 Task: Research Airbnb accommodation in Prey Veng, Cambodia from 2nd November, 2023 to 9th November, 2023 for 5 adults. Place can be shared room with 2 bedrooms having 5 beds and 2 bathrooms. Property type can be flat. Amenities needed are: wifi, washing machine. Booking option can be shelf check-in. Look for 5 properties as per requirement.
Action: Mouse pressed left at (598, 94)
Screenshot: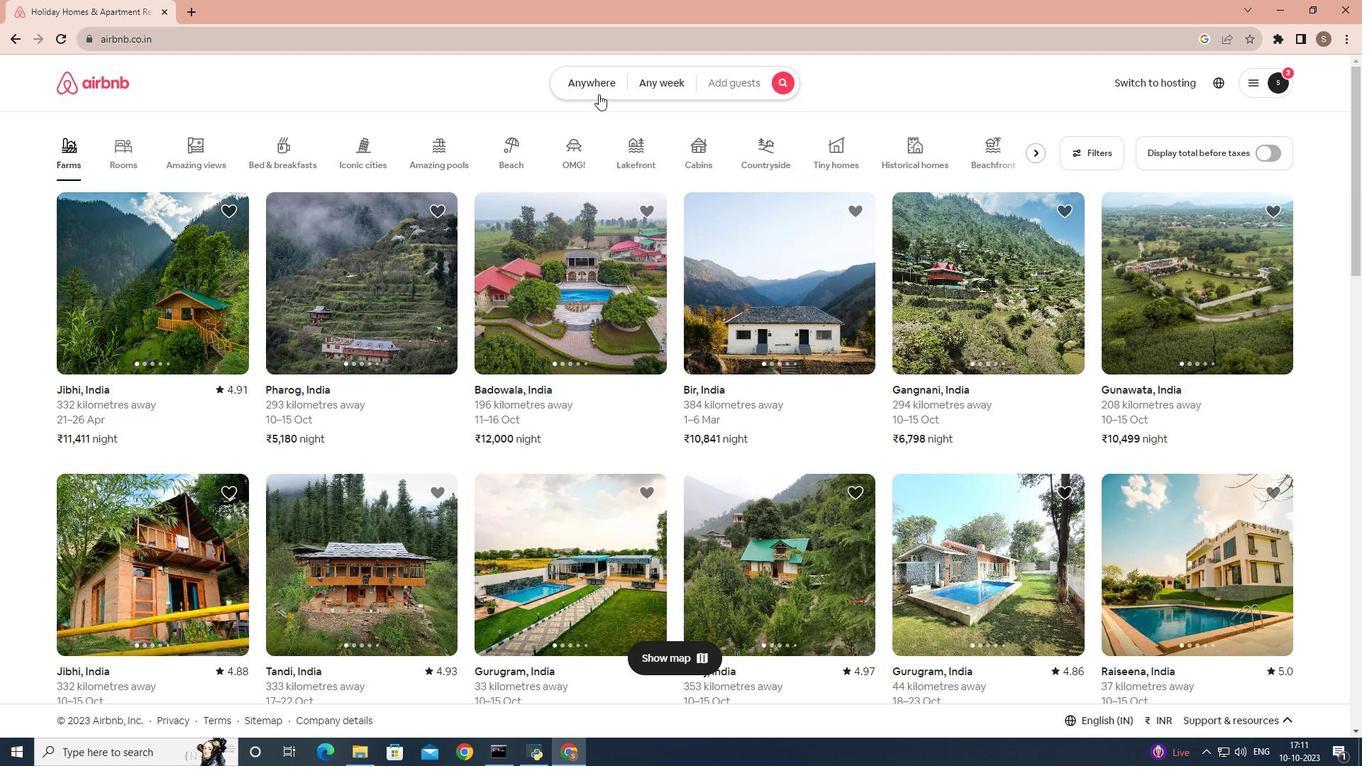 
Action: Mouse moved to (486, 138)
Screenshot: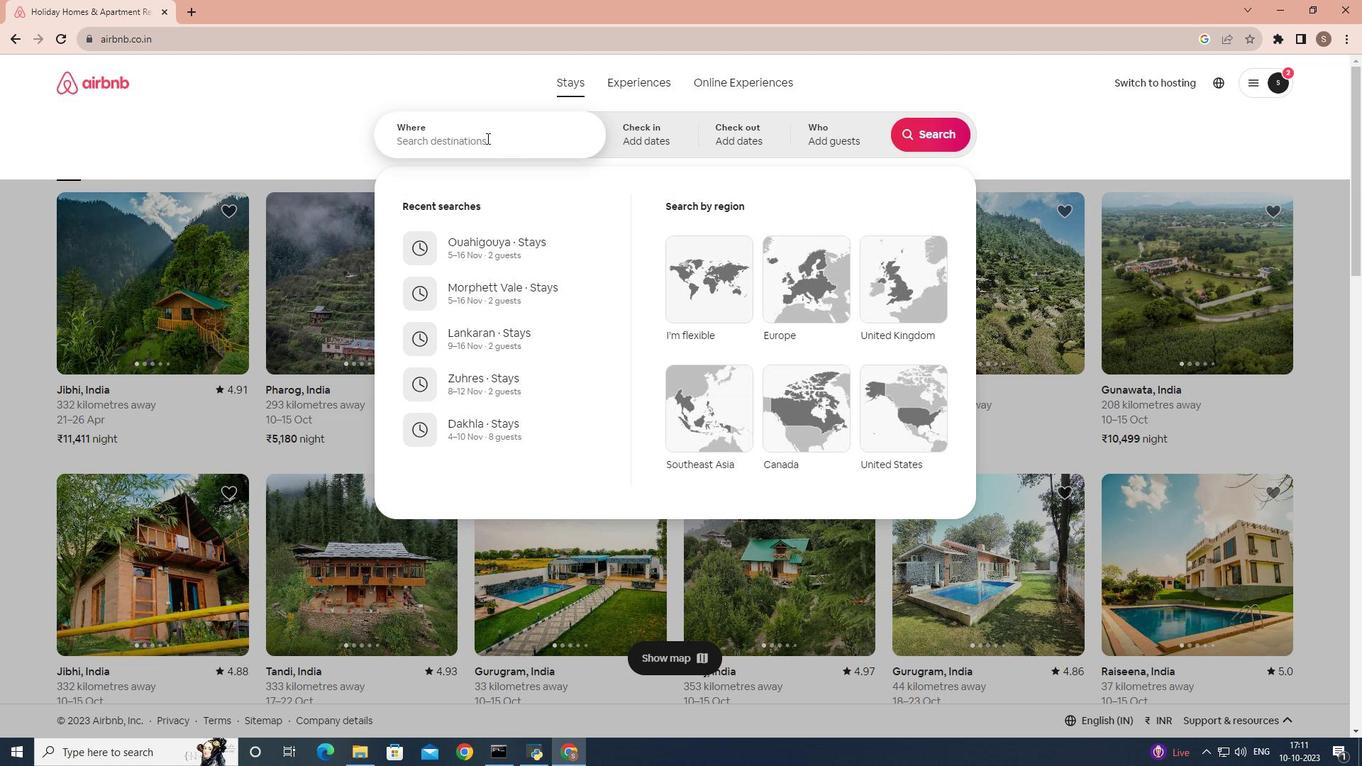 
Action: Mouse pressed left at (486, 138)
Screenshot: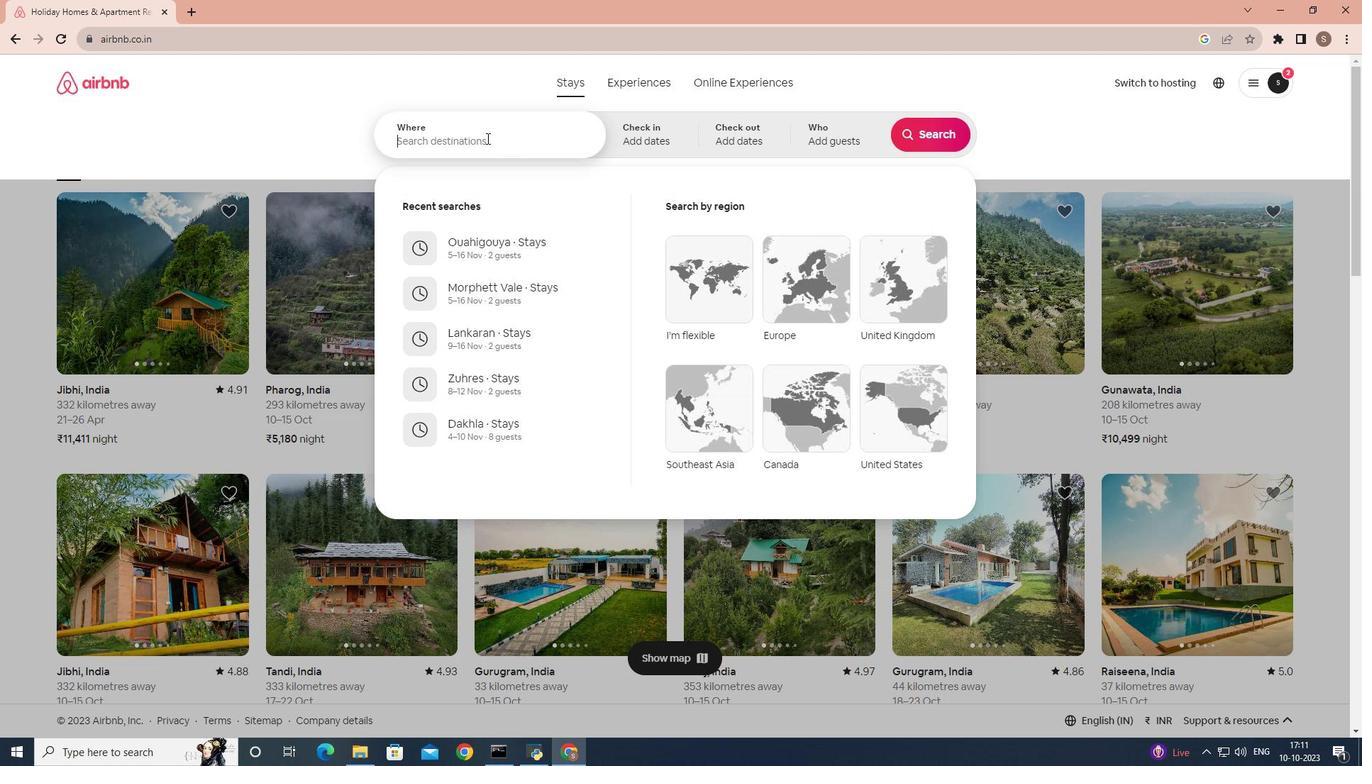 
Action: Mouse moved to (510, 128)
Screenshot: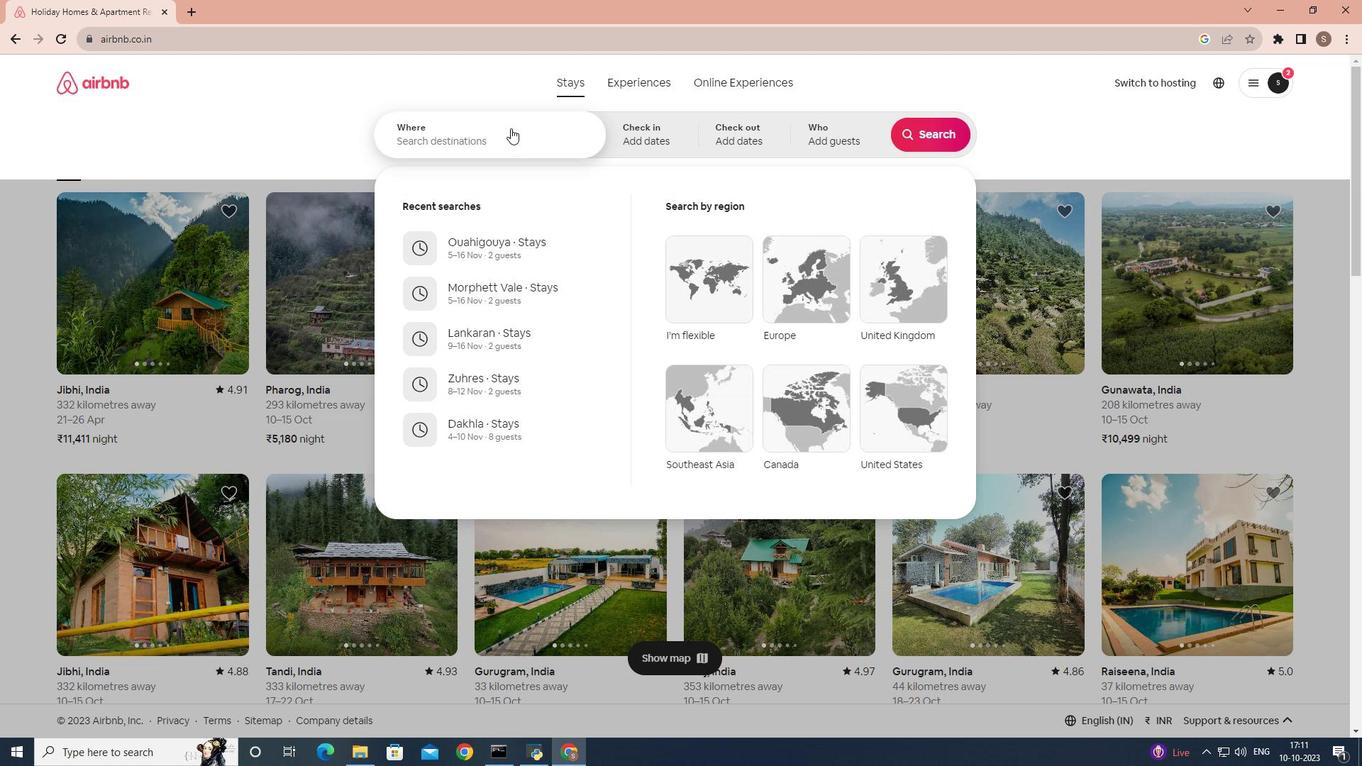 
Action: Key pressed prey<Key.space>b<Key.backspace>veng
Screenshot: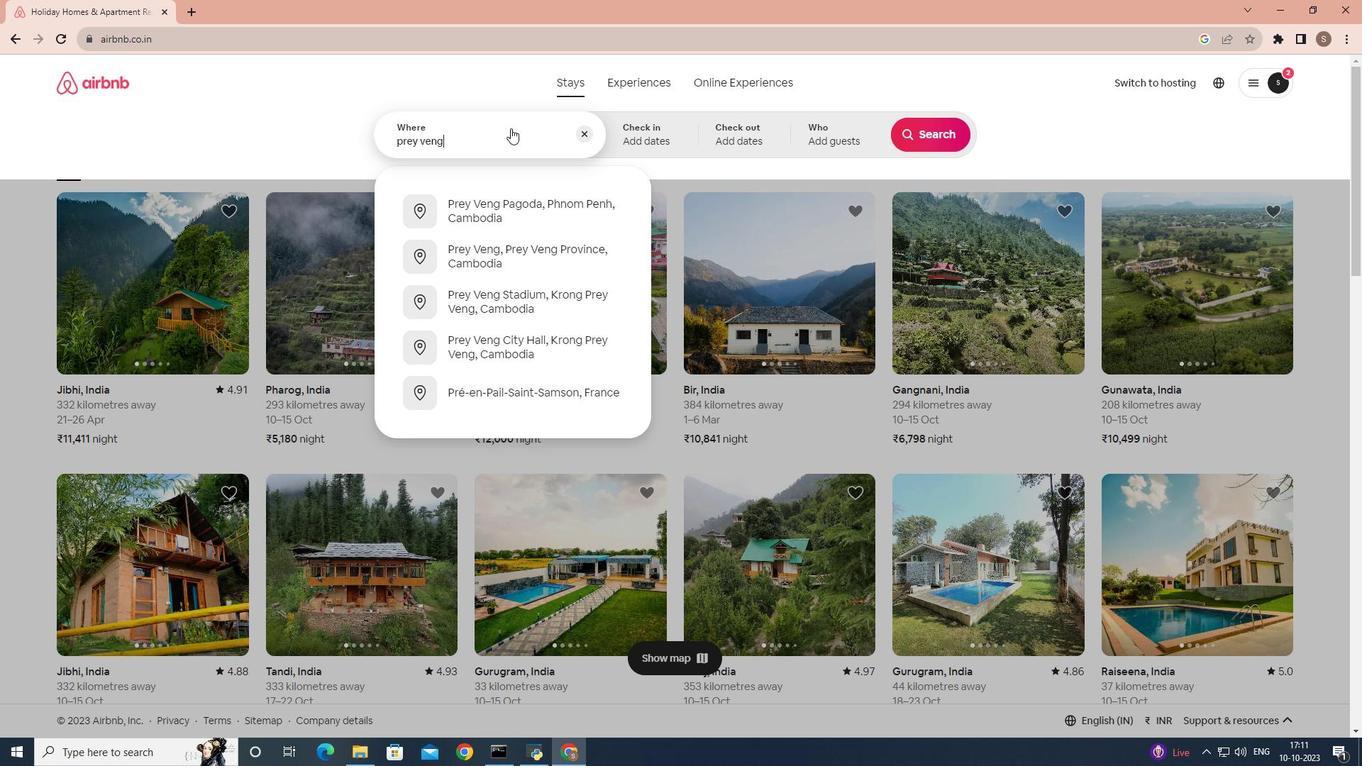 
Action: Mouse moved to (534, 207)
Screenshot: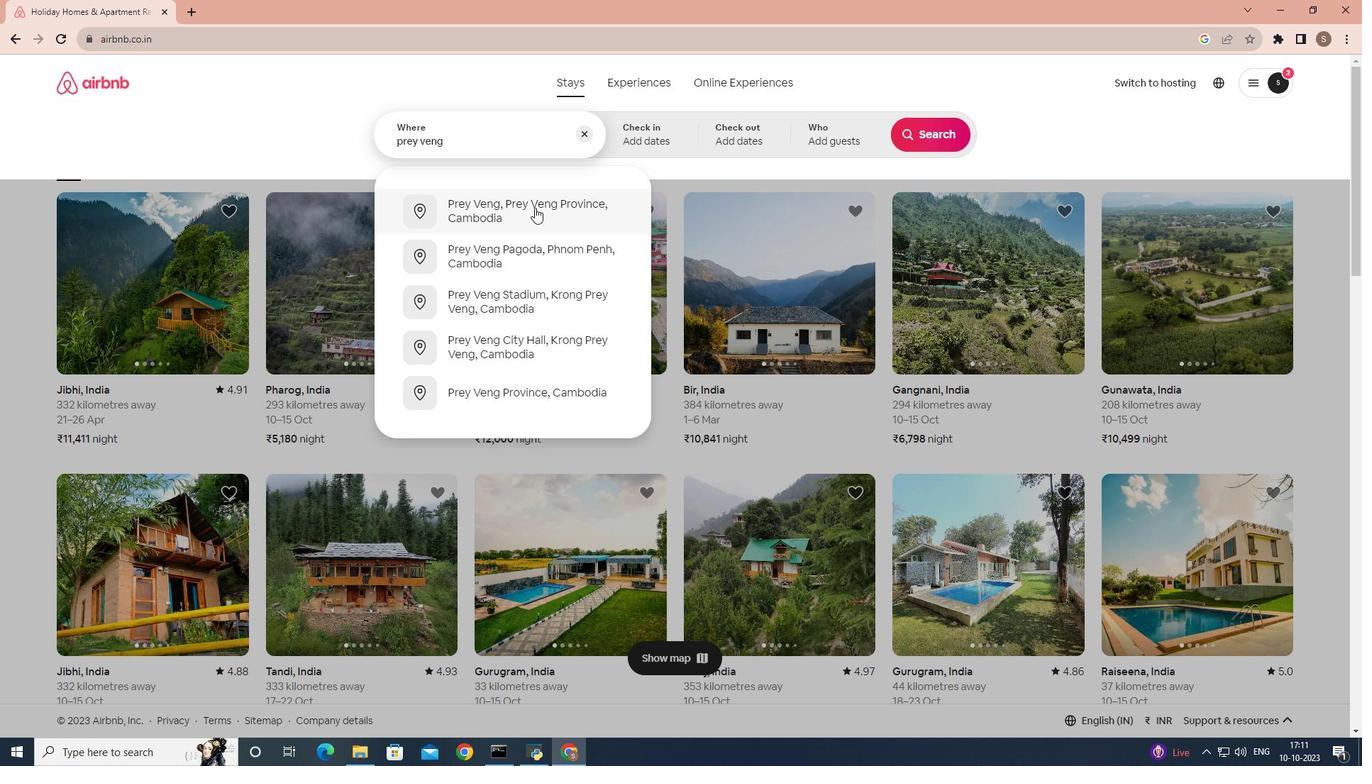 
Action: Mouse pressed left at (534, 207)
Screenshot: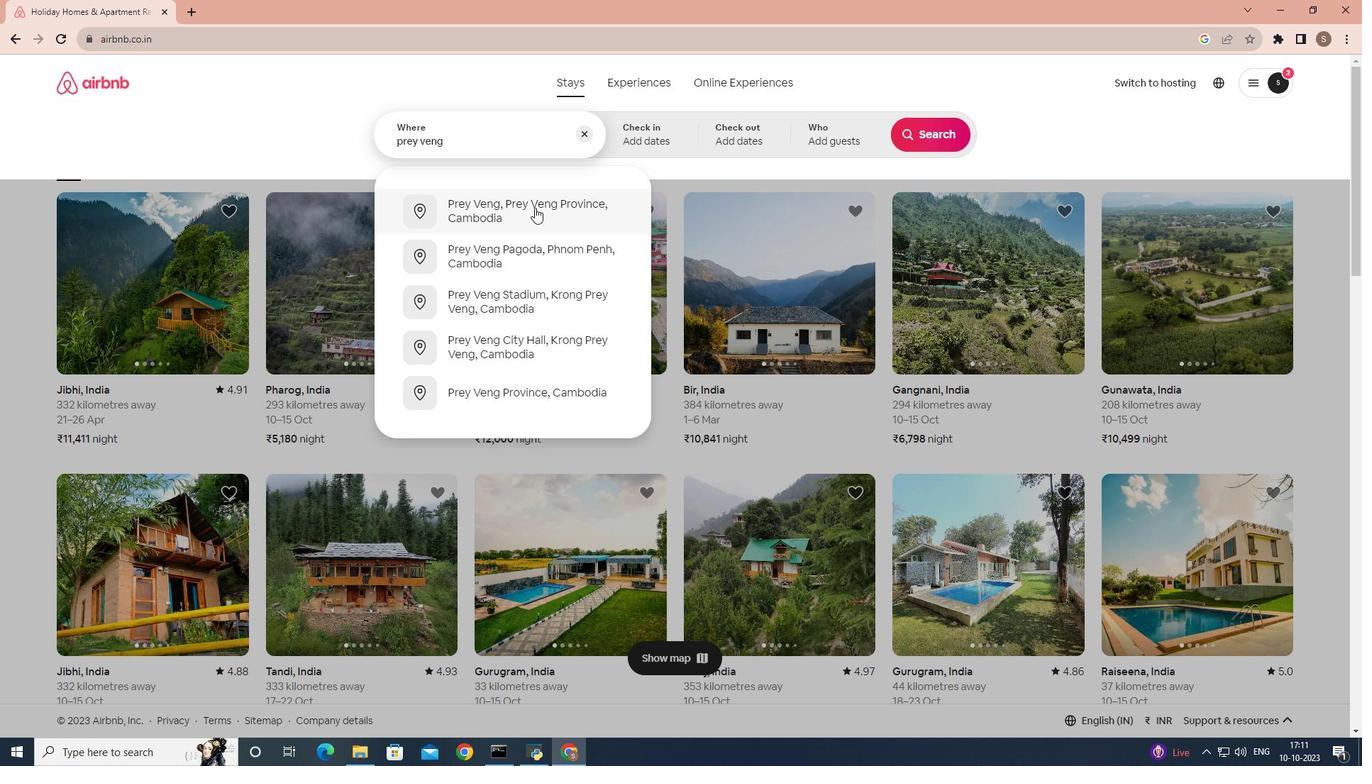 
Action: Mouse moved to (847, 310)
Screenshot: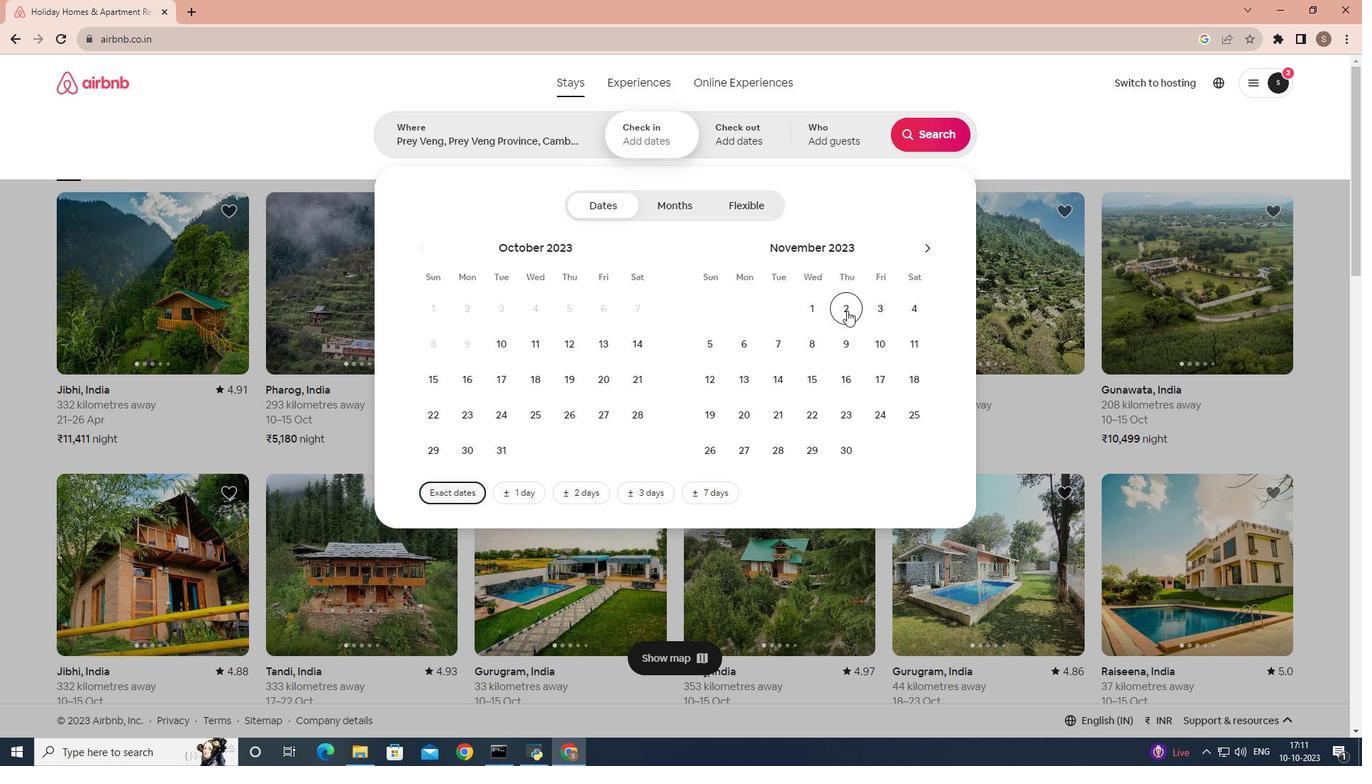 
Action: Mouse pressed left at (847, 310)
Screenshot: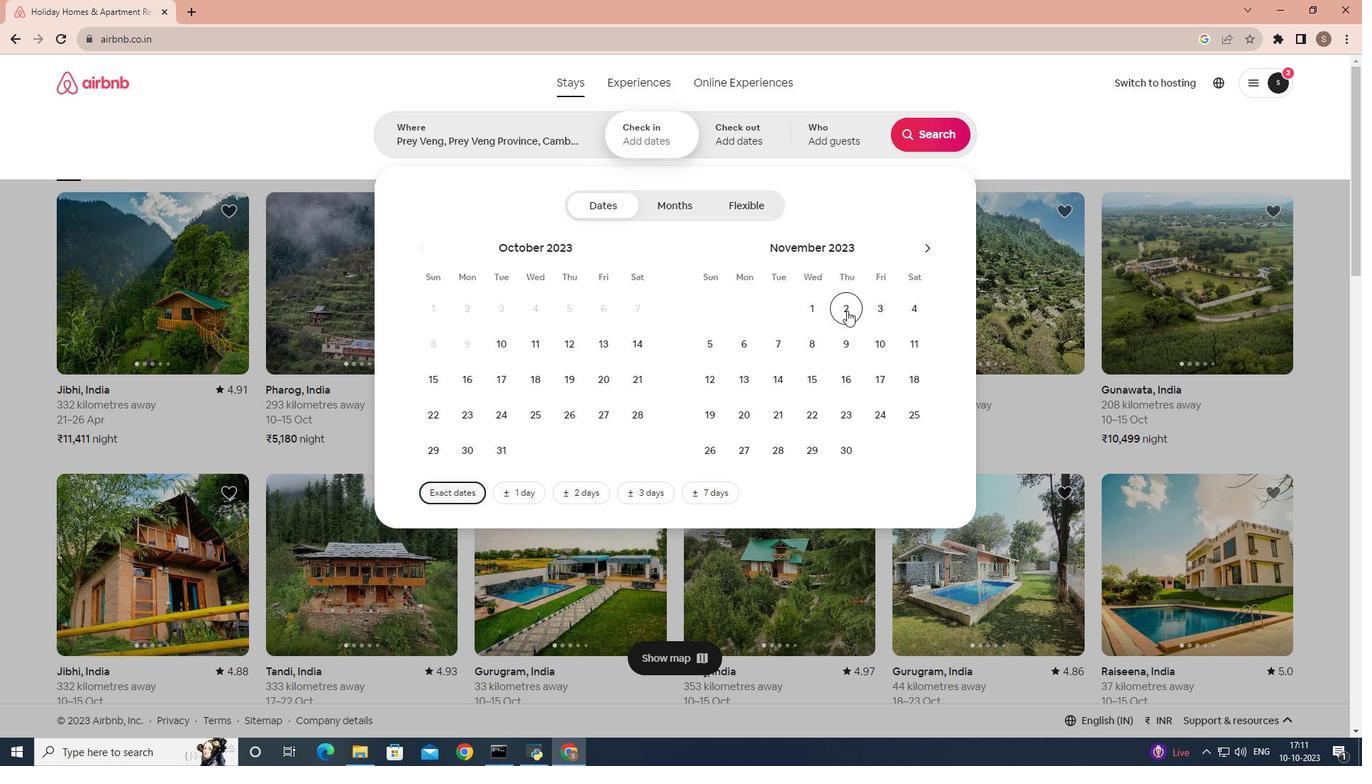 
Action: Mouse moved to (839, 342)
Screenshot: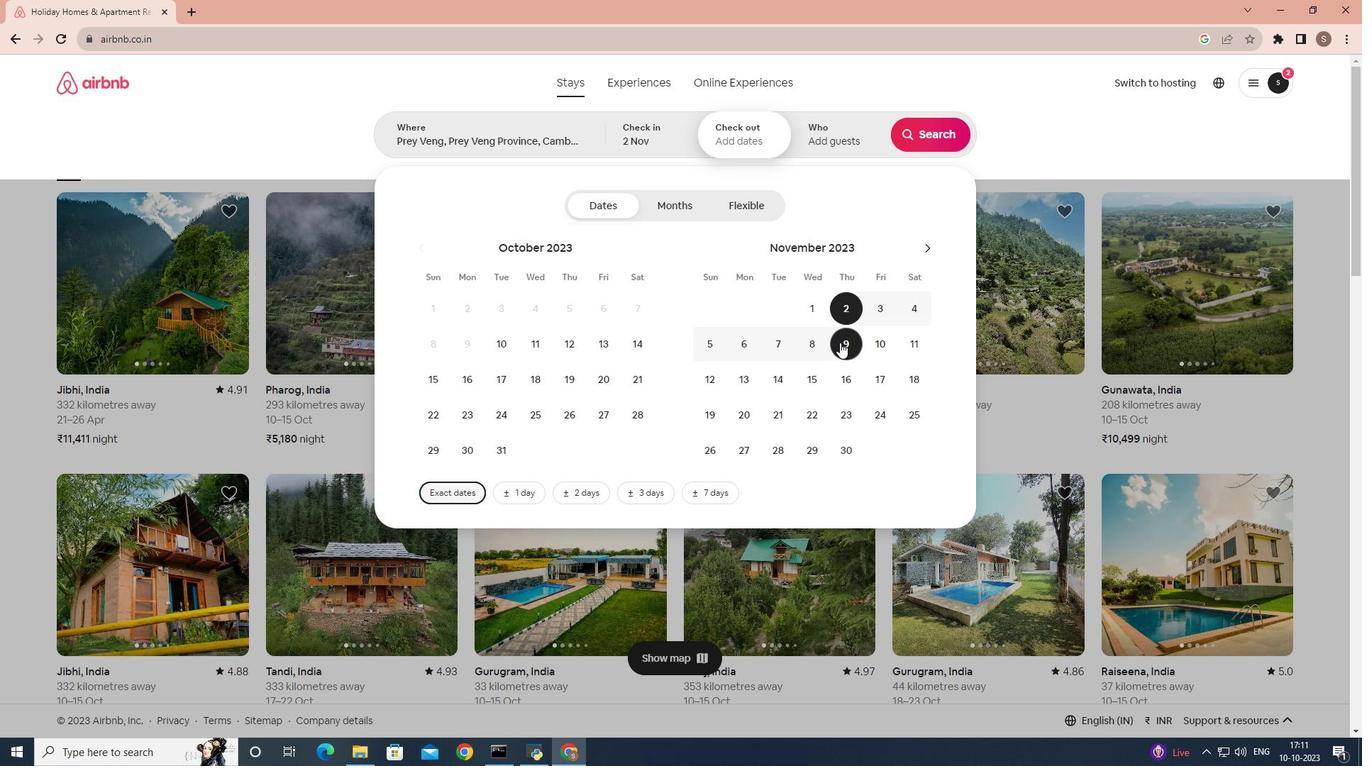 
Action: Mouse pressed left at (839, 342)
Screenshot: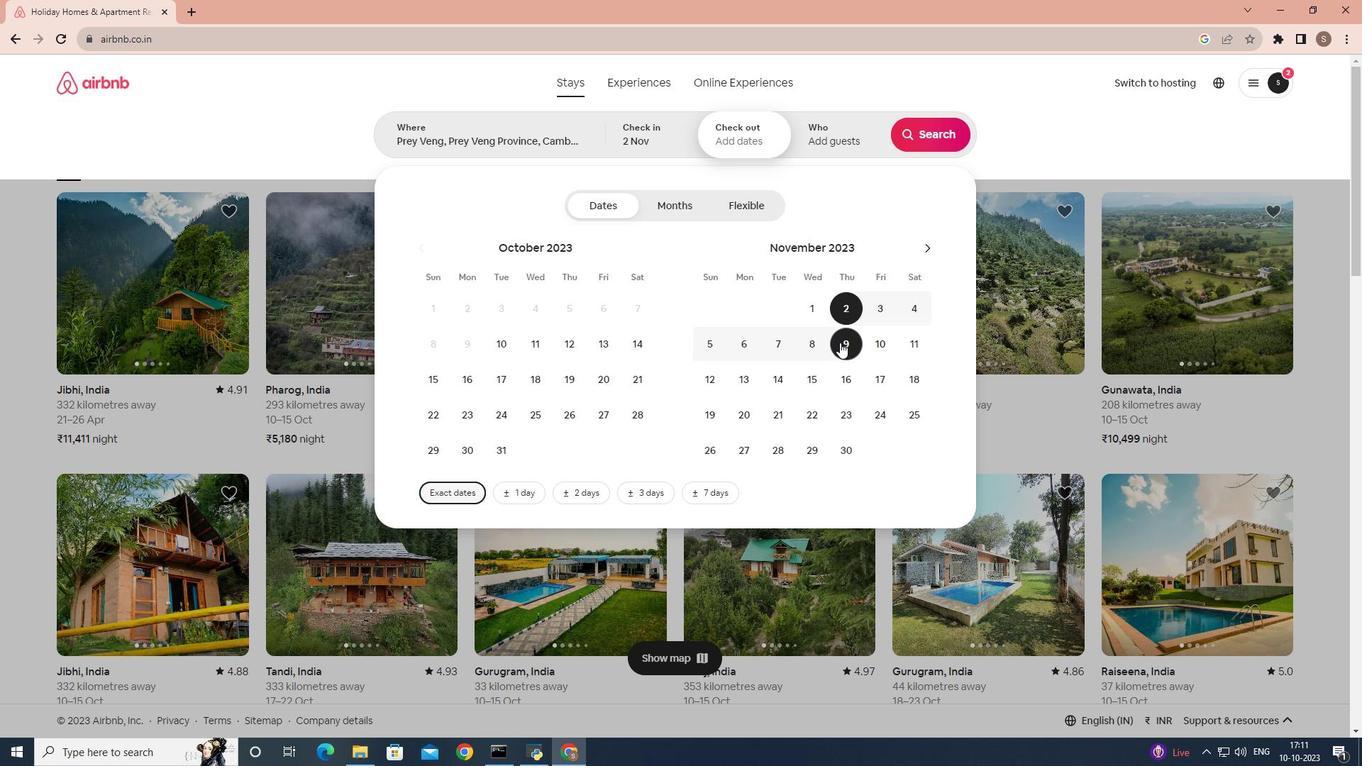 
Action: Mouse moved to (866, 146)
Screenshot: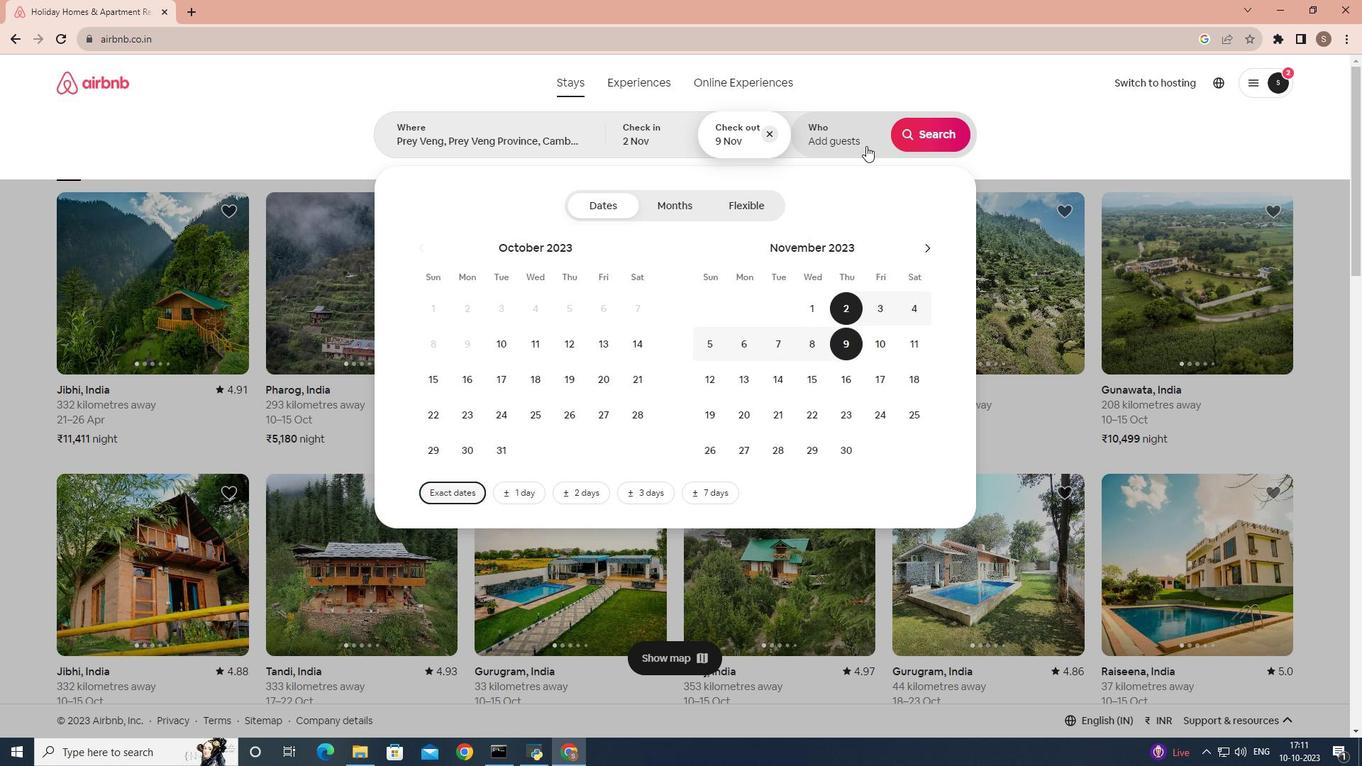 
Action: Mouse pressed left at (866, 146)
Screenshot: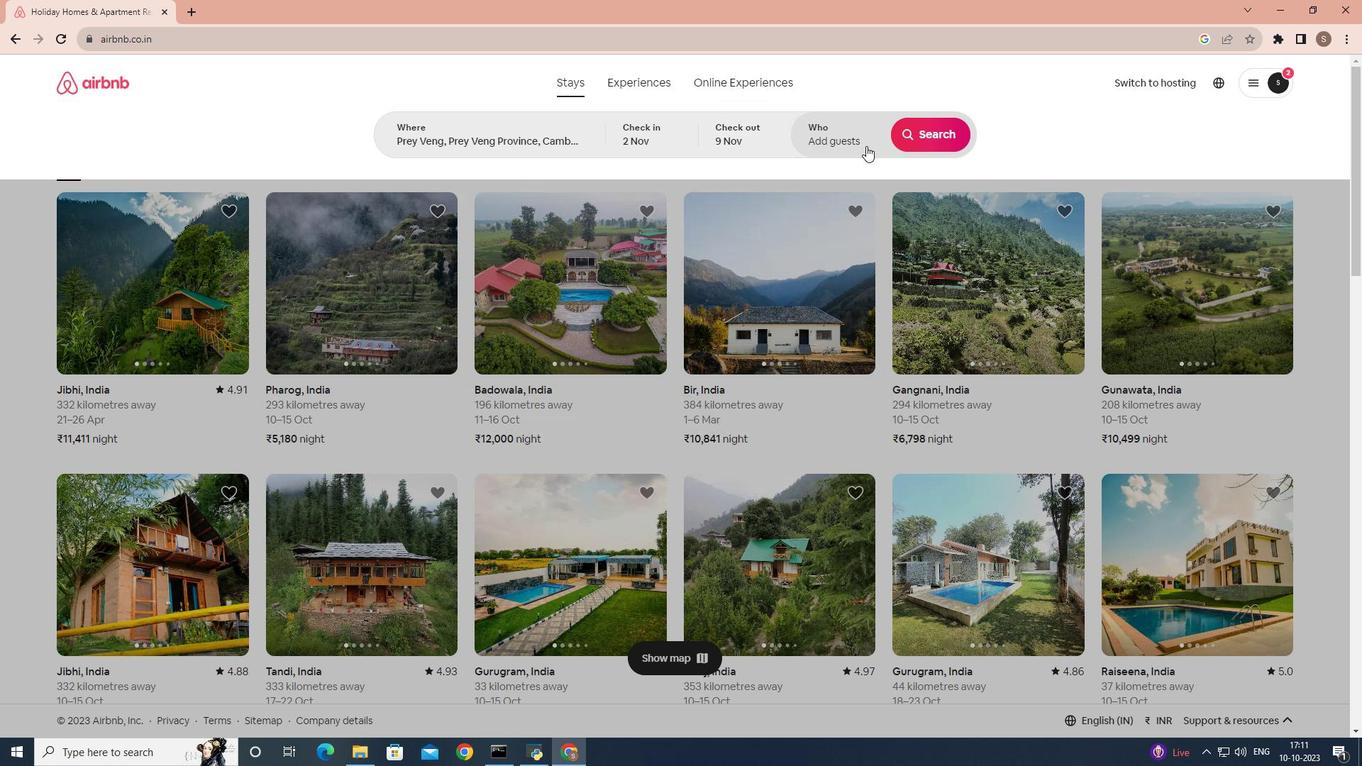
Action: Mouse moved to (940, 205)
Screenshot: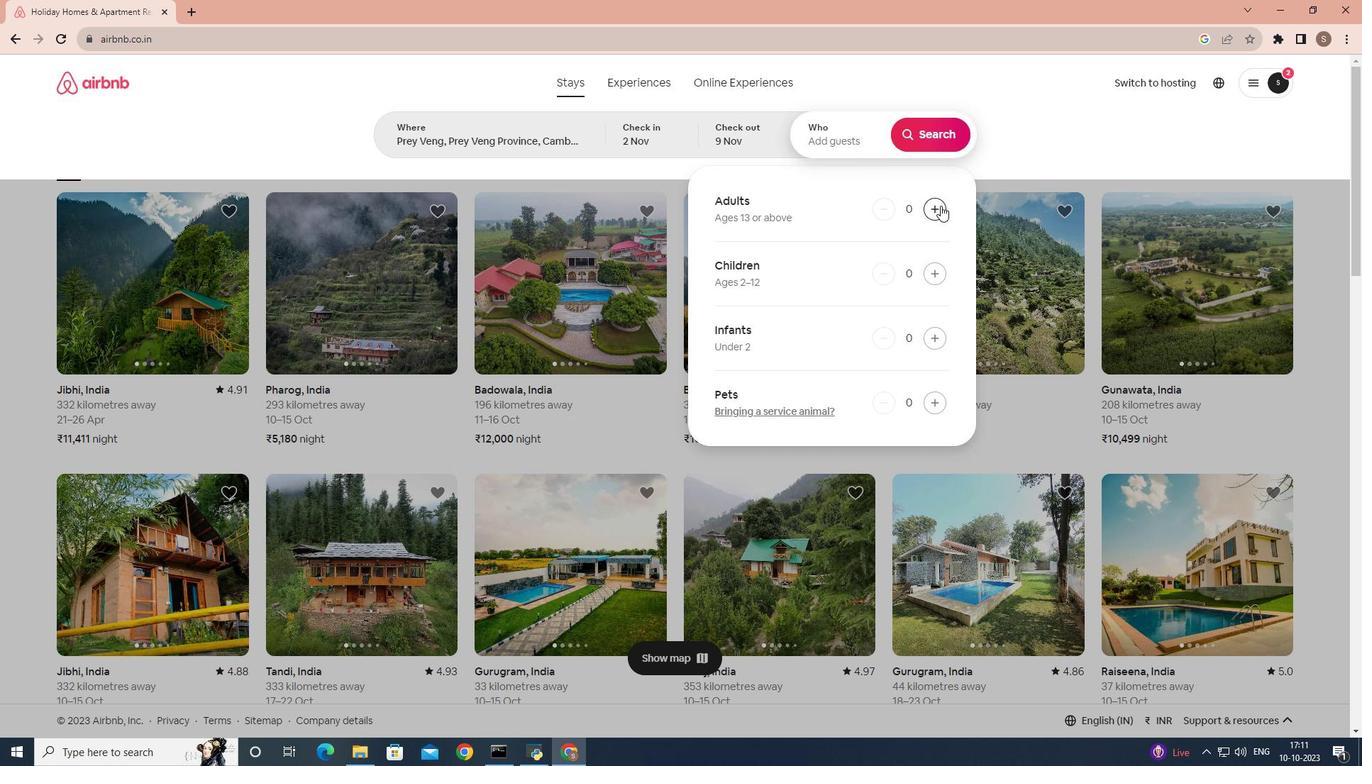 
Action: Mouse pressed left at (940, 205)
Screenshot: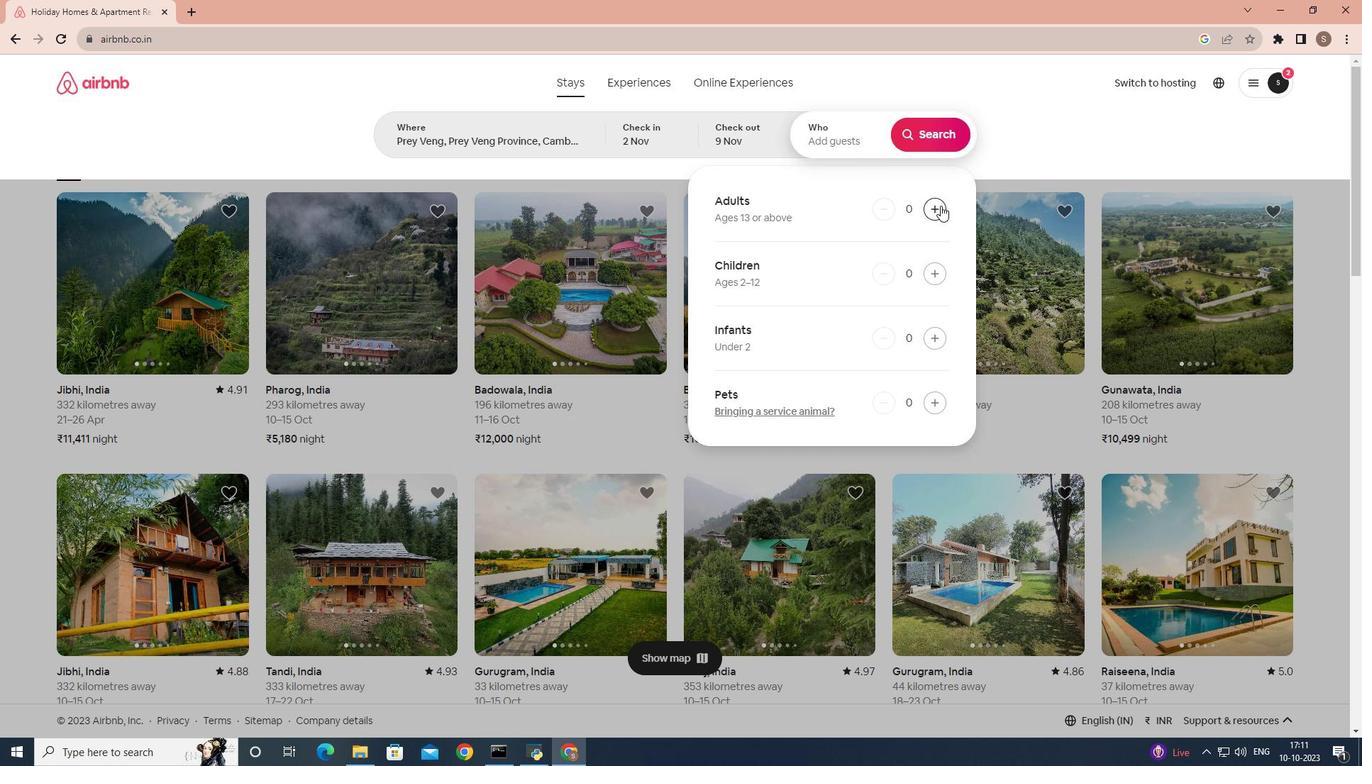 
Action: Mouse pressed left at (940, 205)
Screenshot: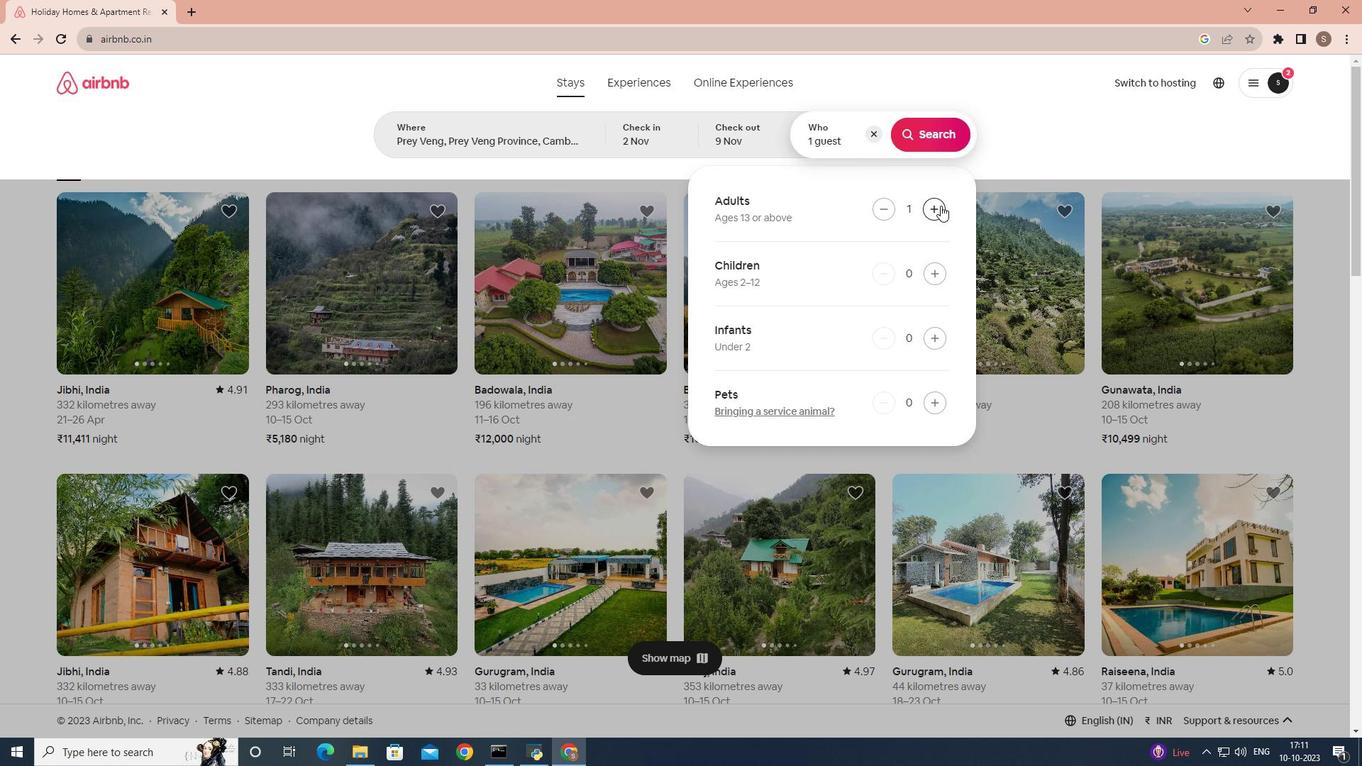 
Action: Mouse pressed left at (940, 205)
Screenshot: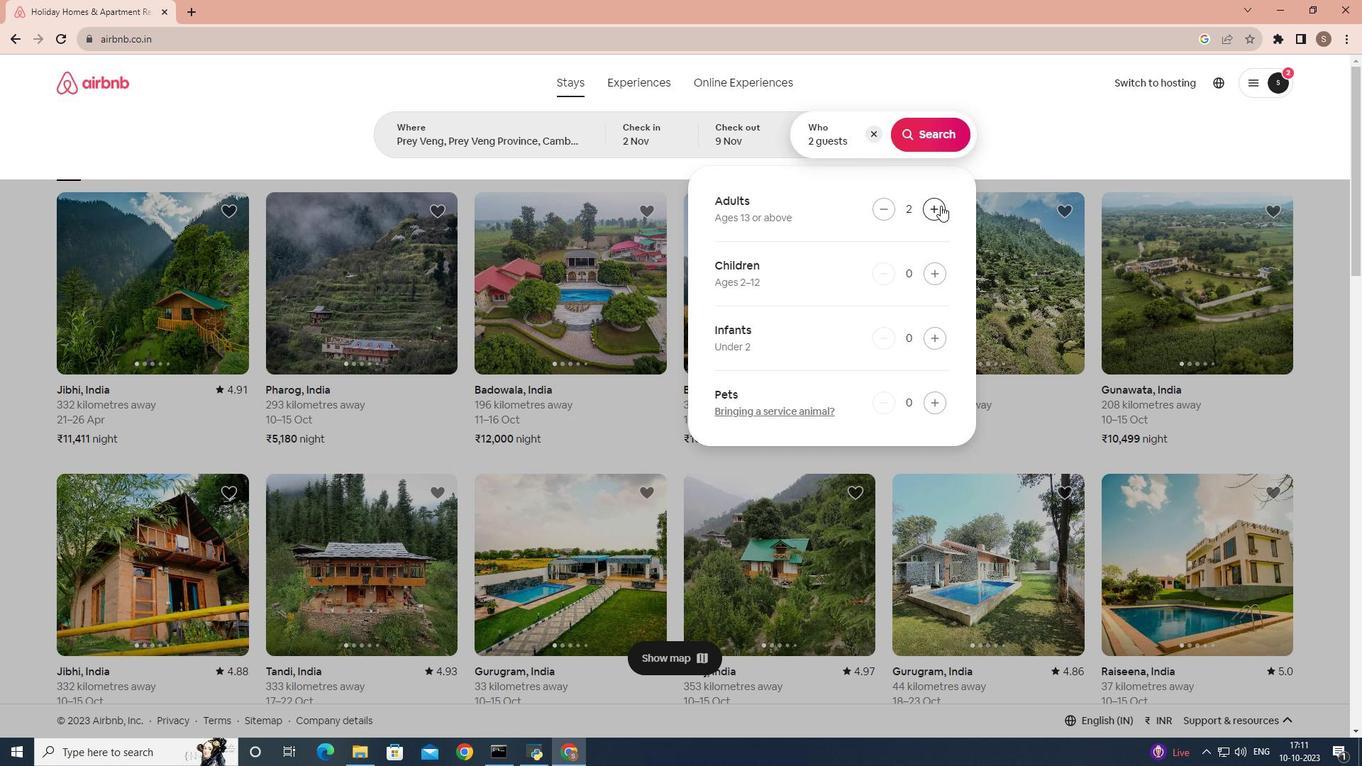 
Action: Mouse pressed left at (940, 205)
Screenshot: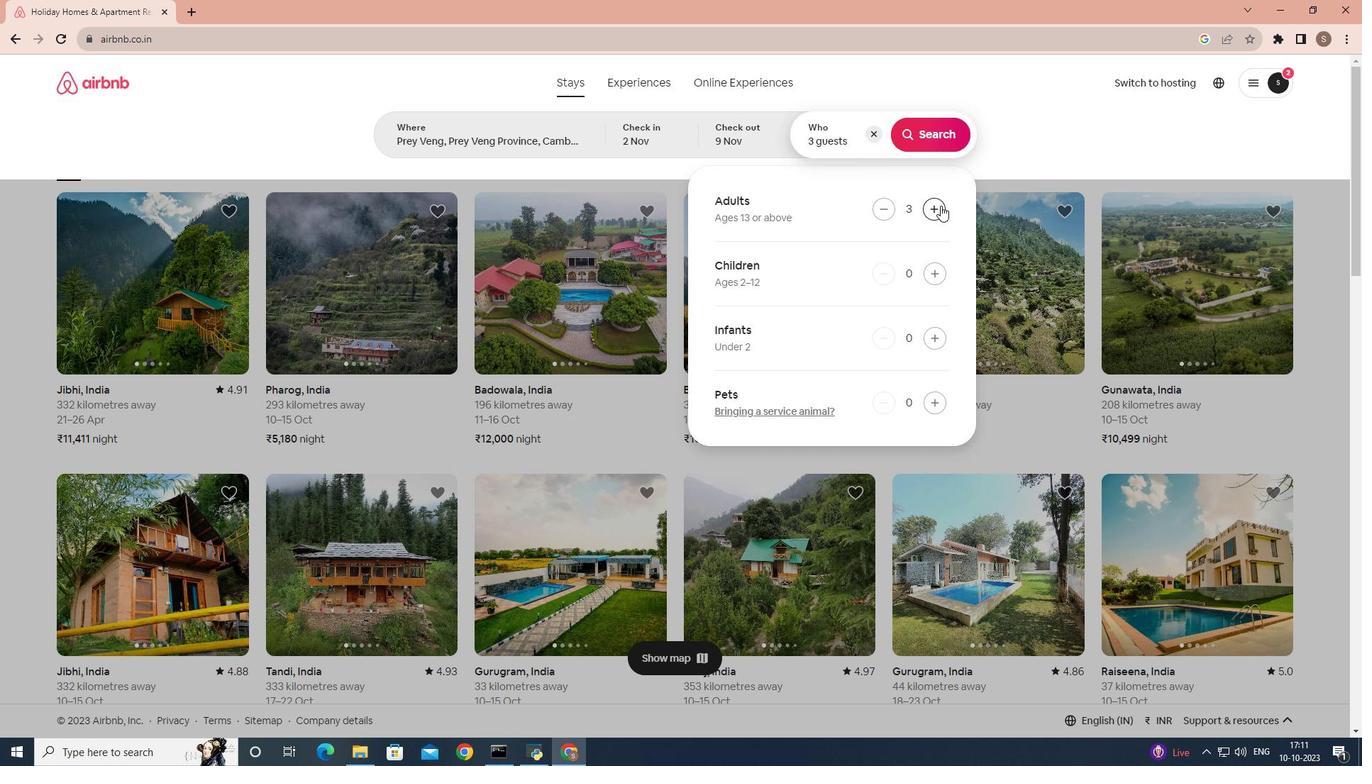
Action: Mouse pressed left at (940, 205)
Screenshot: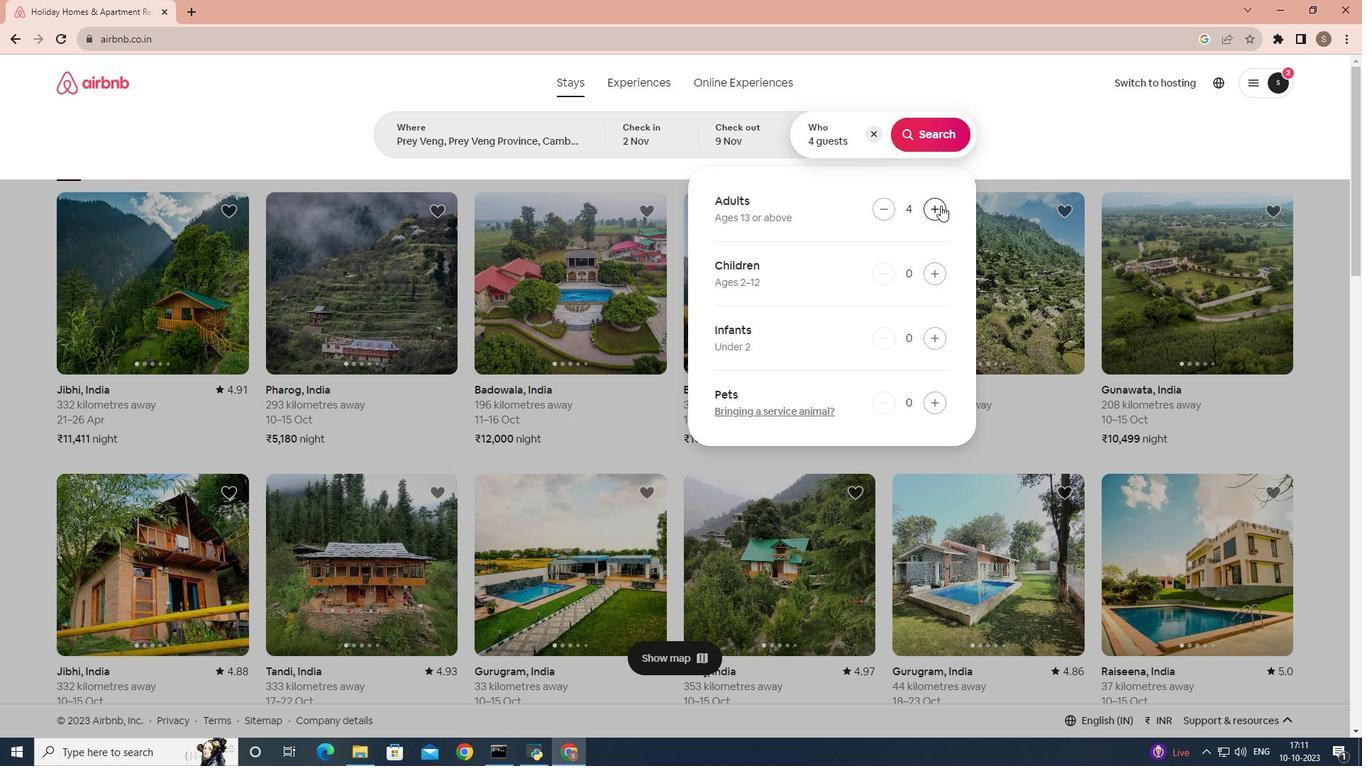
Action: Mouse moved to (934, 148)
Screenshot: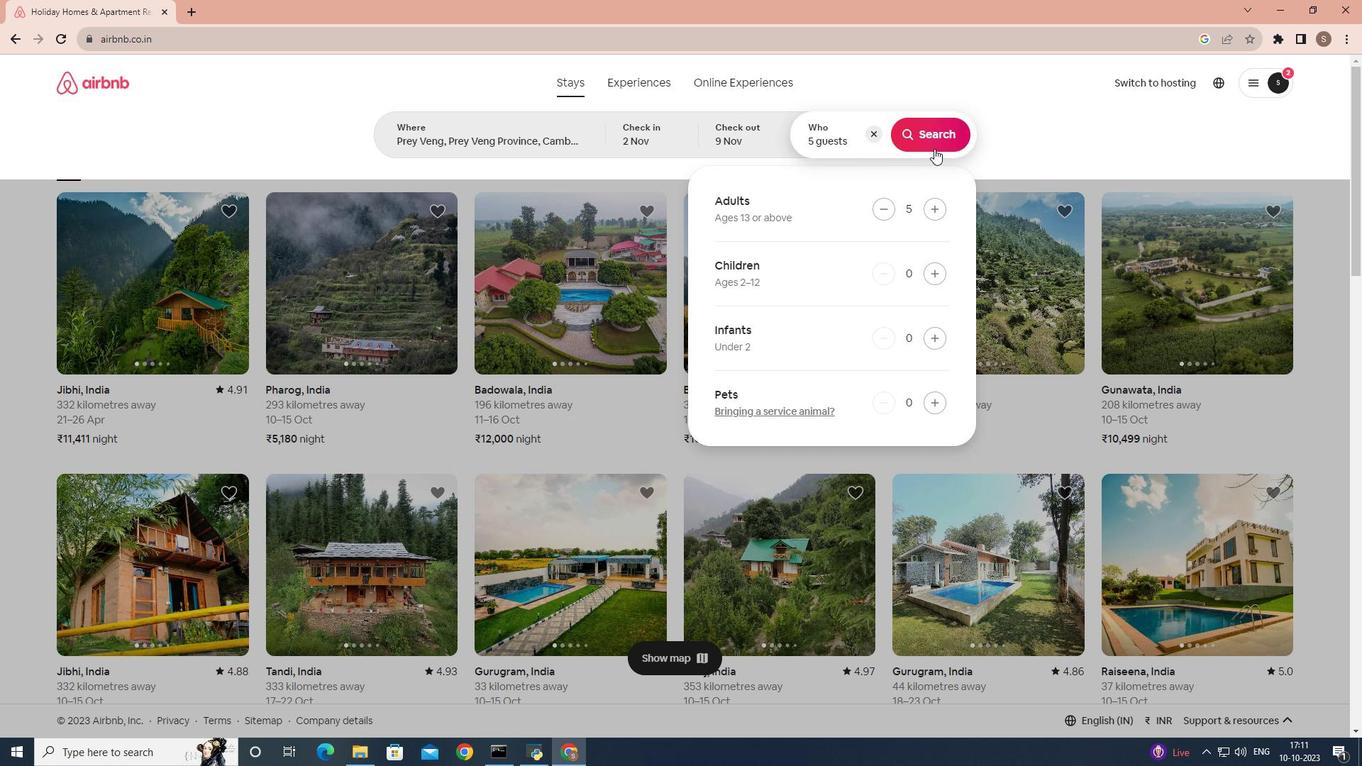 
Action: Mouse pressed left at (934, 148)
Screenshot: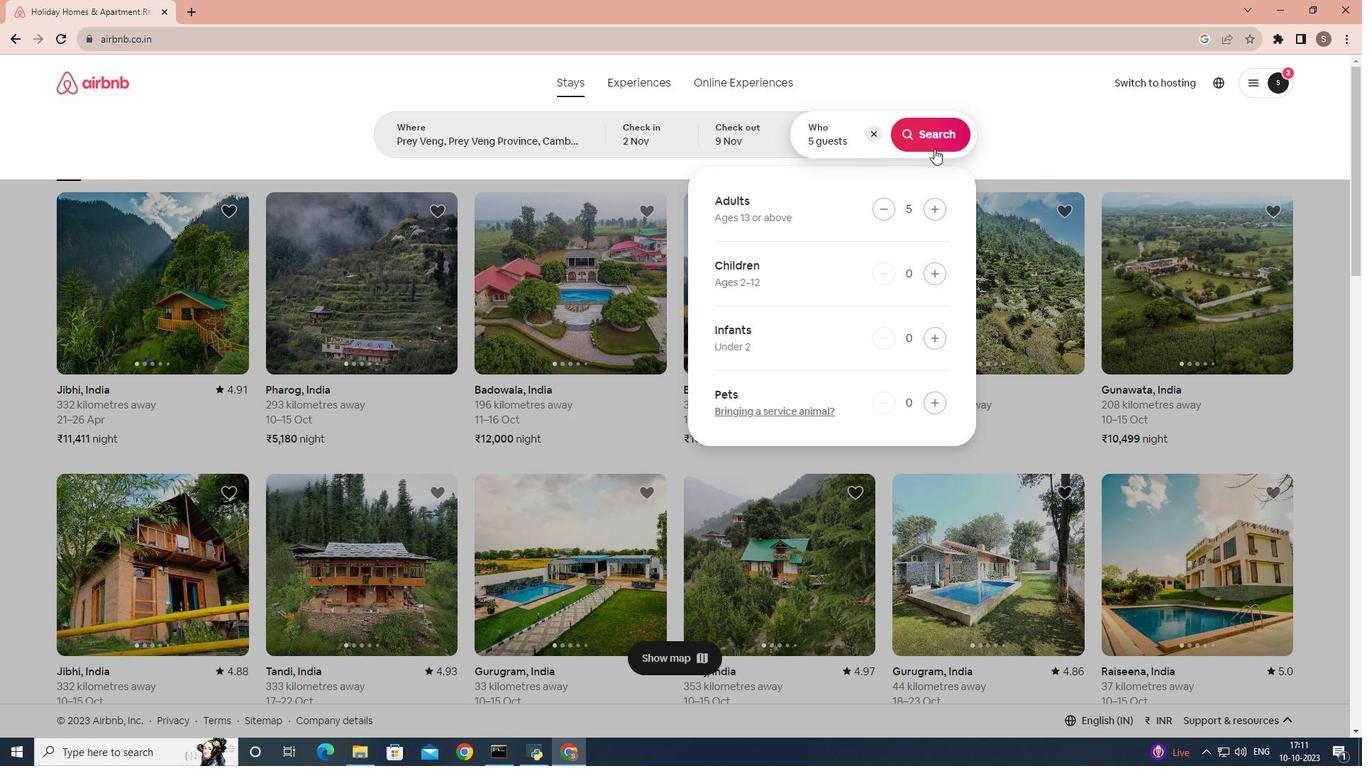 
Action: Mouse moved to (622, 227)
Screenshot: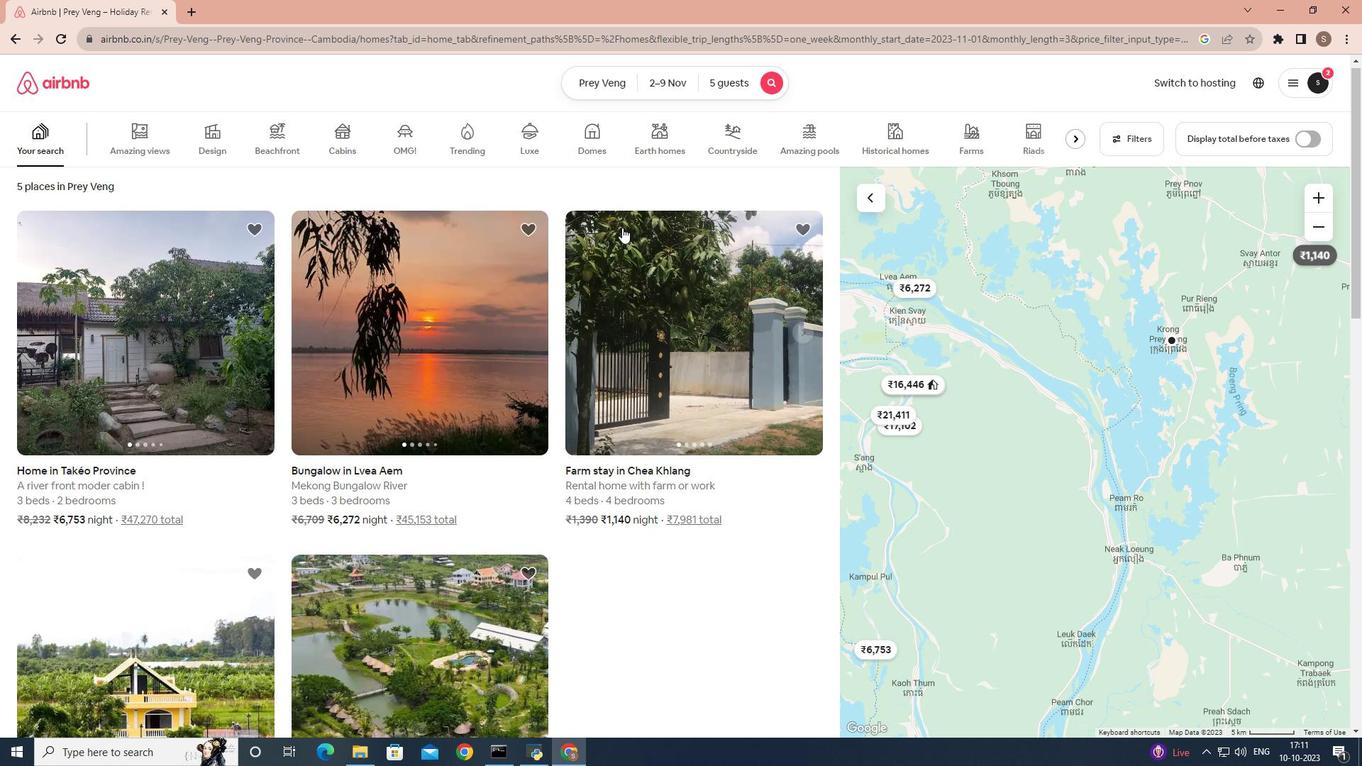 
Action: Mouse scrolled (622, 226) with delta (0, 0)
Screenshot: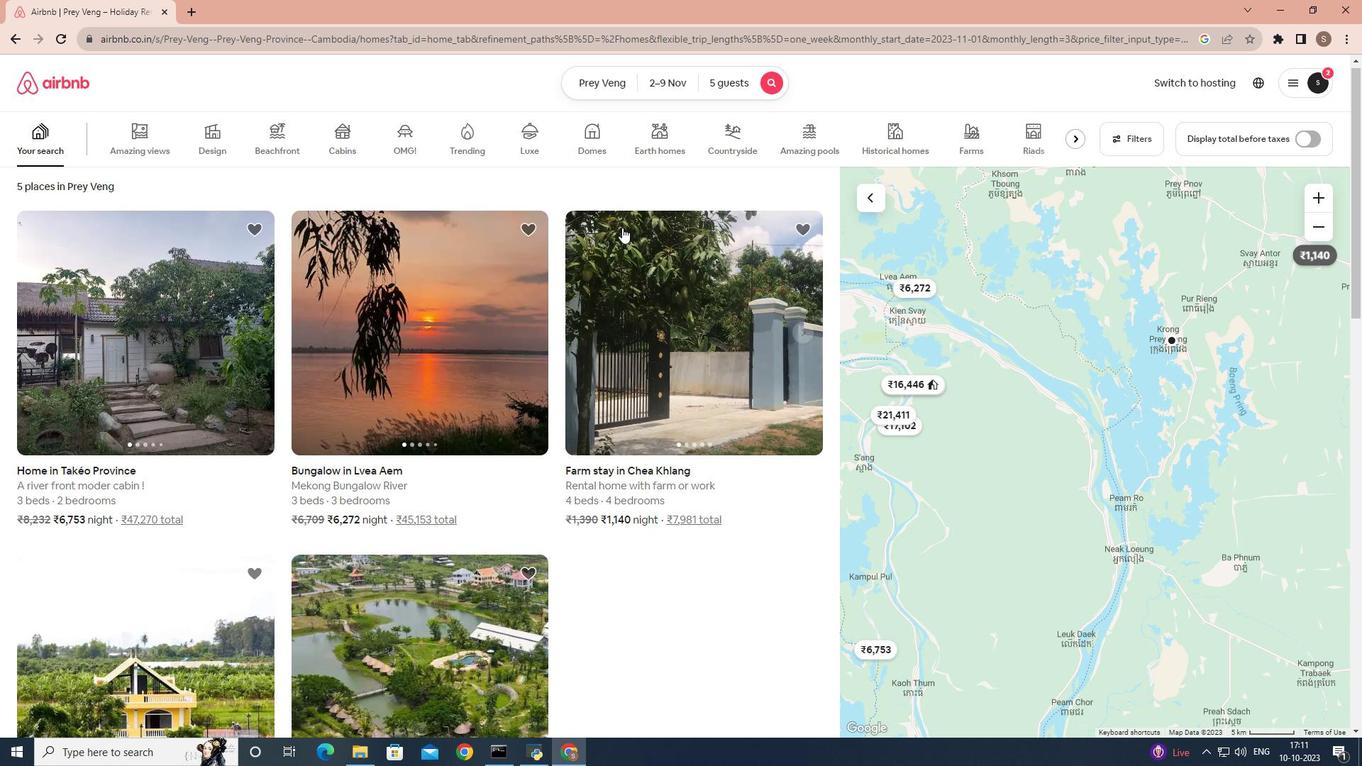 
Action: Mouse moved to (622, 227)
Screenshot: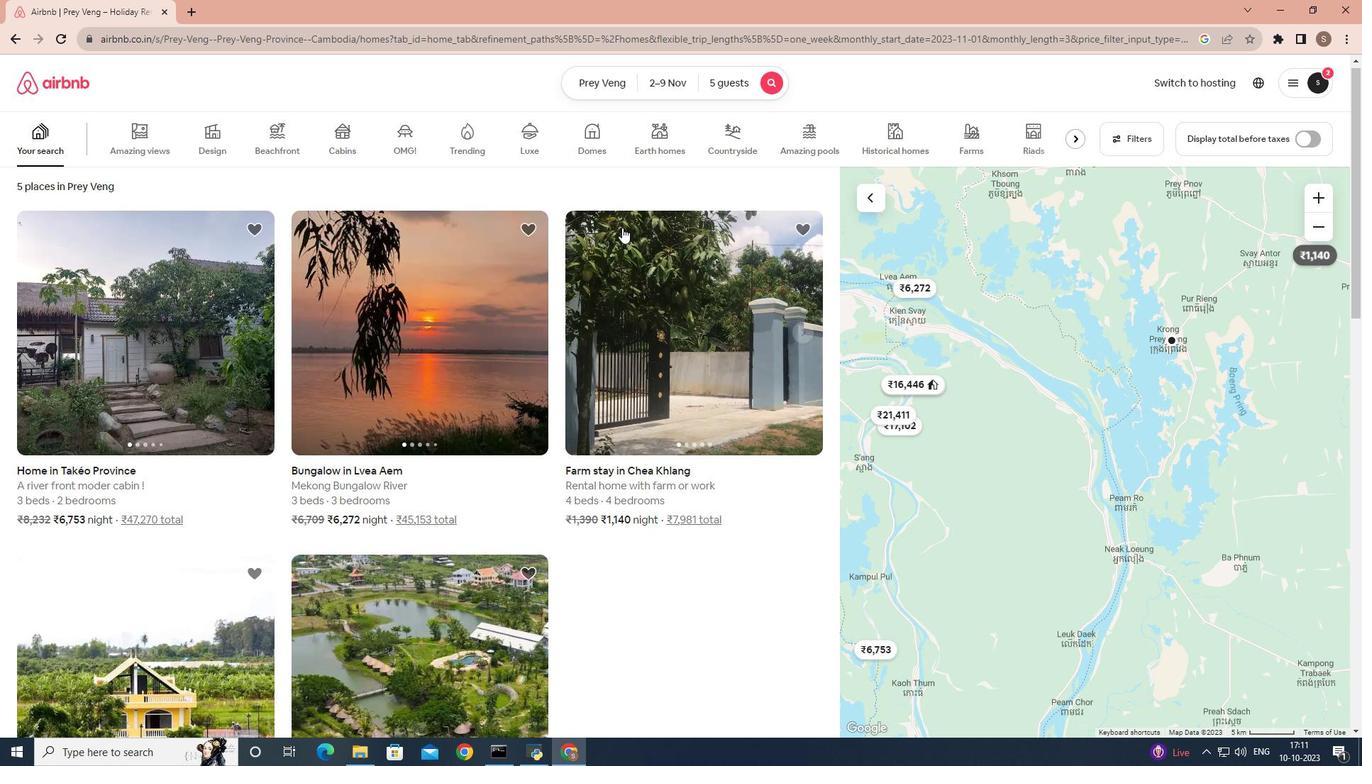 
Action: Mouse scrolled (622, 227) with delta (0, 0)
Screenshot: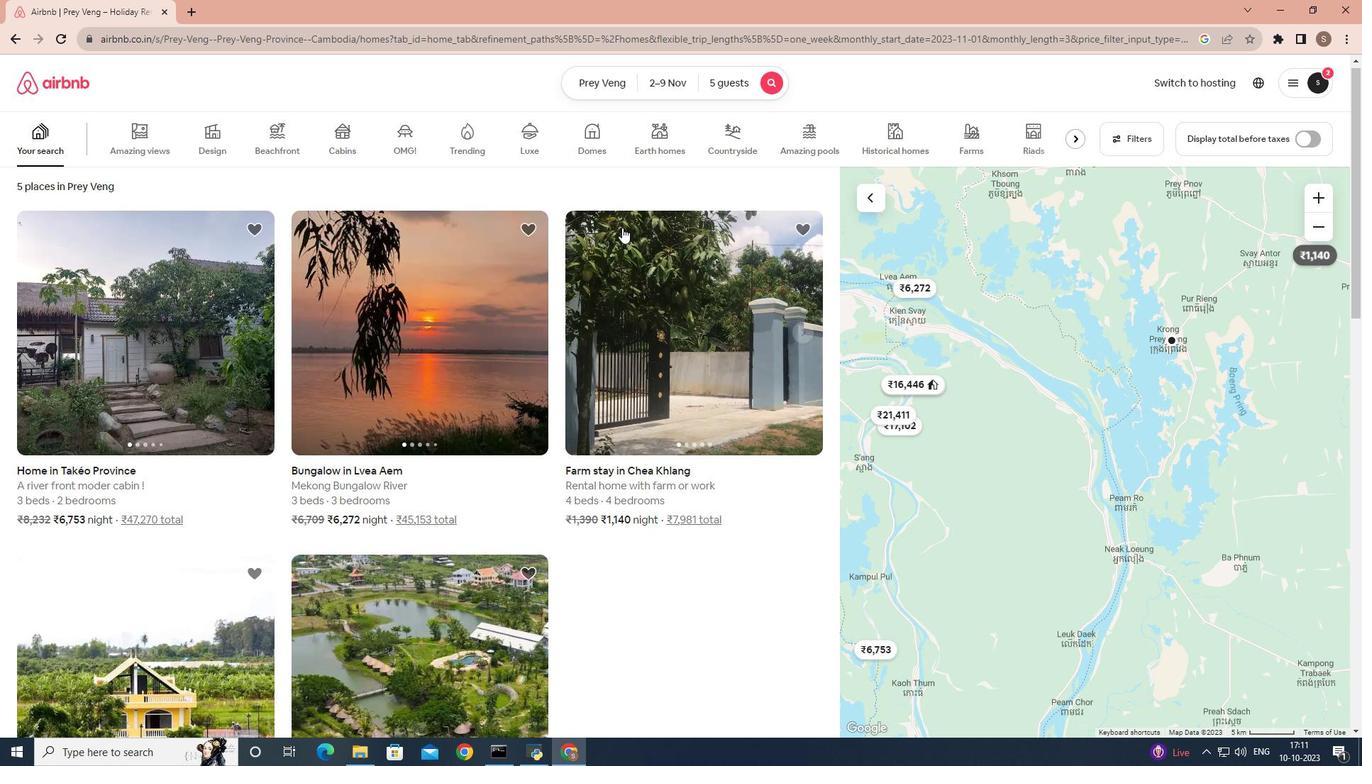 
Action: Mouse scrolled (622, 227) with delta (0, 0)
Screenshot: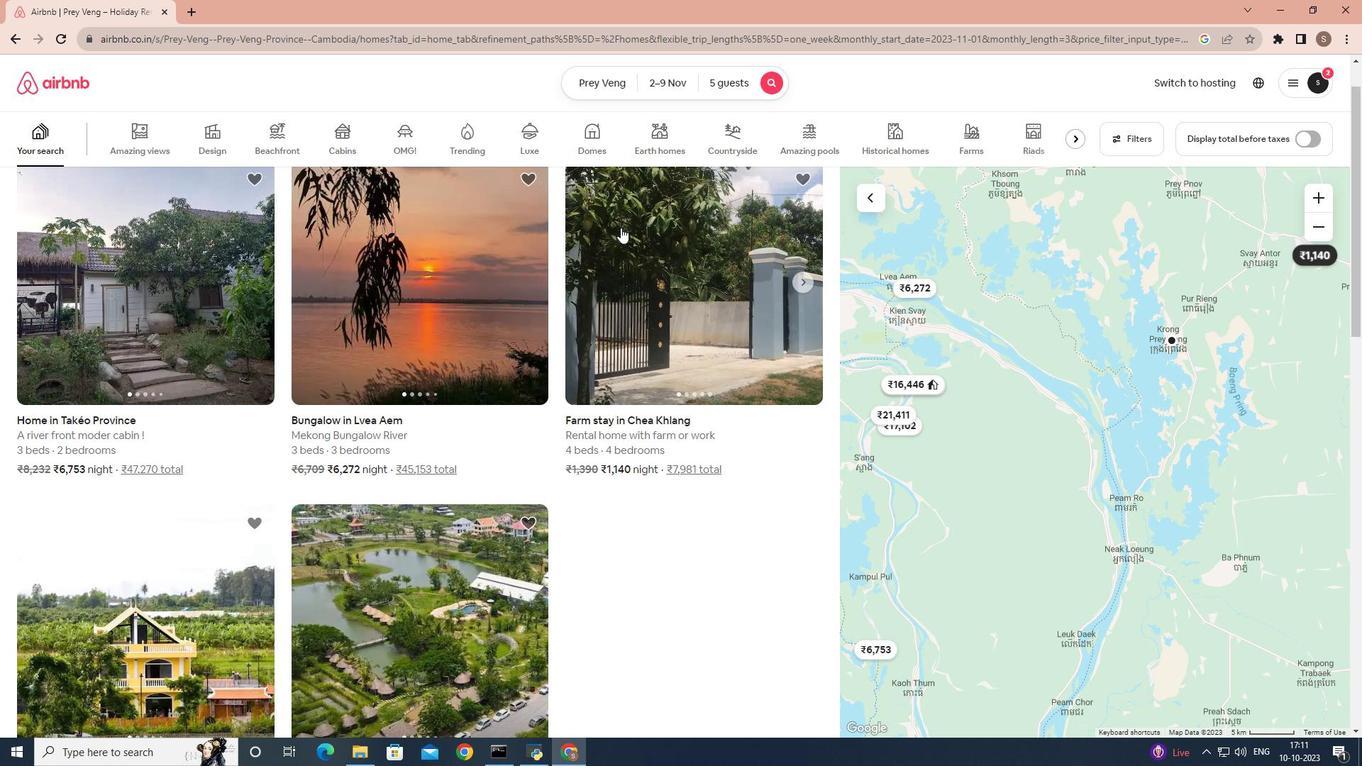 
Action: Mouse moved to (619, 227)
Screenshot: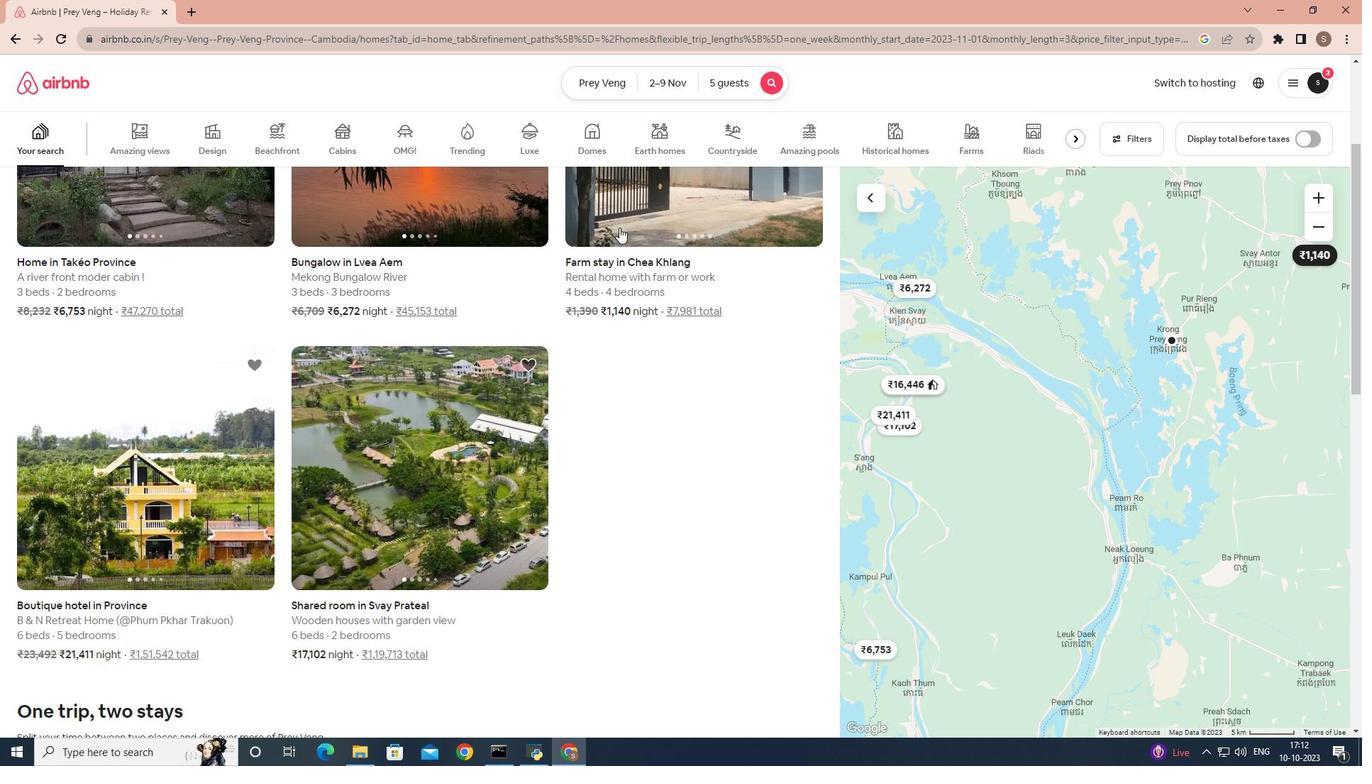 
Action: Mouse scrolled (619, 228) with delta (0, 0)
Screenshot: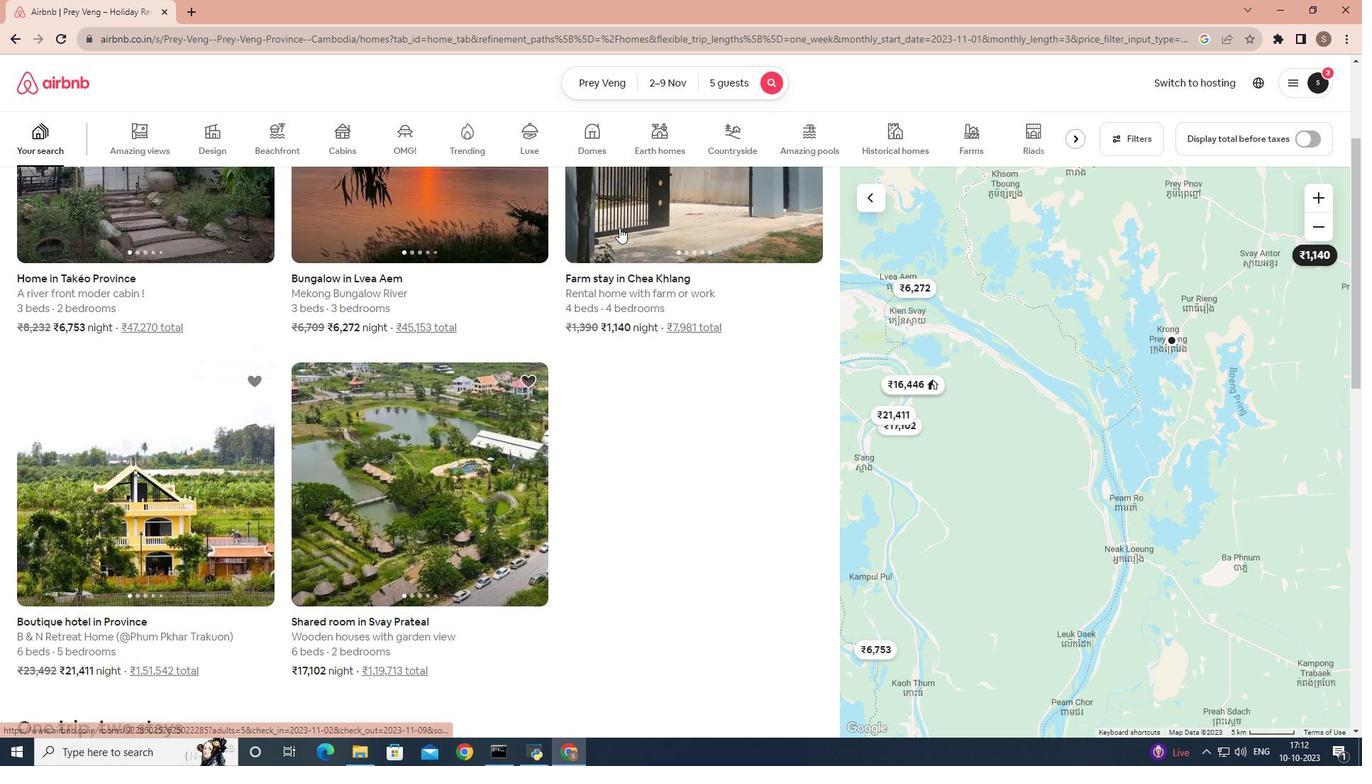 
Action: Mouse scrolled (619, 228) with delta (0, 0)
Screenshot: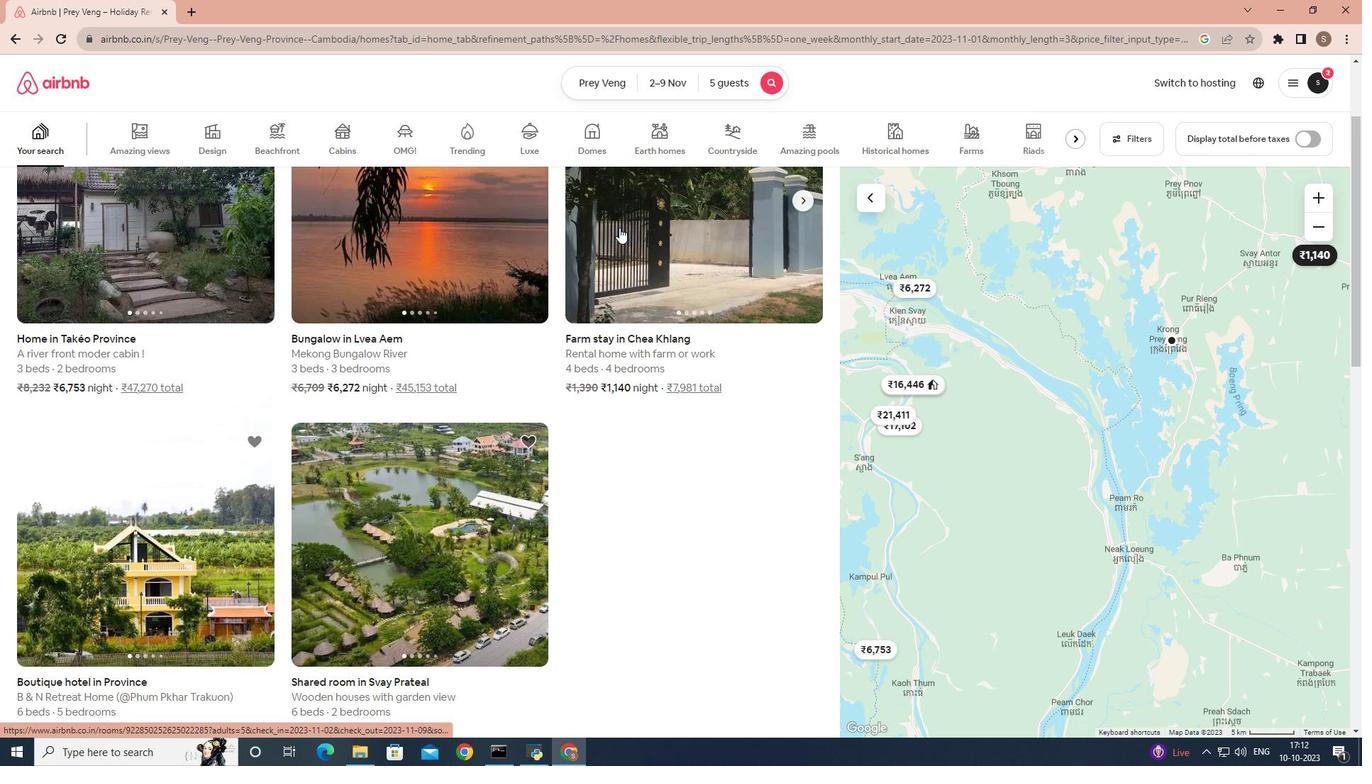 
Action: Mouse moved to (1119, 137)
Screenshot: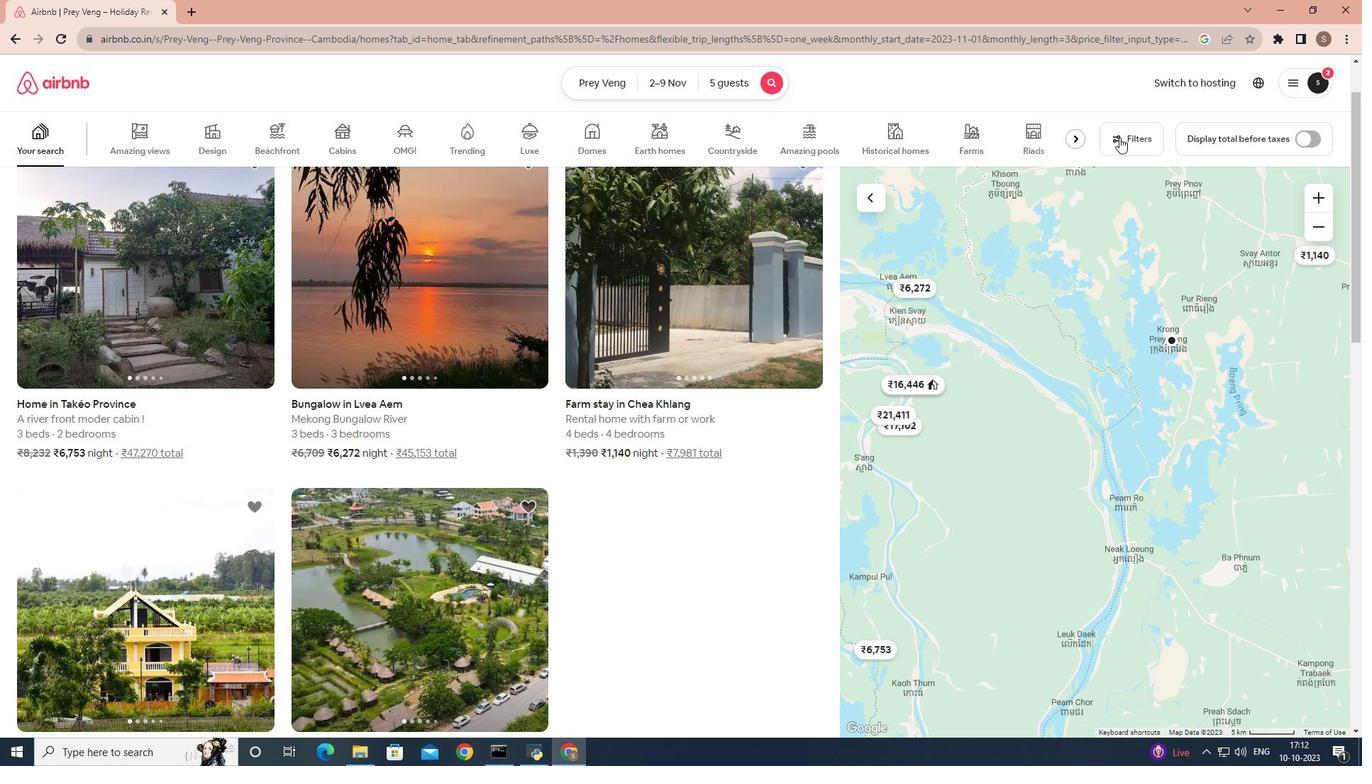 
Action: Mouse pressed left at (1119, 137)
Screenshot: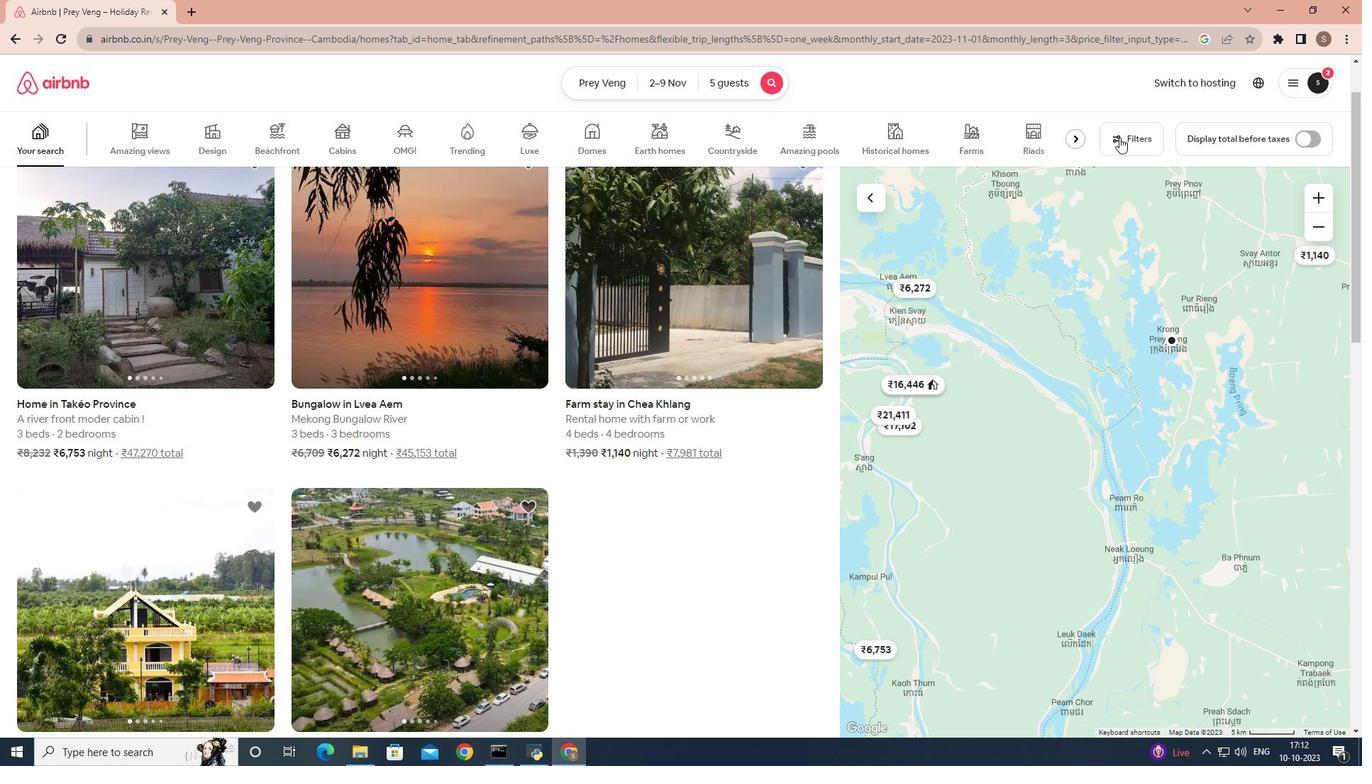 
Action: Mouse moved to (481, 378)
Screenshot: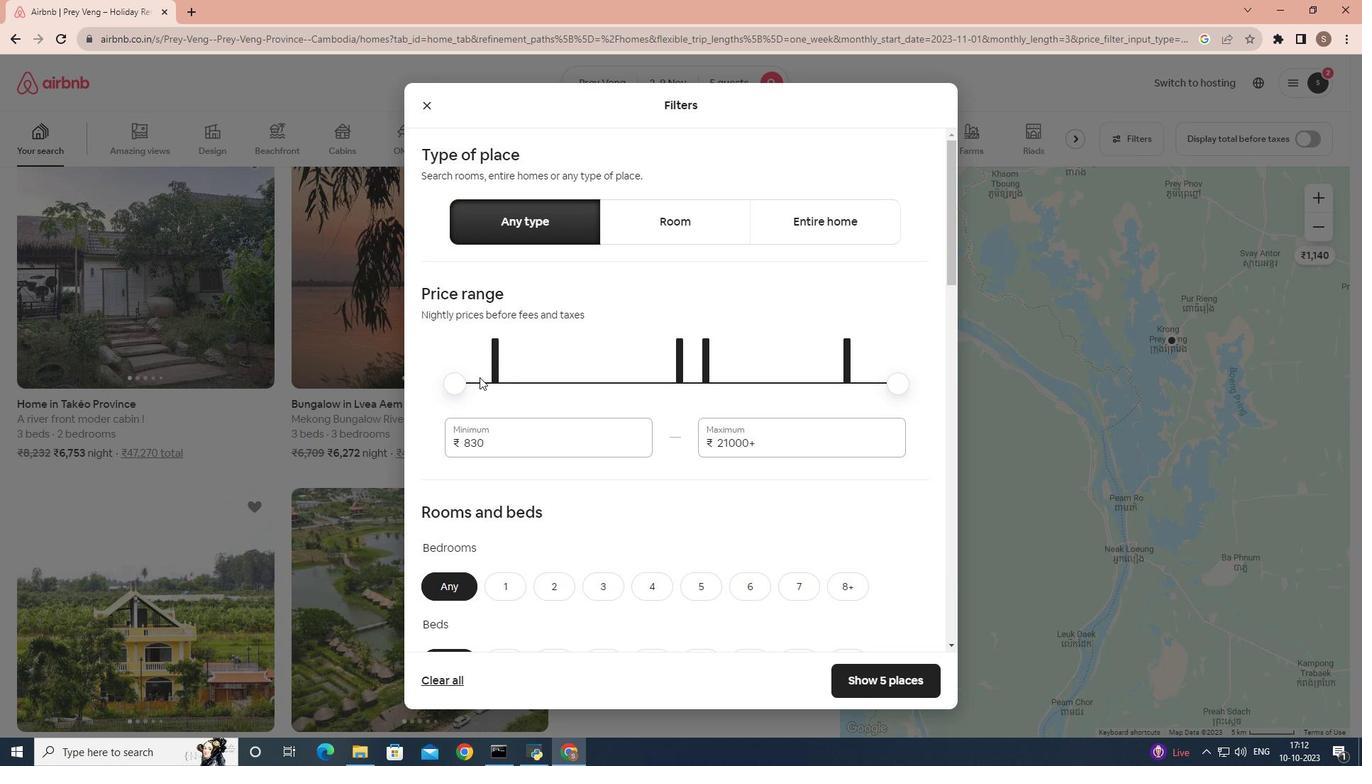 
Action: Mouse scrolled (481, 378) with delta (0, 0)
Screenshot: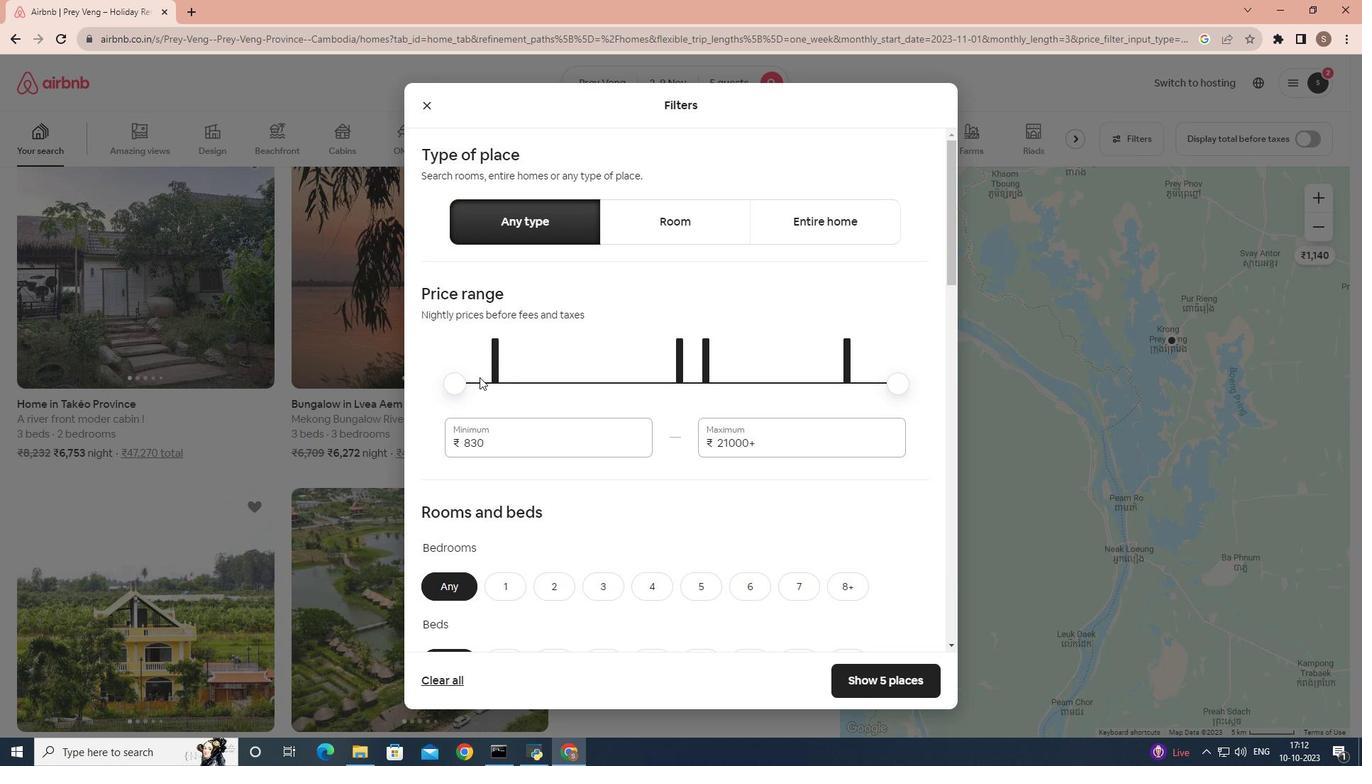 
Action: Mouse moved to (479, 377)
Screenshot: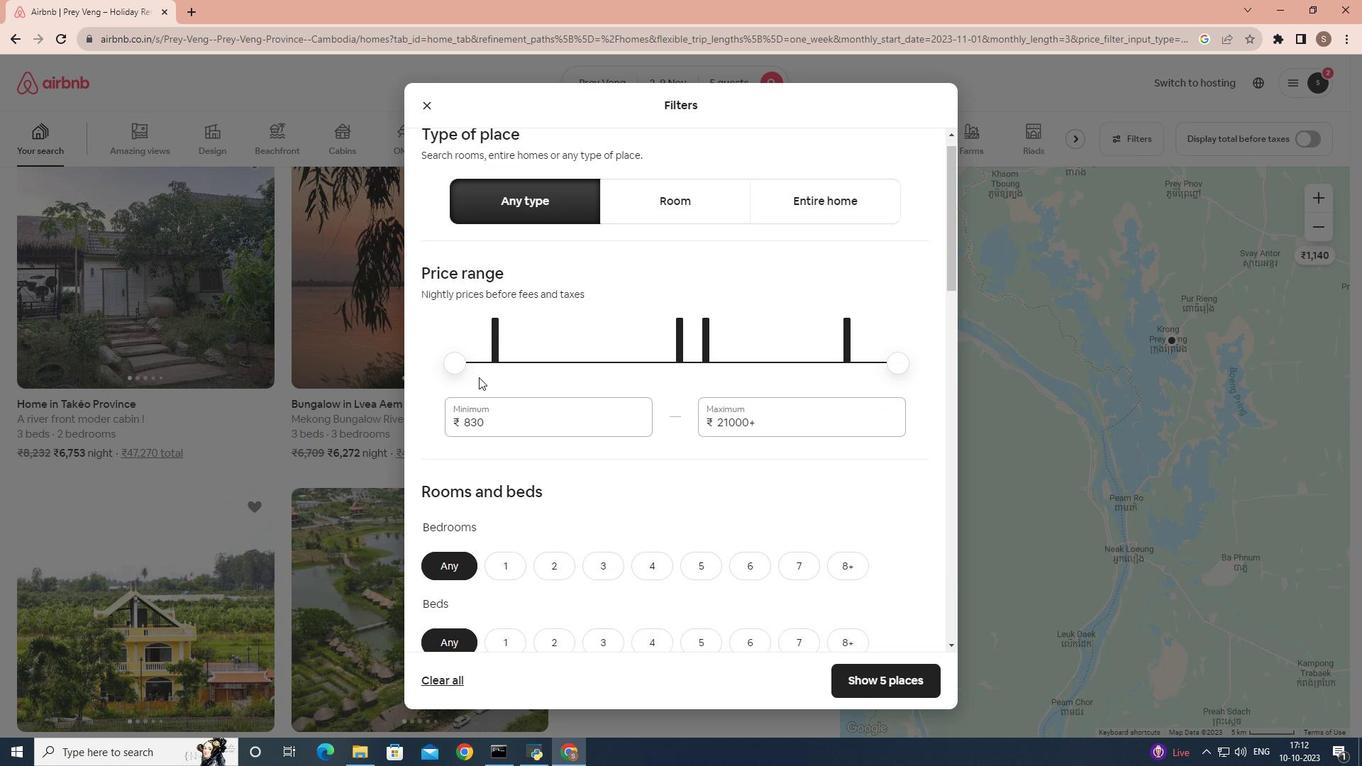 
Action: Mouse scrolled (479, 376) with delta (0, 0)
Screenshot: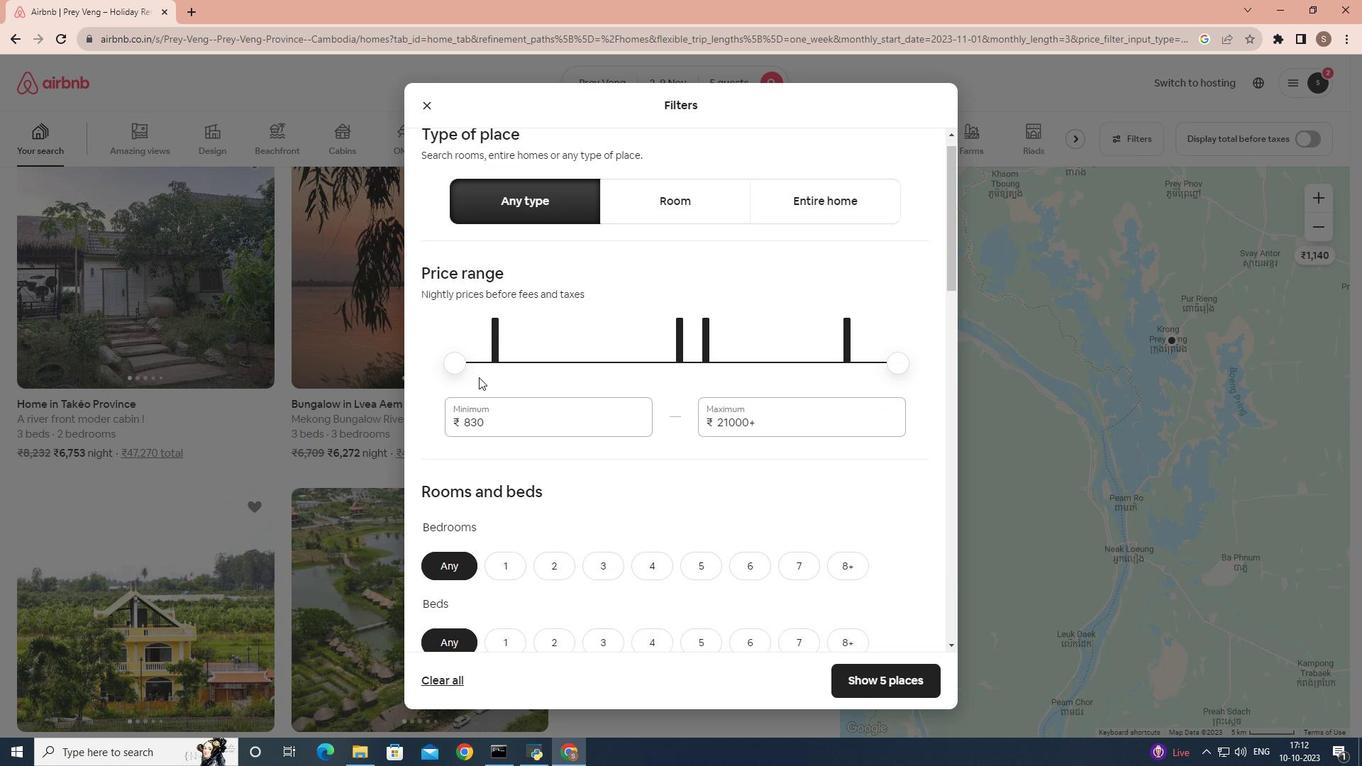 
Action: Mouse moved to (478, 377)
Screenshot: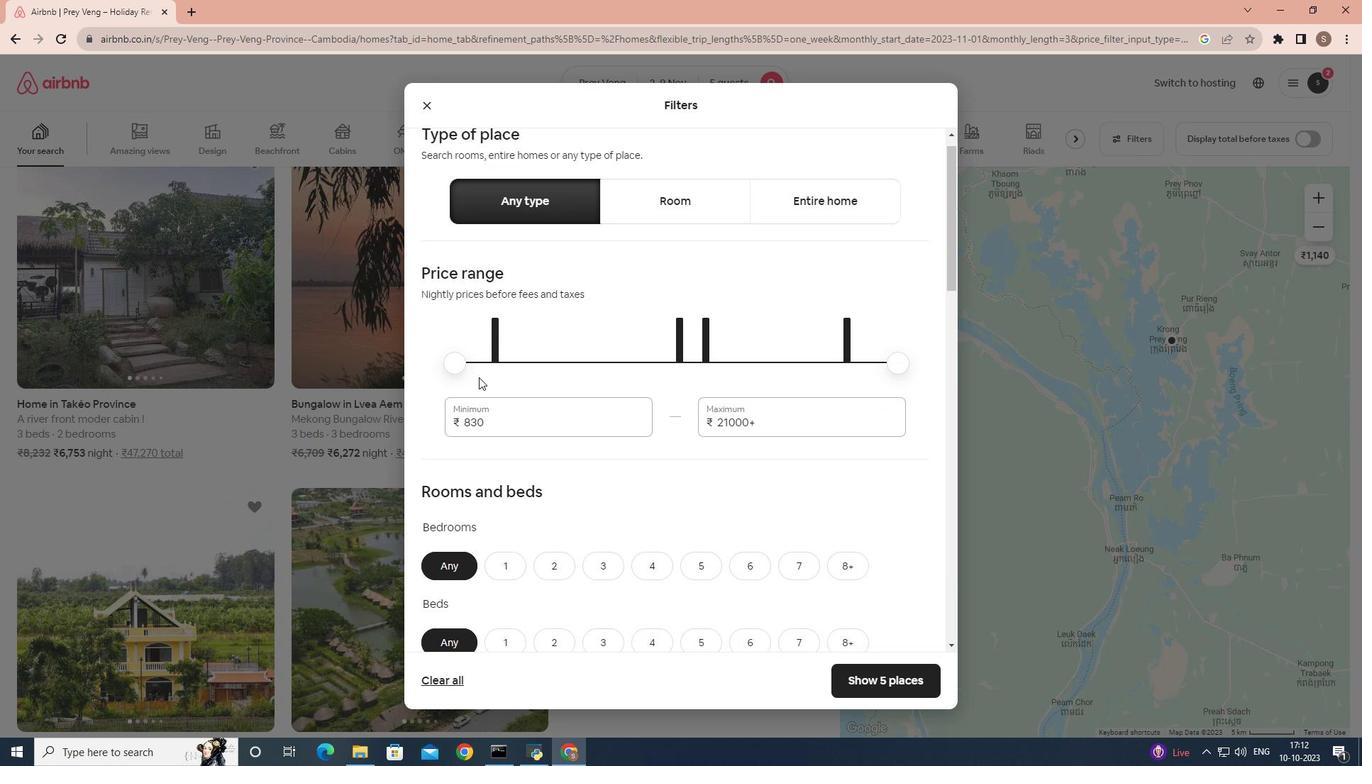
Action: Mouse scrolled (478, 376) with delta (0, 0)
Screenshot: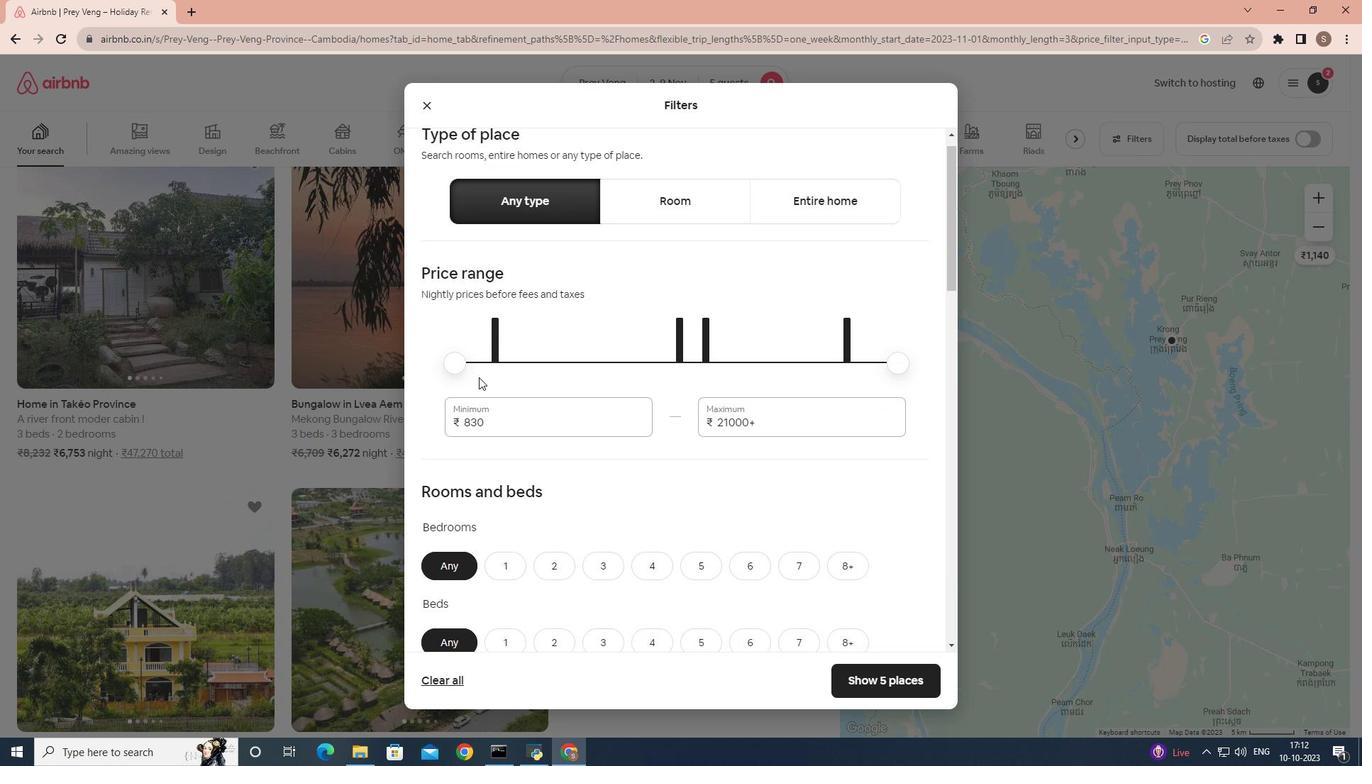 
Action: Mouse scrolled (478, 376) with delta (0, 0)
Screenshot: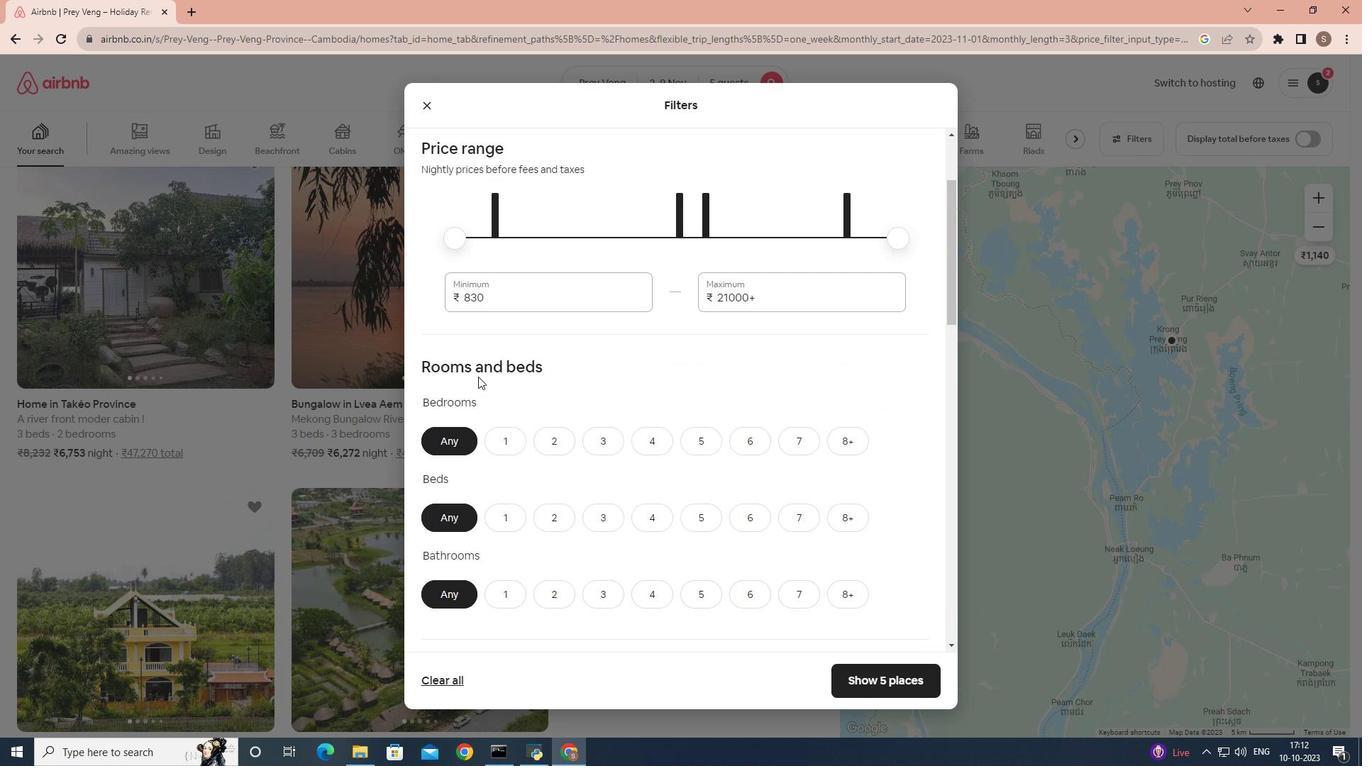 
Action: Mouse moved to (716, 305)
Screenshot: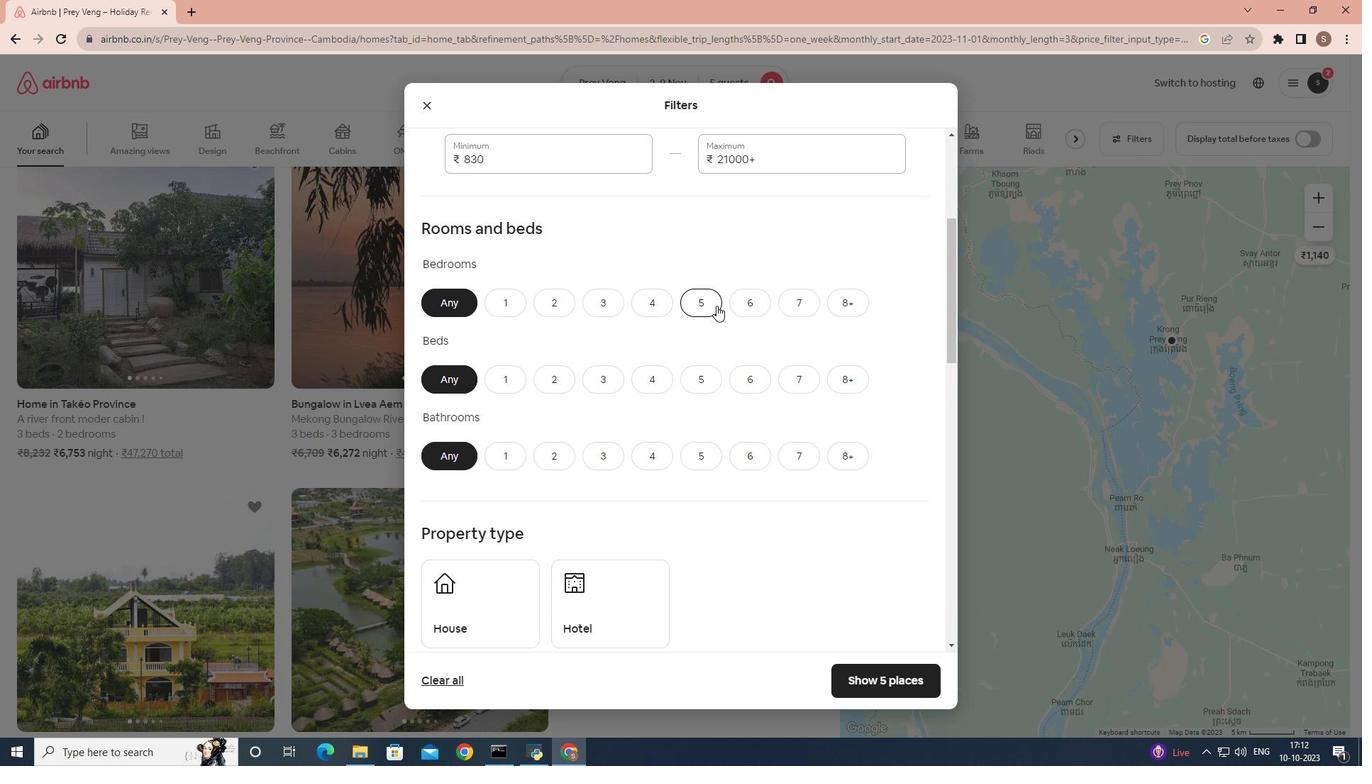 
Action: Mouse pressed left at (716, 305)
Screenshot: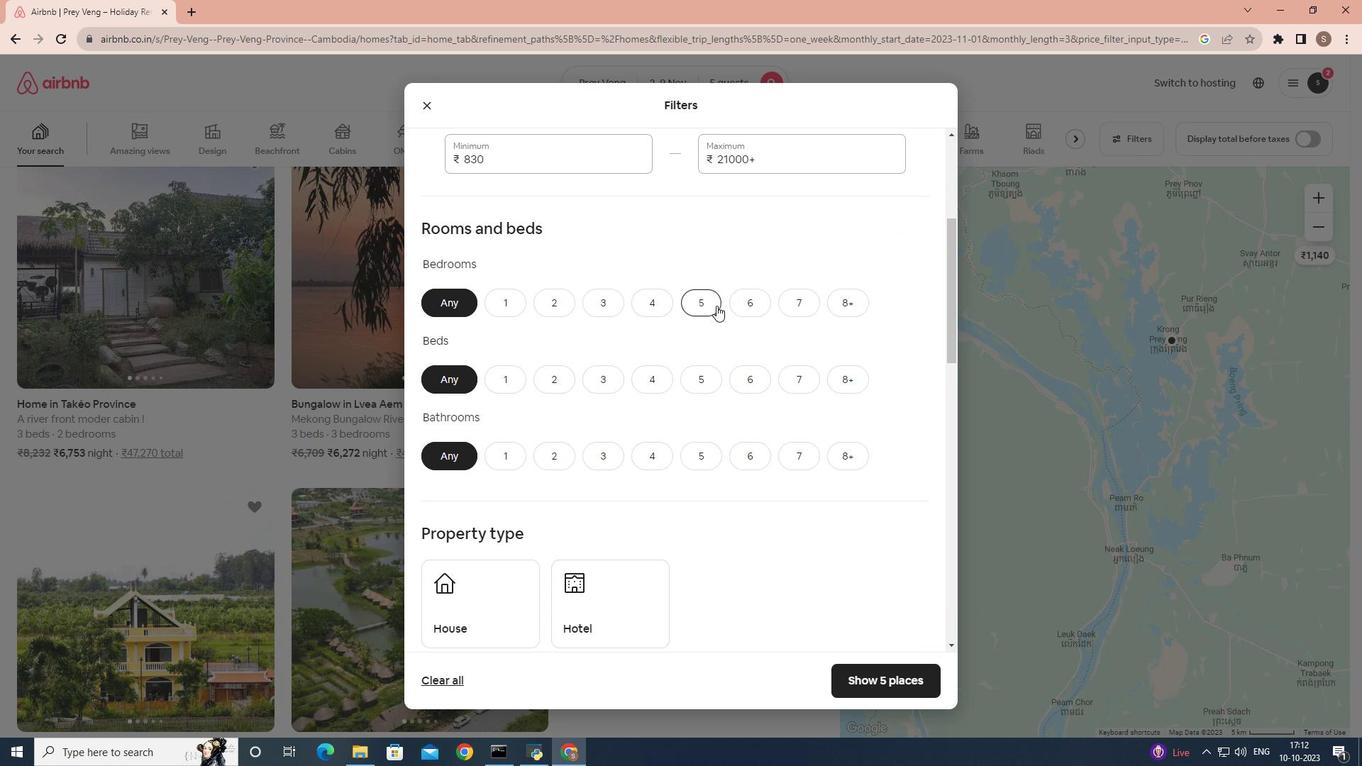 
Action: Mouse moved to (592, 310)
Screenshot: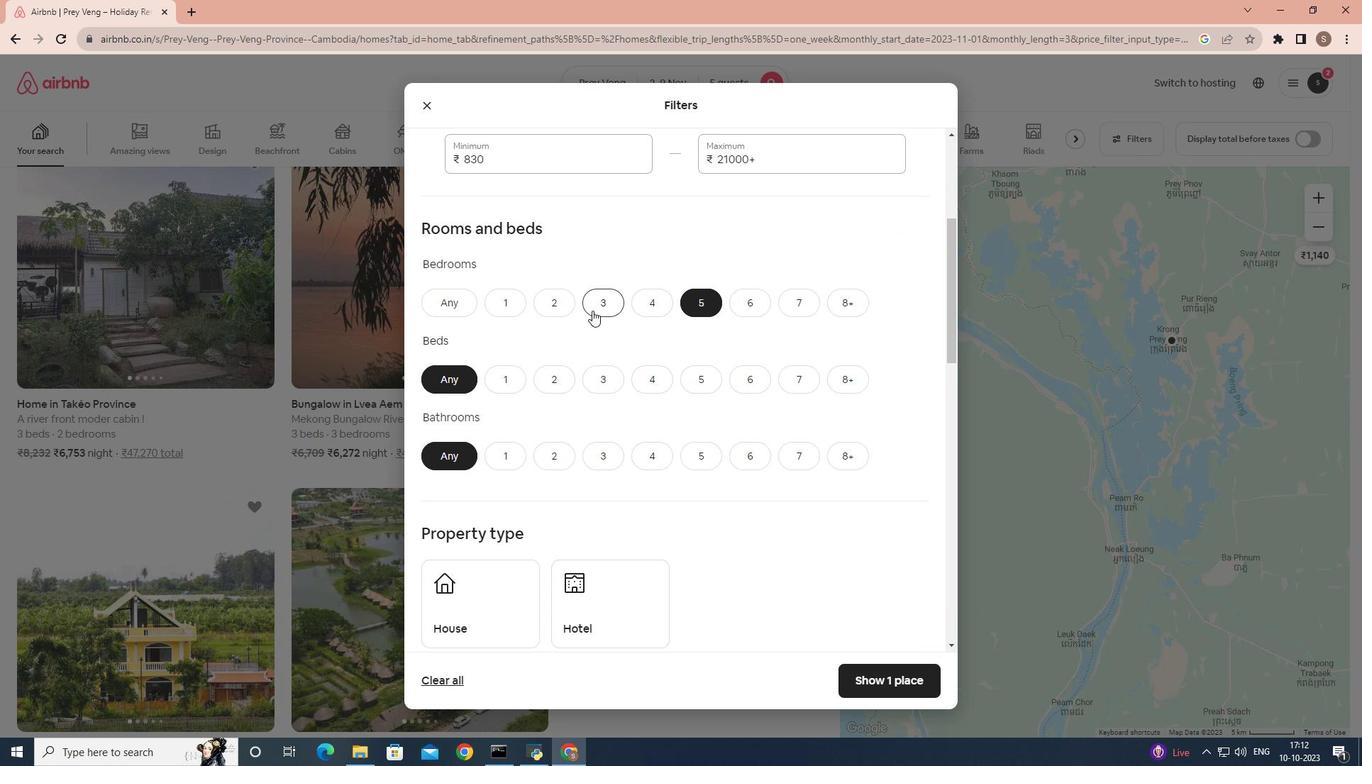 
Action: Mouse pressed left at (592, 310)
Screenshot: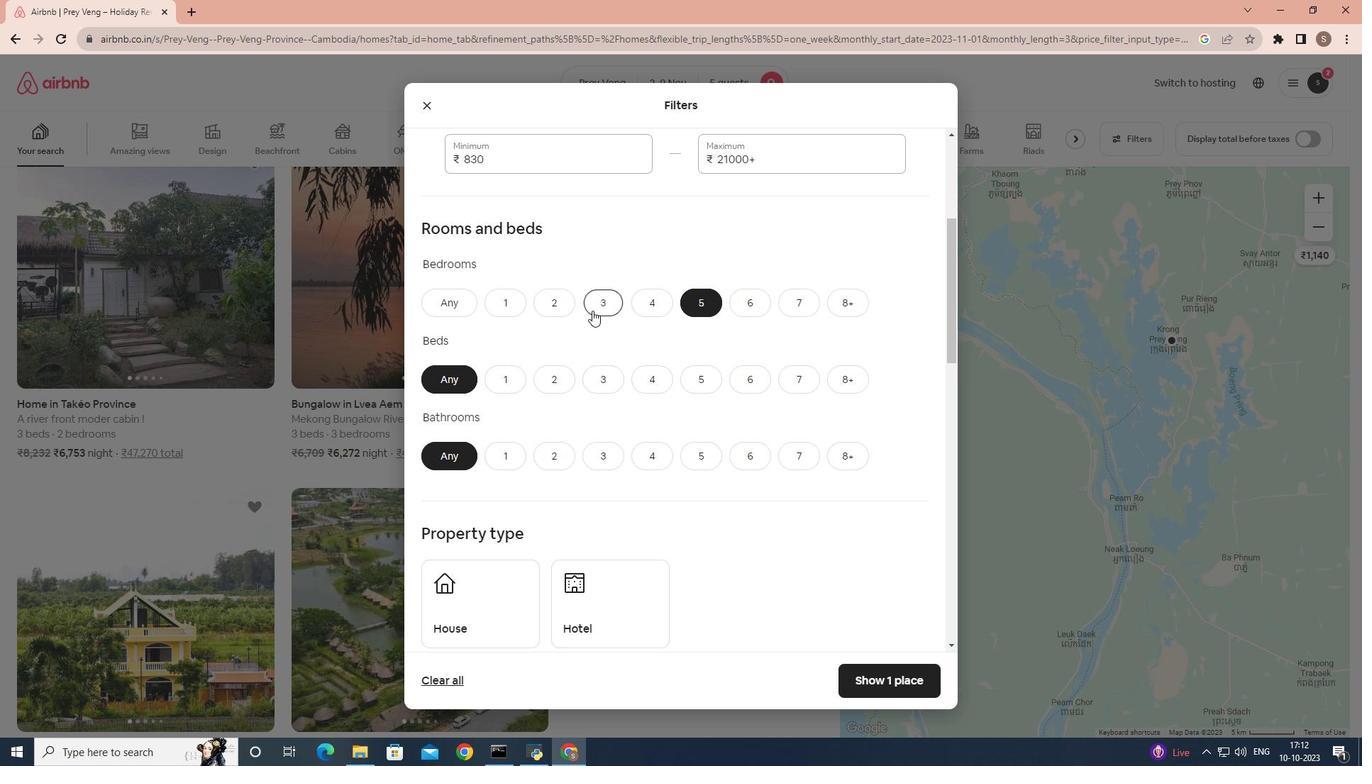 
Action: Mouse moved to (455, 309)
Screenshot: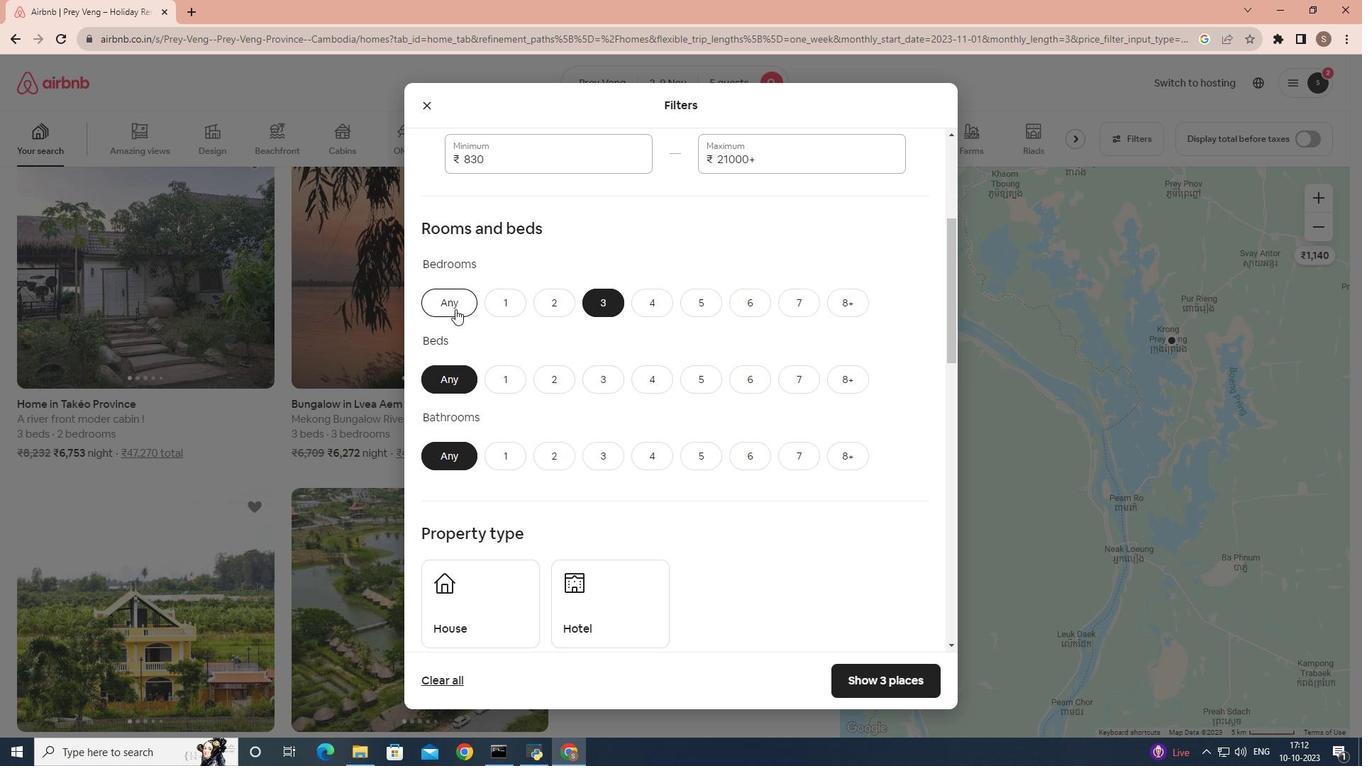
Action: Mouse pressed left at (455, 309)
Screenshot: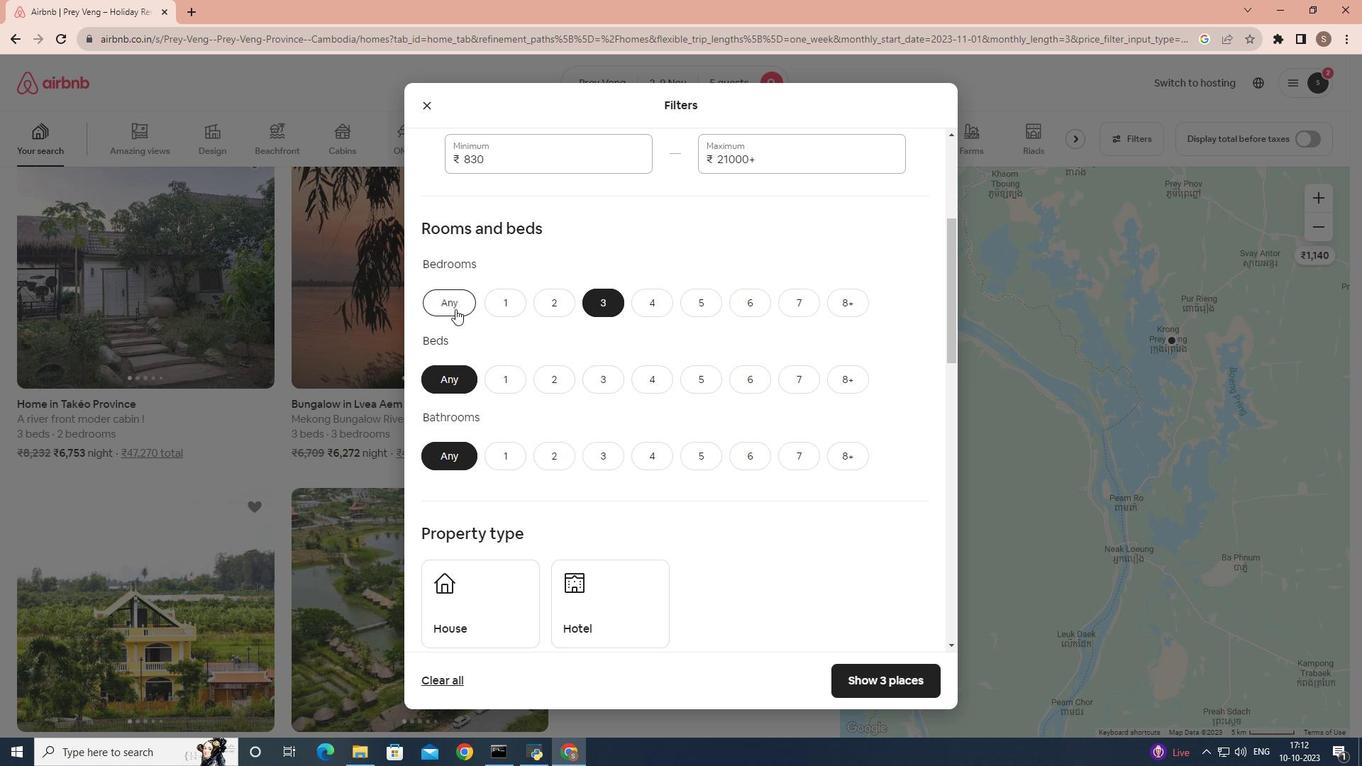 
Action: Mouse moved to (544, 400)
Screenshot: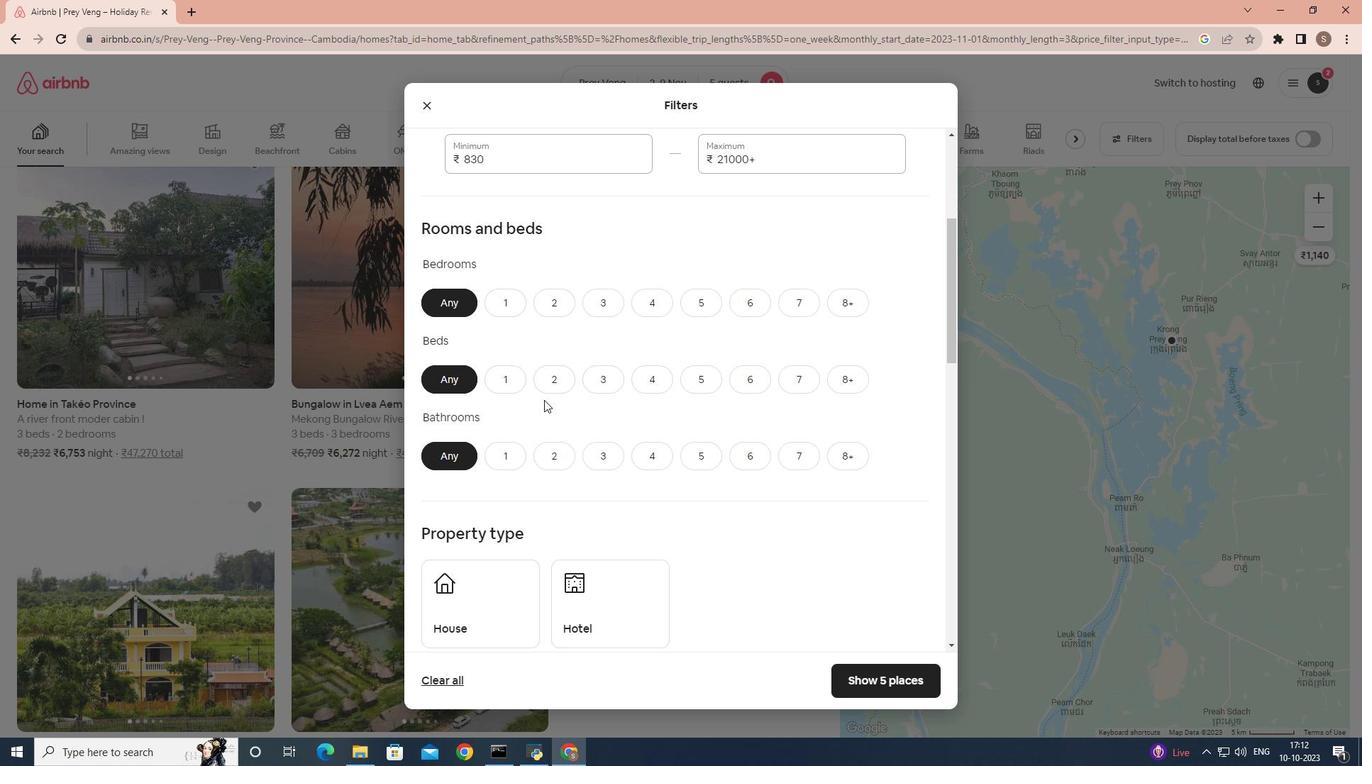 
Action: Mouse scrolled (544, 399) with delta (0, 0)
Screenshot: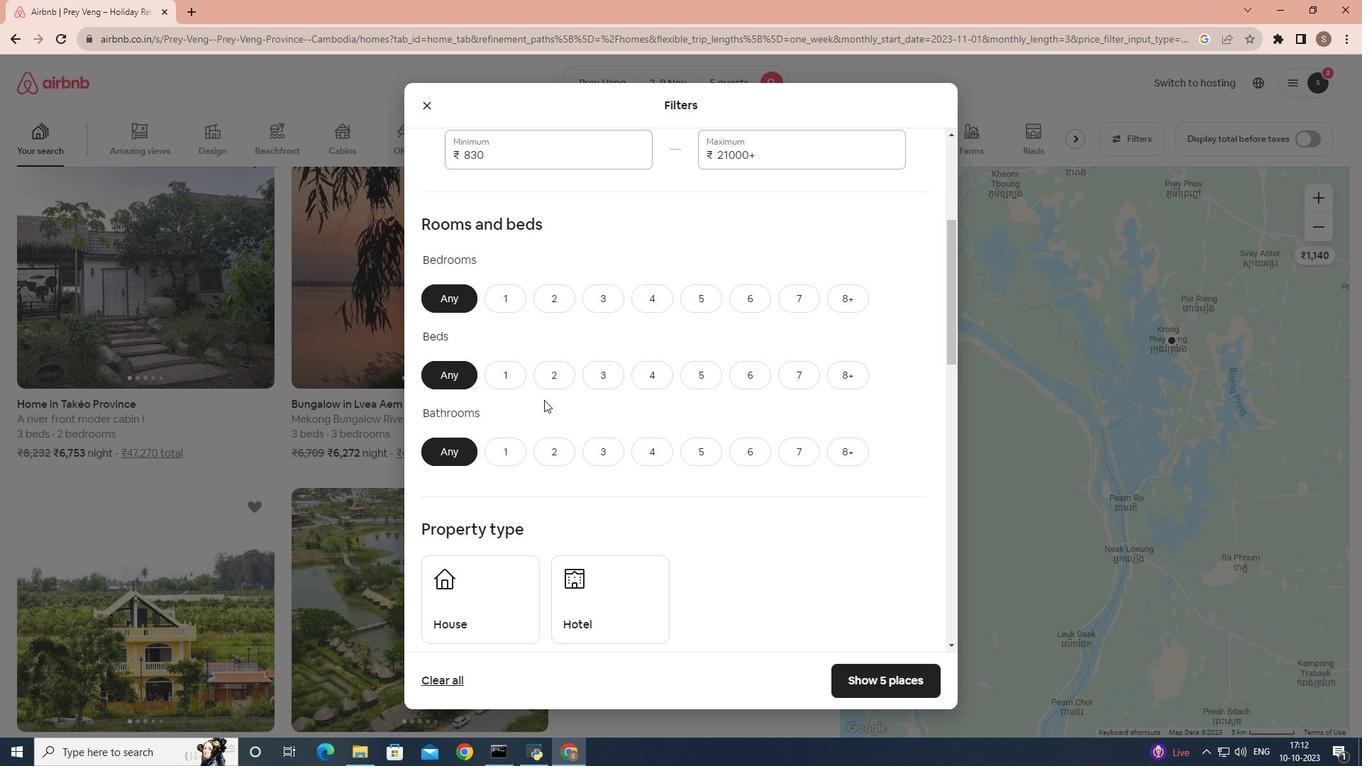 
Action: Mouse scrolled (544, 399) with delta (0, 0)
Screenshot: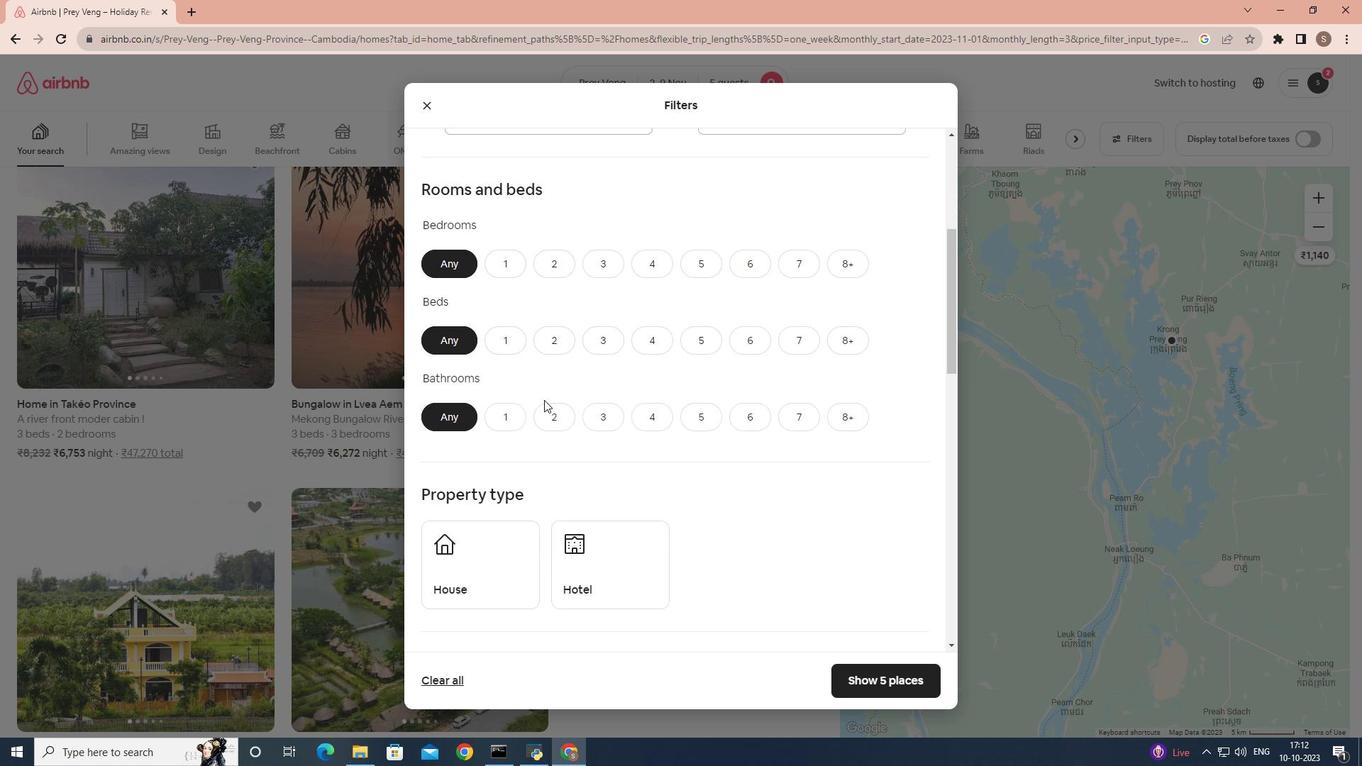 
Action: Mouse scrolled (544, 399) with delta (0, 0)
Screenshot: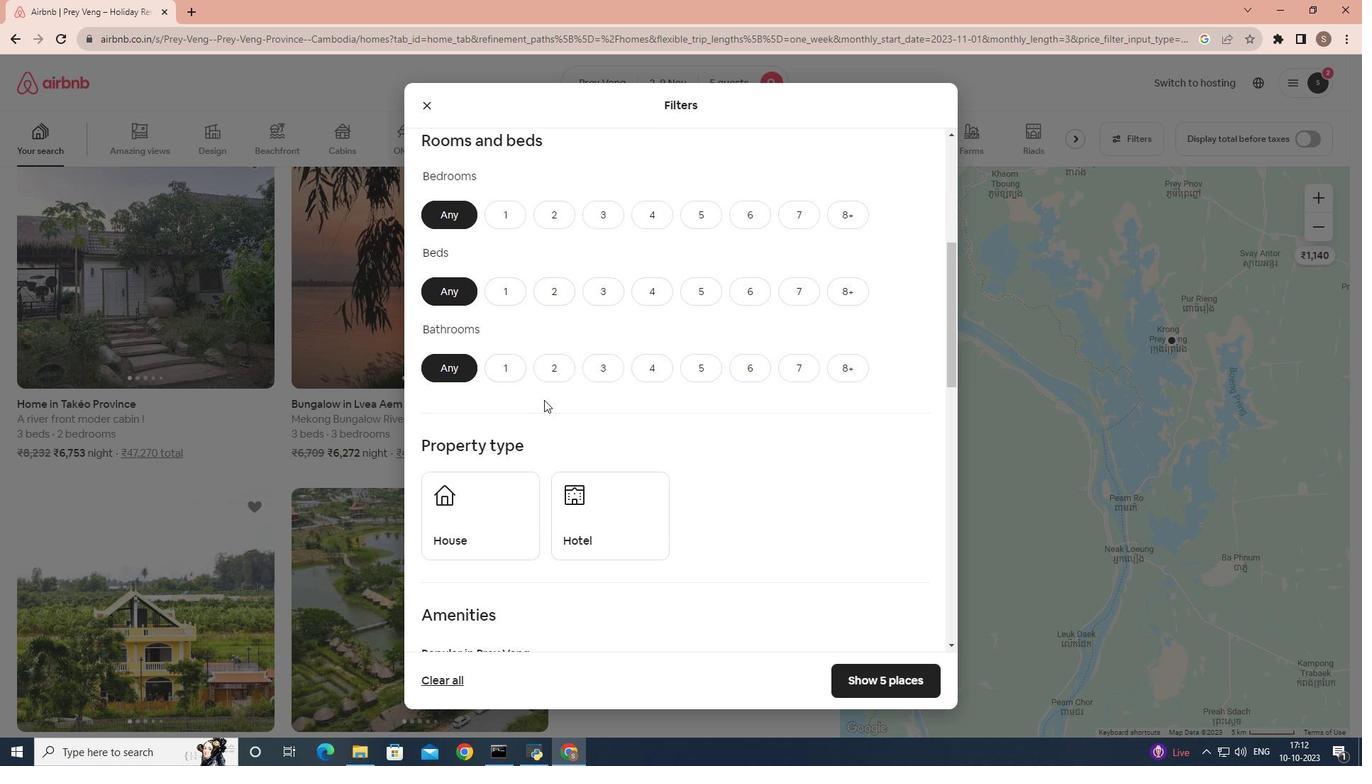 
Action: Mouse moved to (532, 371)
Screenshot: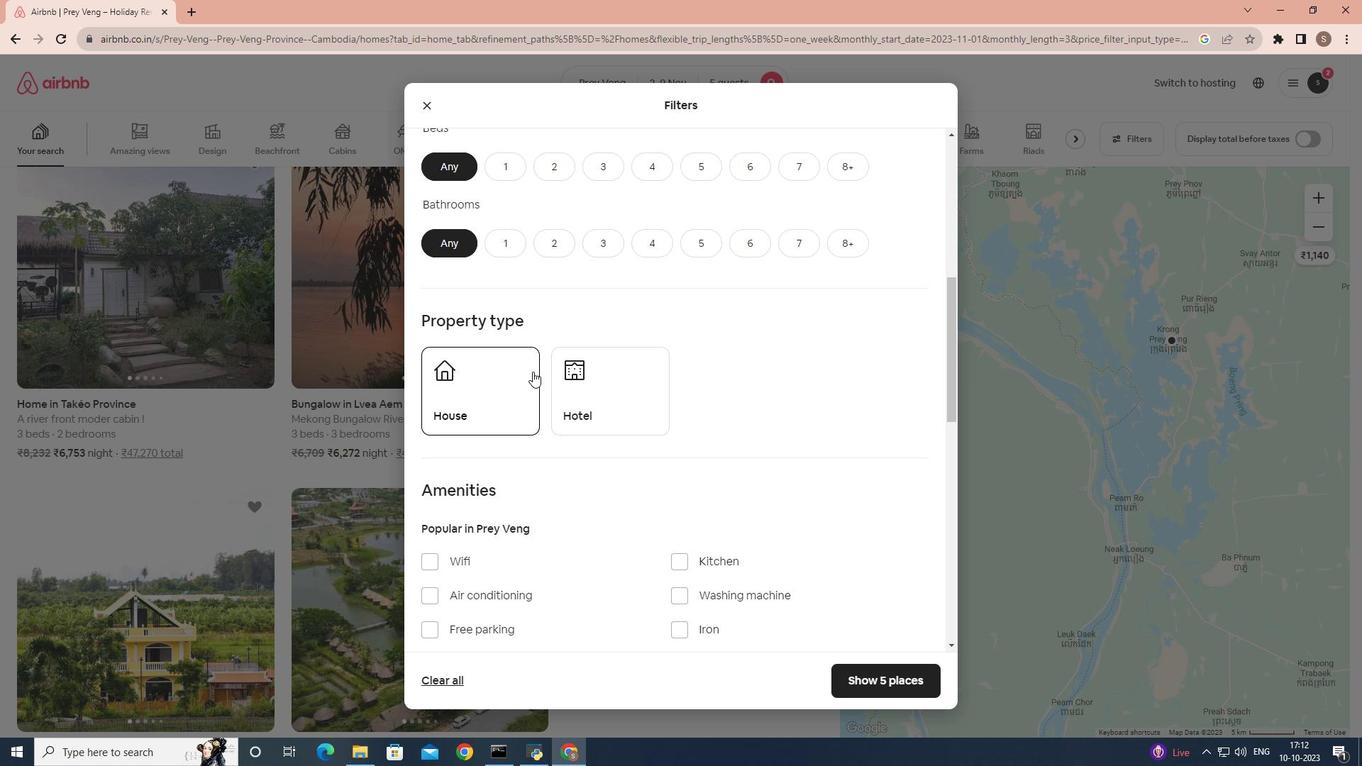 
Action: Mouse scrolled (532, 371) with delta (0, 0)
Screenshot: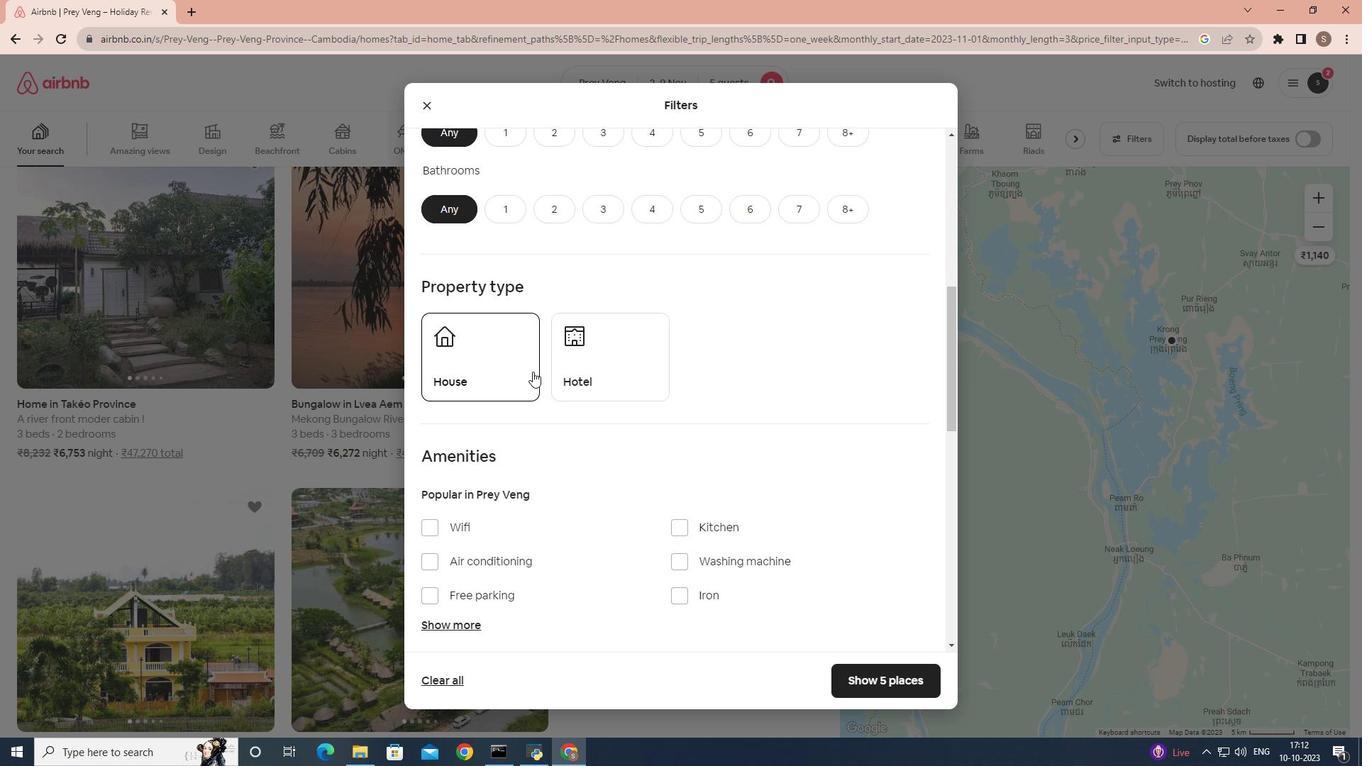 
Action: Mouse scrolled (532, 371) with delta (0, 0)
Screenshot: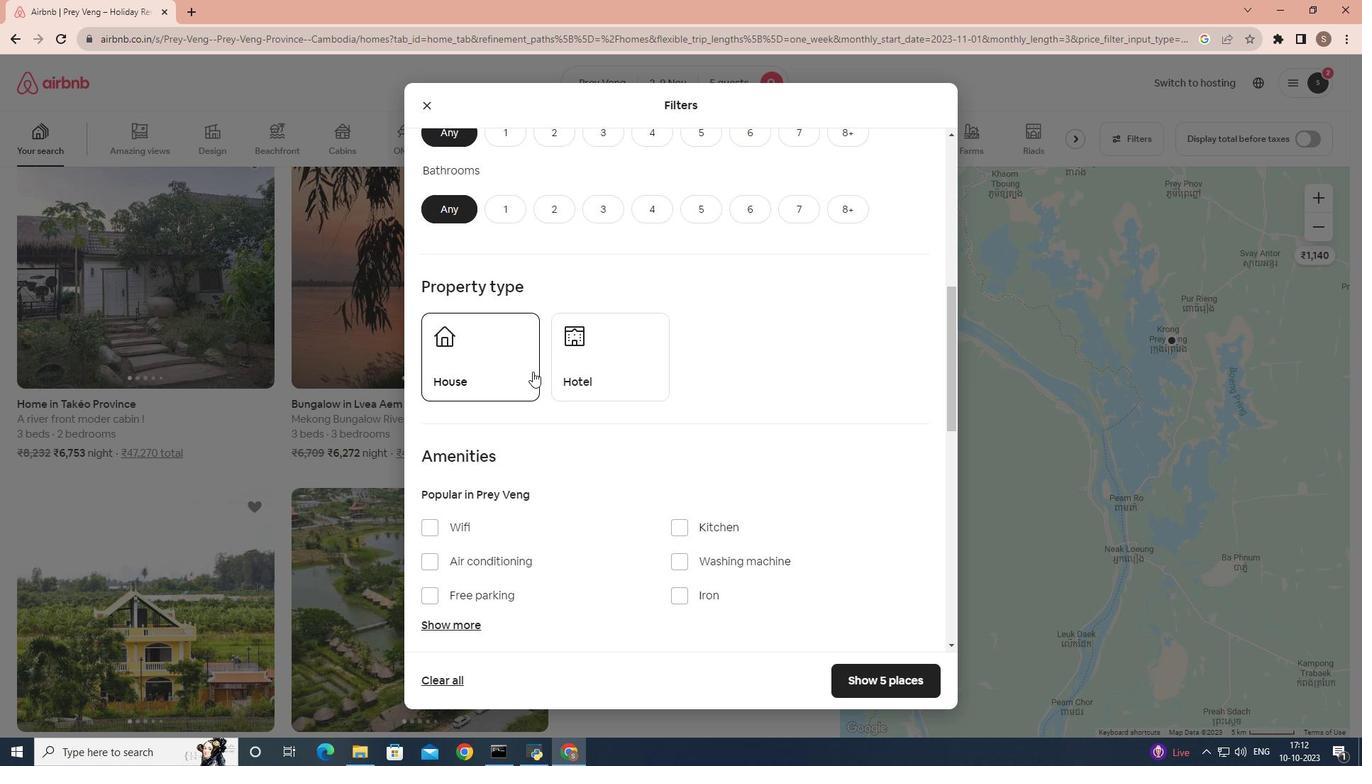 
Action: Mouse scrolled (532, 371) with delta (0, 0)
Screenshot: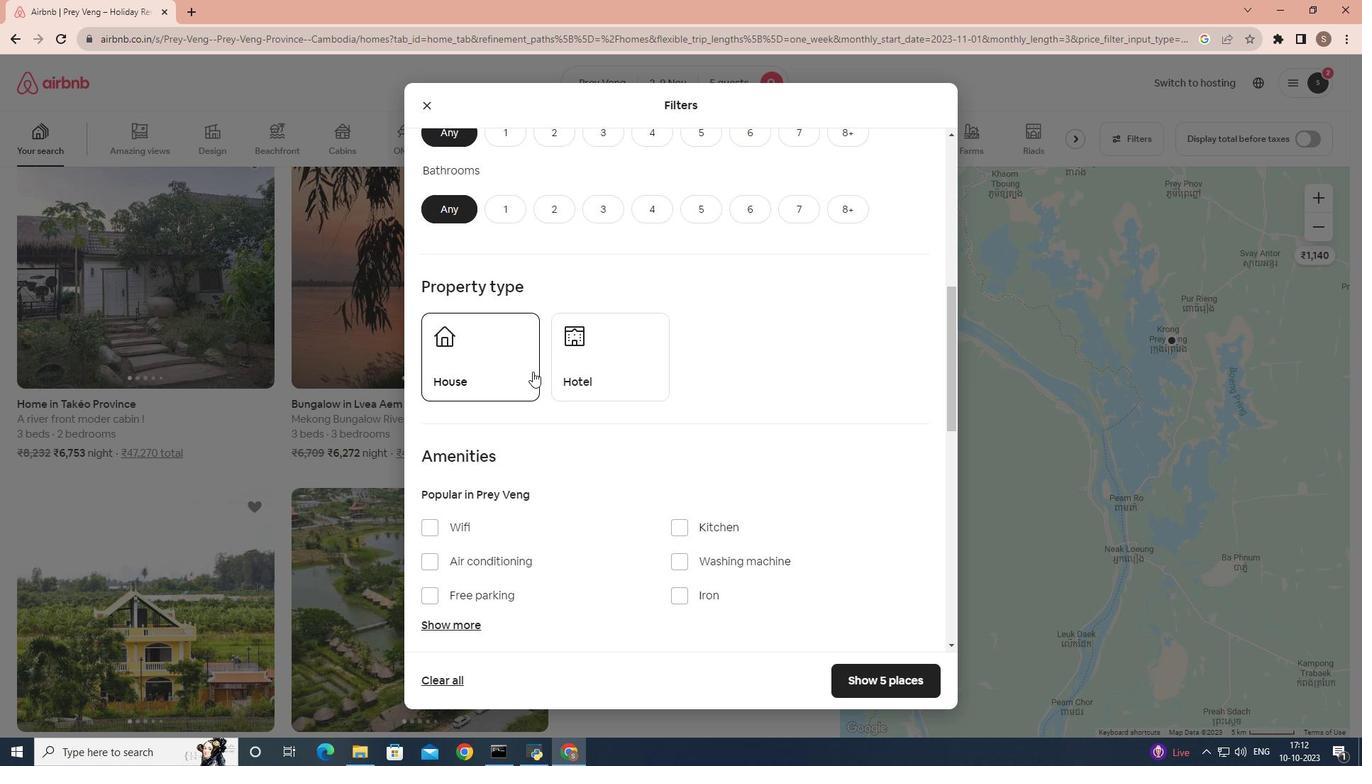 
Action: Mouse scrolled (532, 371) with delta (0, 0)
Screenshot: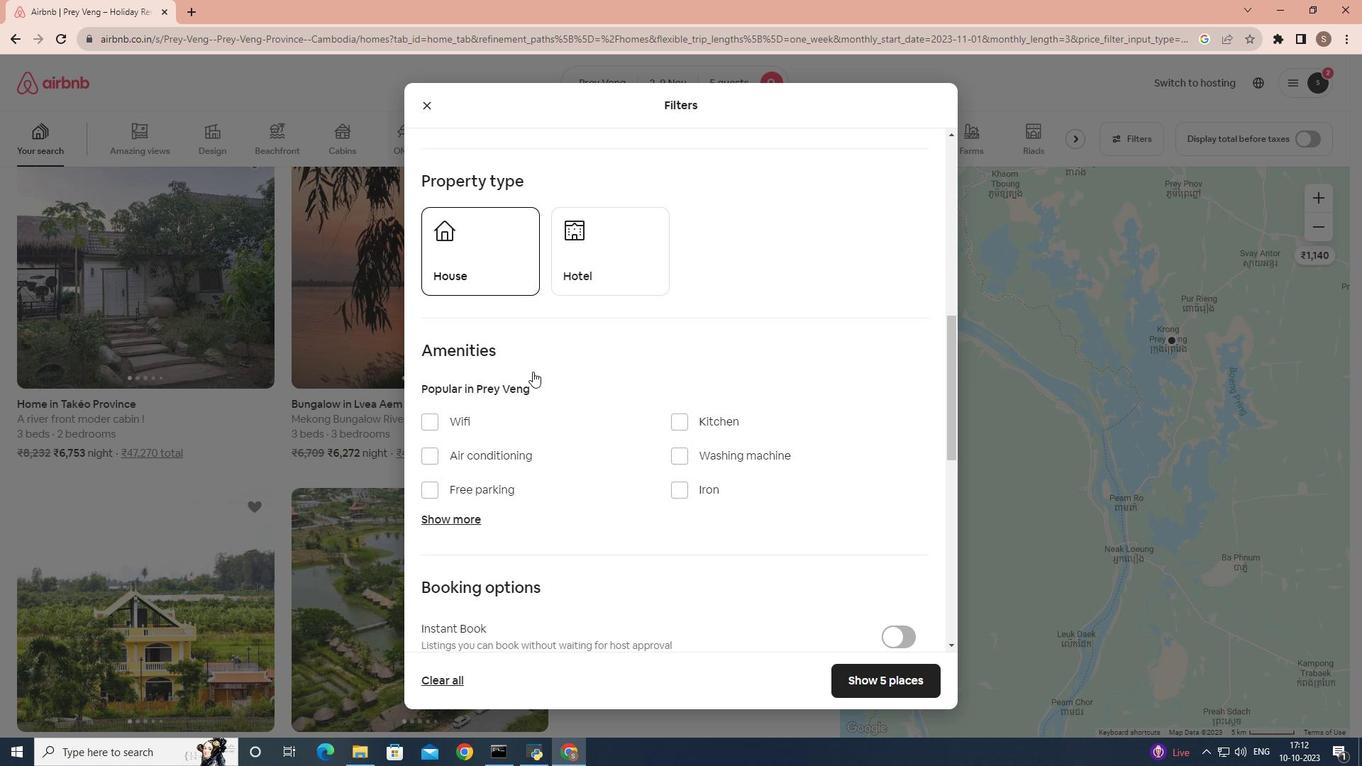 
Action: Mouse moved to (465, 269)
Screenshot: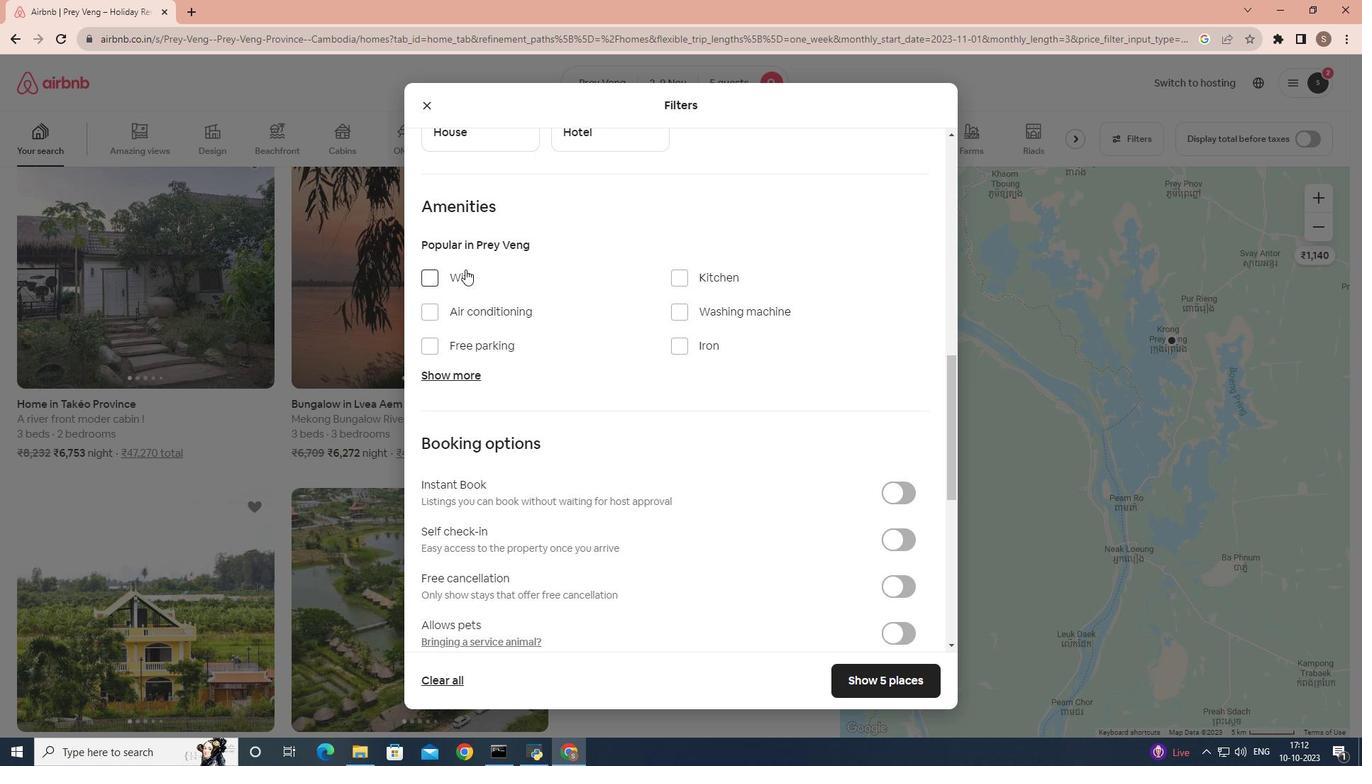 
Action: Mouse pressed left at (465, 269)
Screenshot: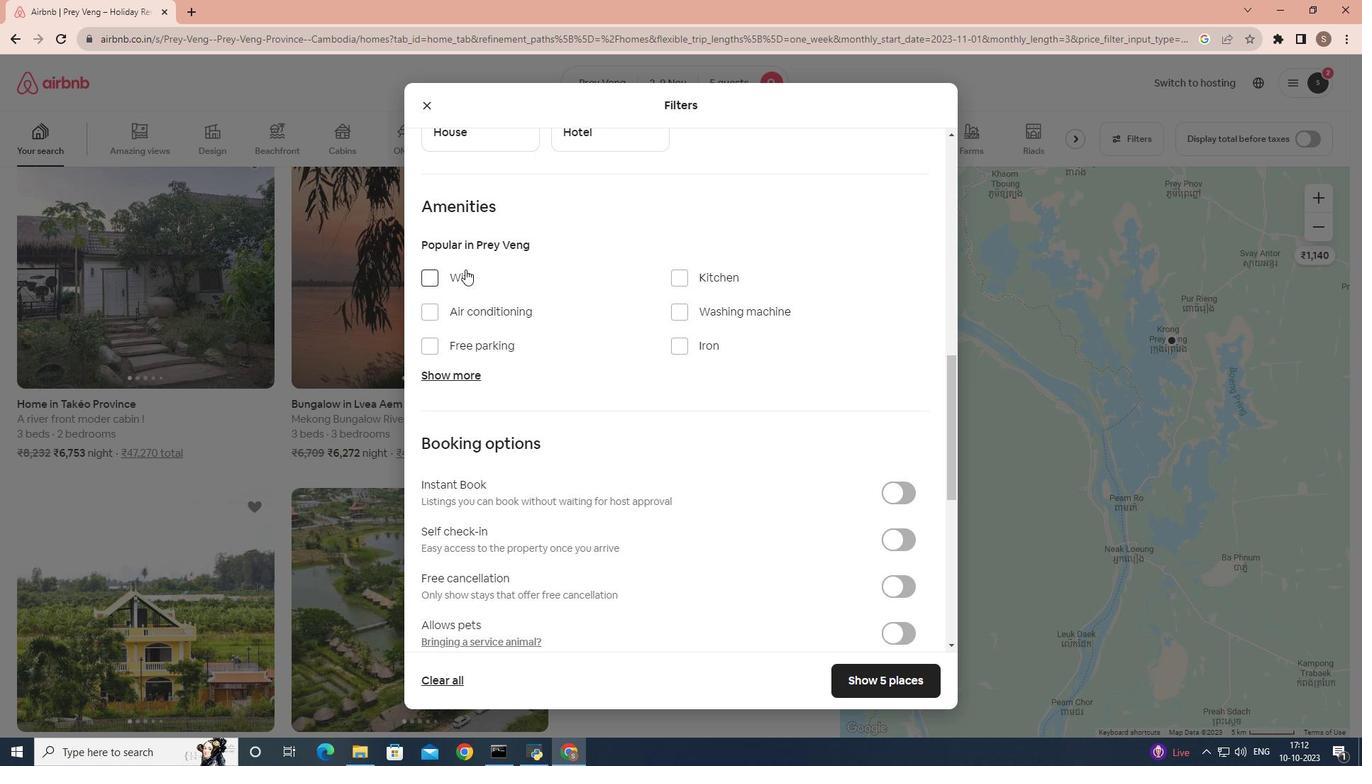 
Action: Mouse moved to (689, 312)
Screenshot: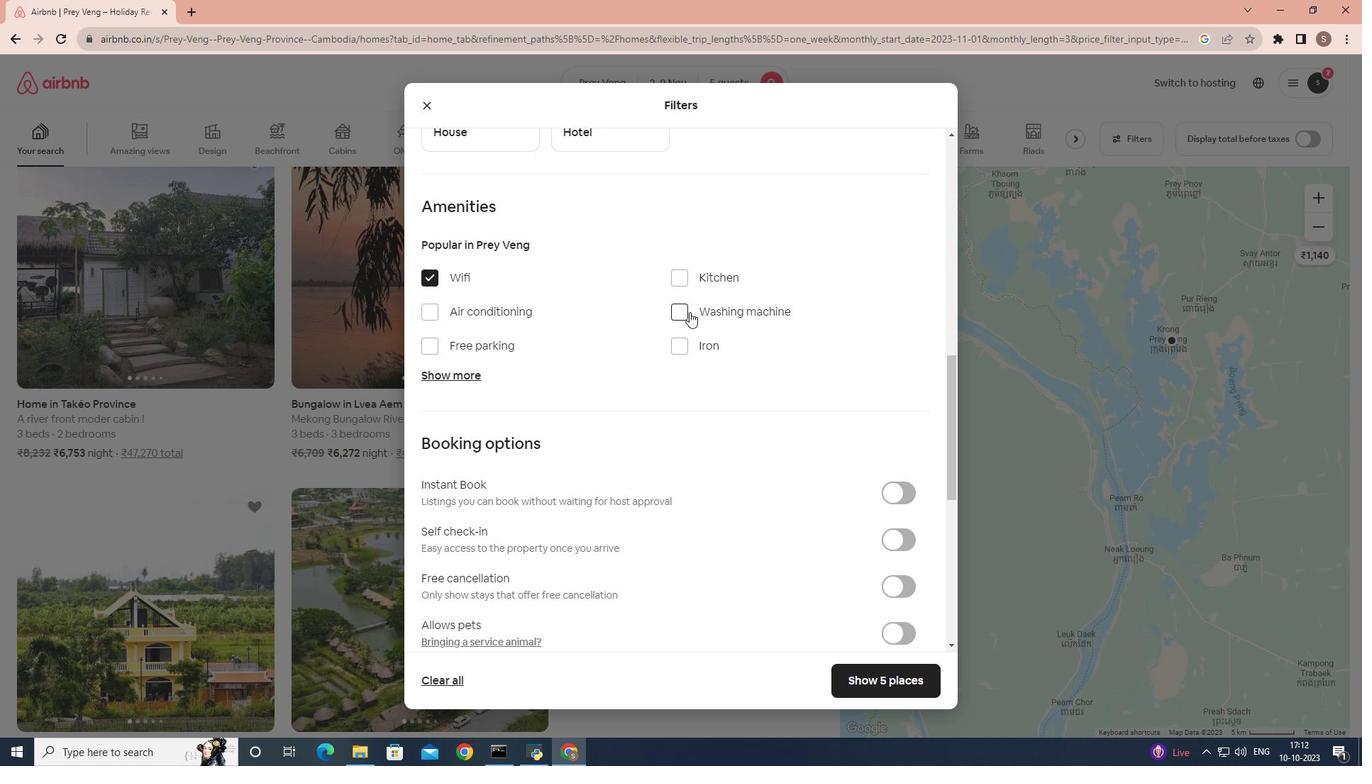 
Action: Mouse pressed left at (689, 312)
Screenshot: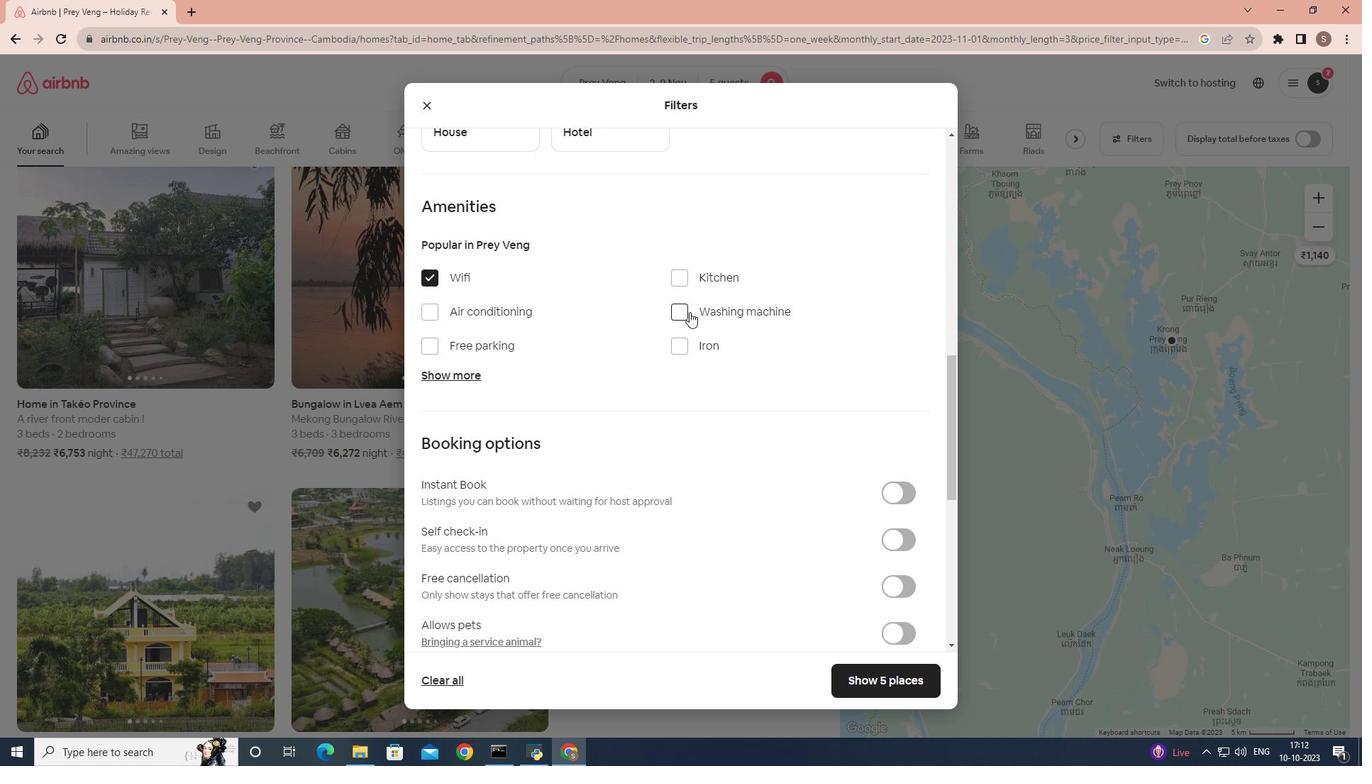
Action: Mouse moved to (577, 310)
Screenshot: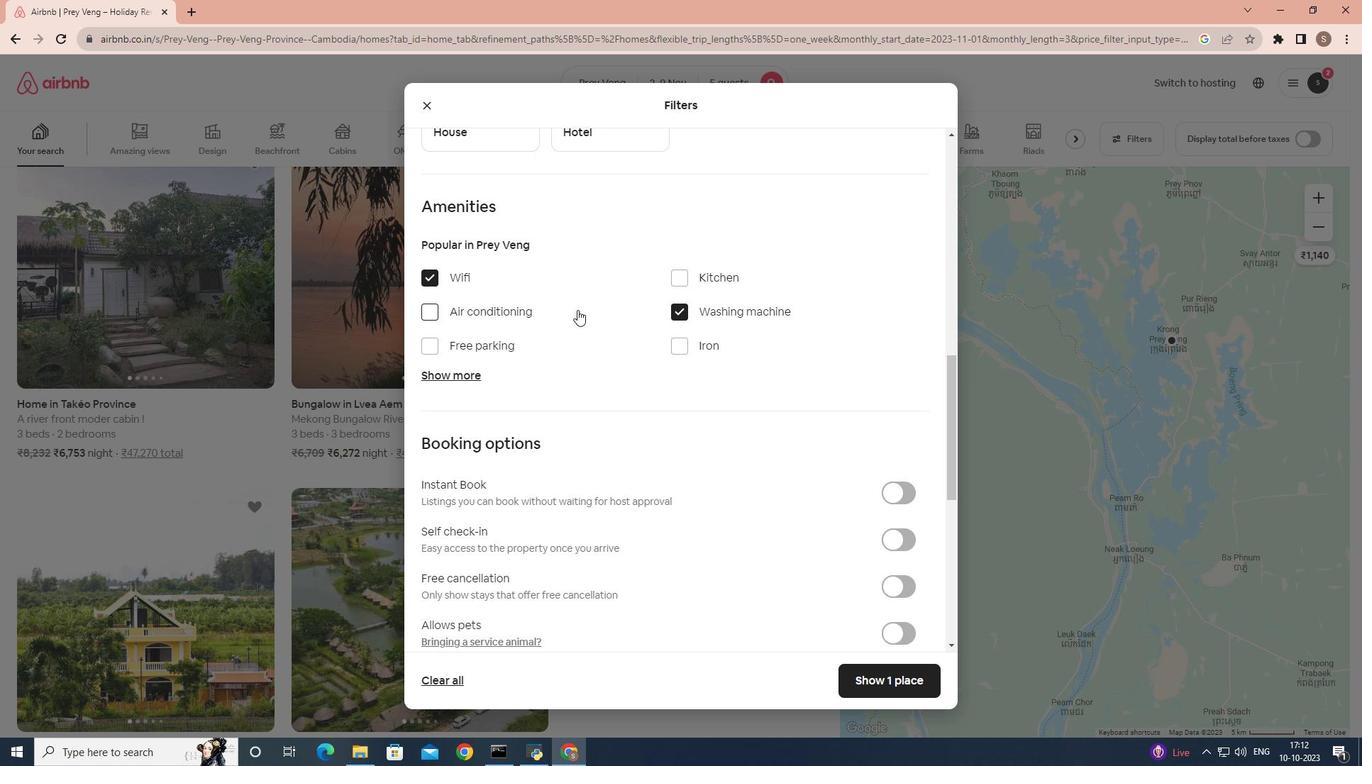 
Action: Mouse scrolled (577, 310) with delta (0, 0)
Screenshot: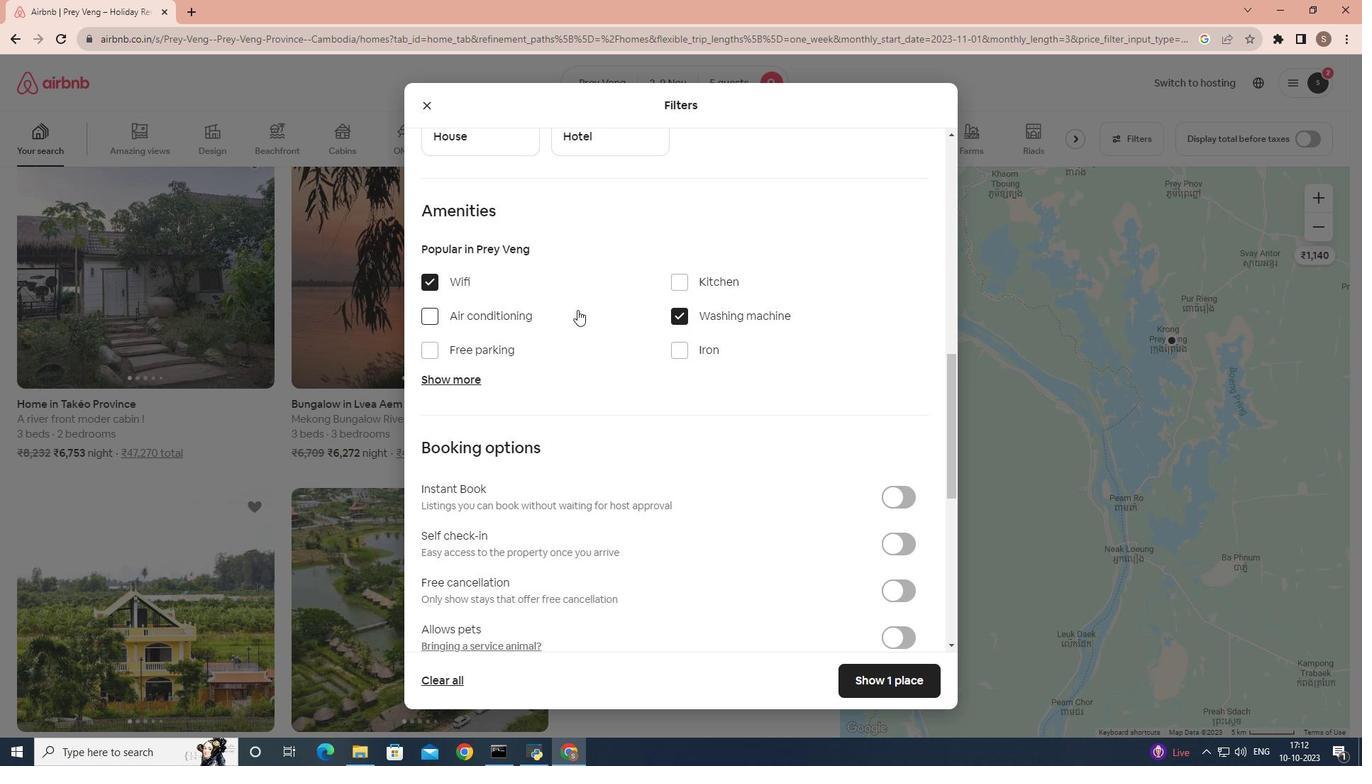 
Action: Mouse scrolled (577, 310) with delta (0, 0)
Screenshot: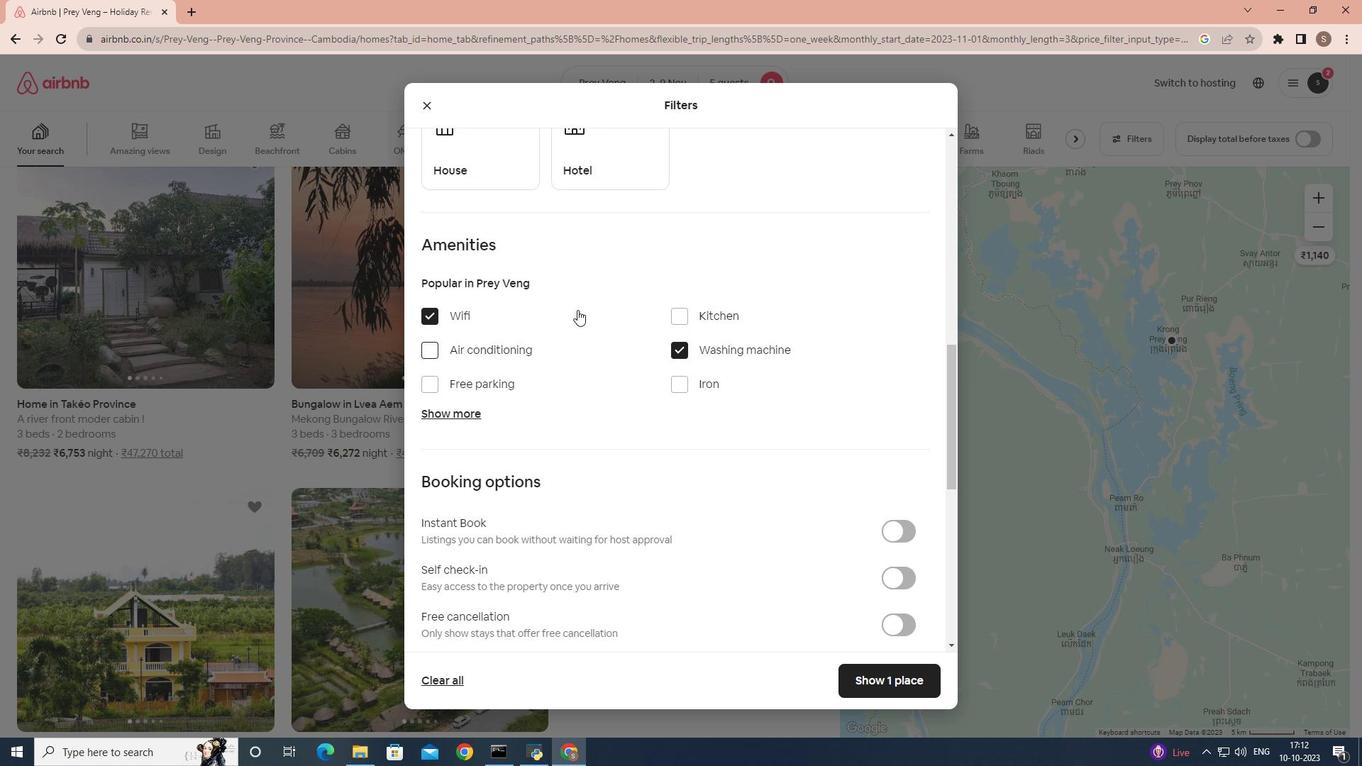 
Action: Mouse scrolled (577, 310) with delta (0, 0)
Screenshot: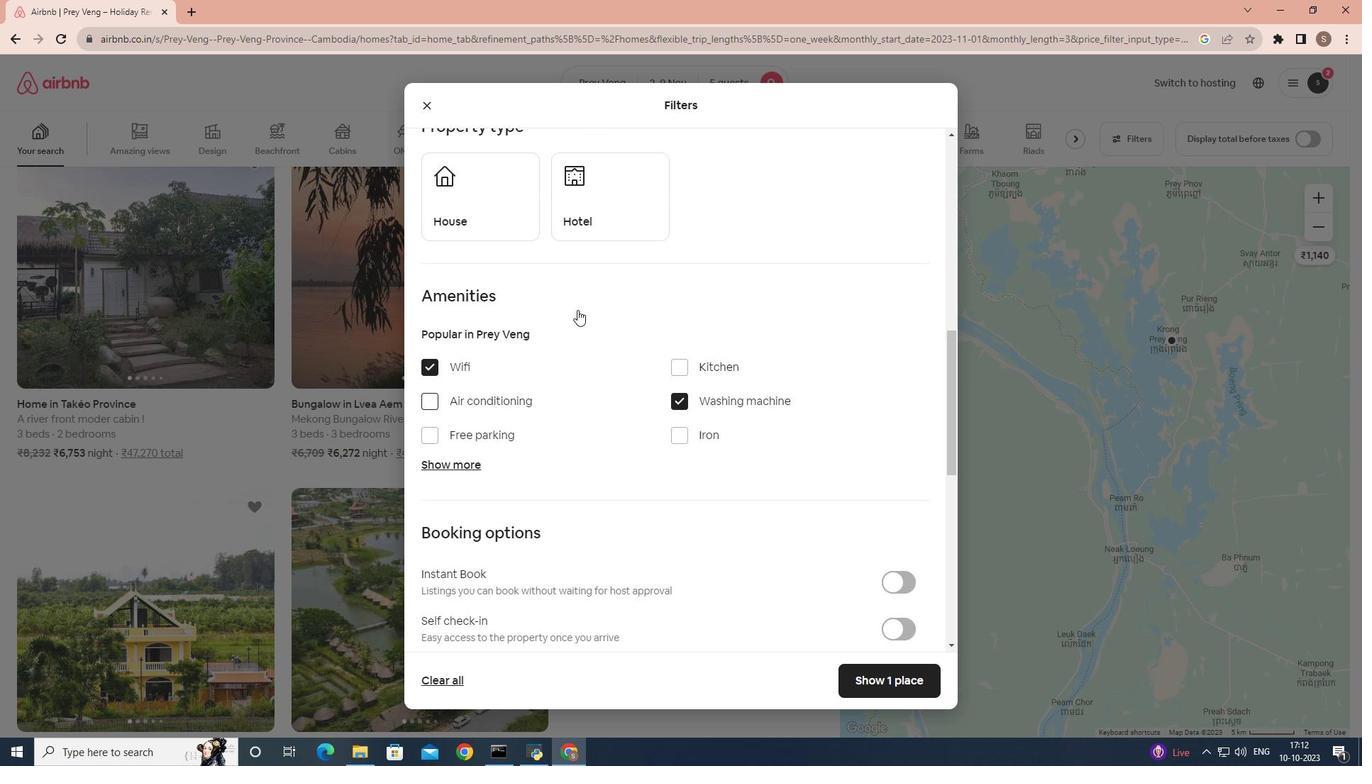 
Action: Mouse scrolled (577, 310) with delta (0, 0)
Screenshot: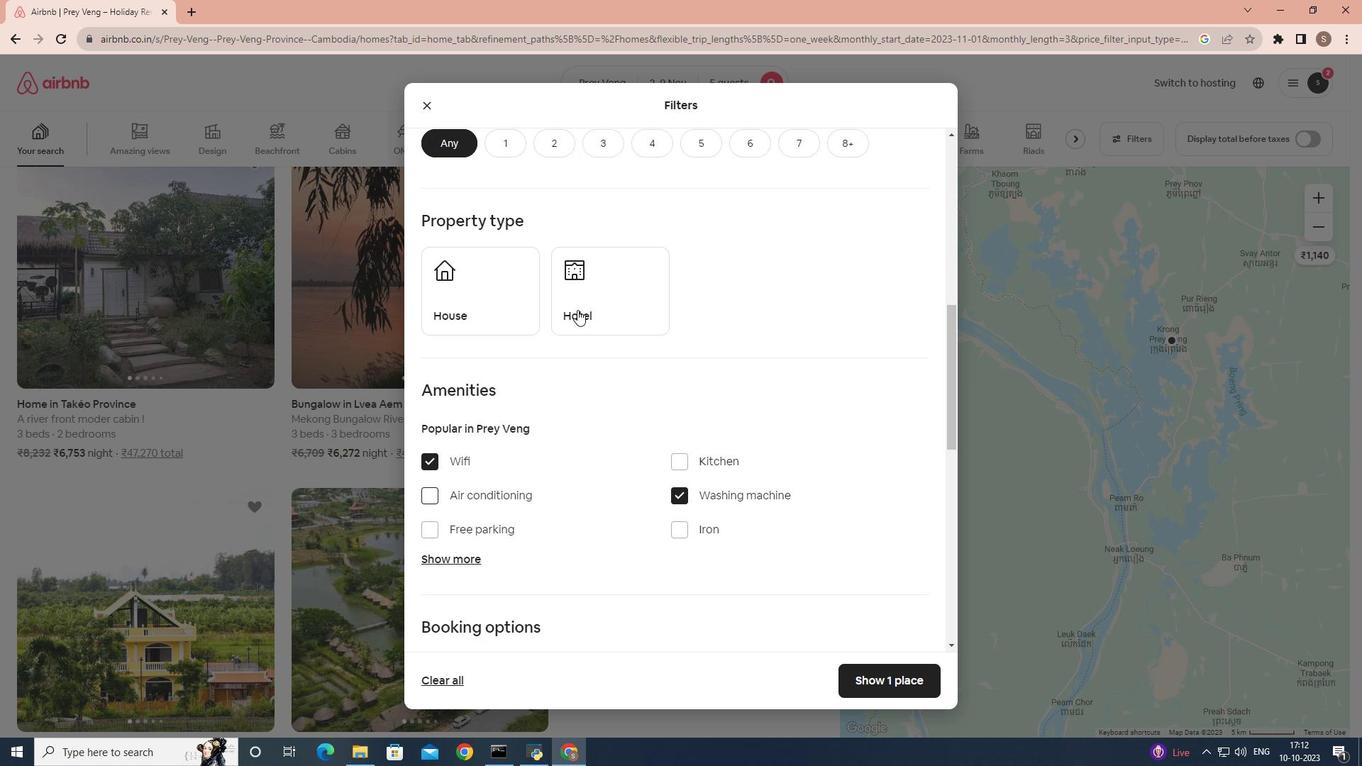 
Action: Mouse scrolled (577, 310) with delta (0, 0)
Screenshot: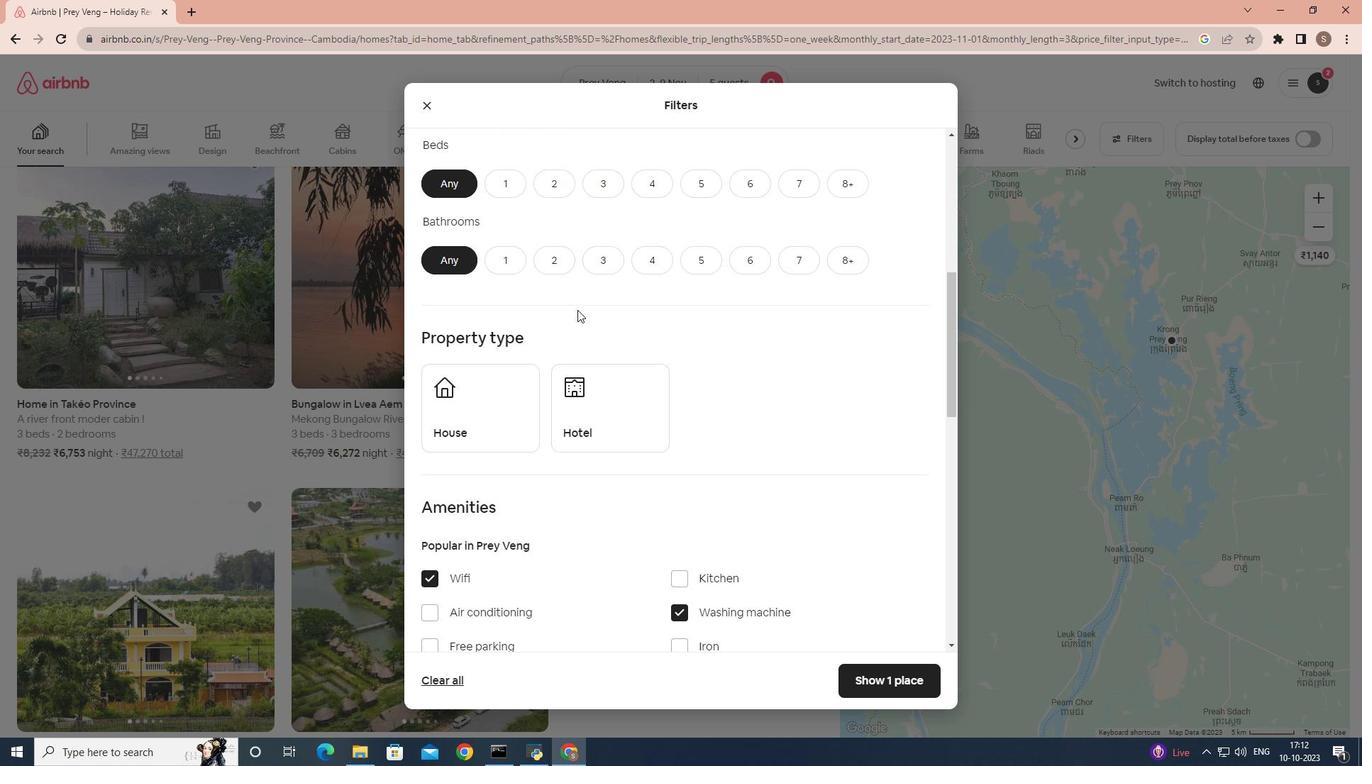 
Action: Mouse scrolled (577, 310) with delta (0, 0)
Screenshot: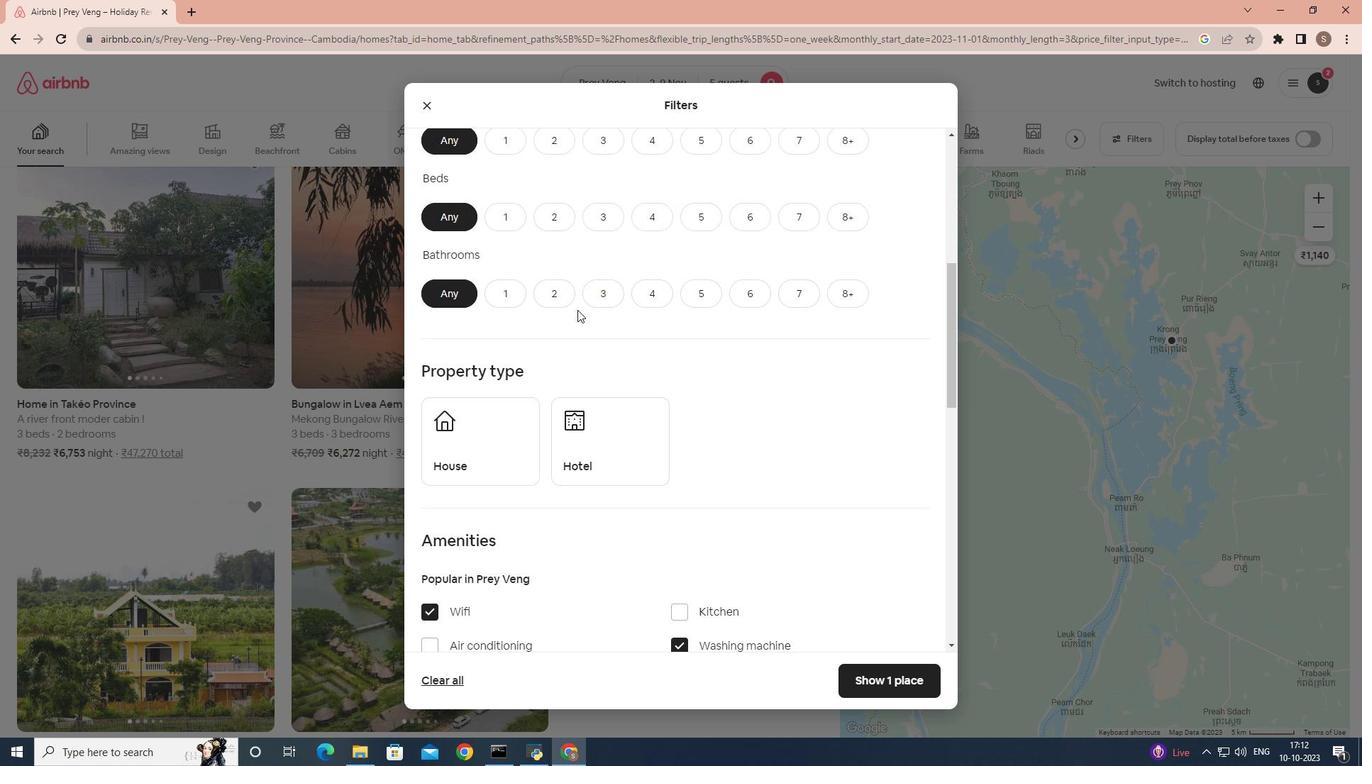 
Action: Mouse scrolled (577, 310) with delta (0, 0)
Screenshot: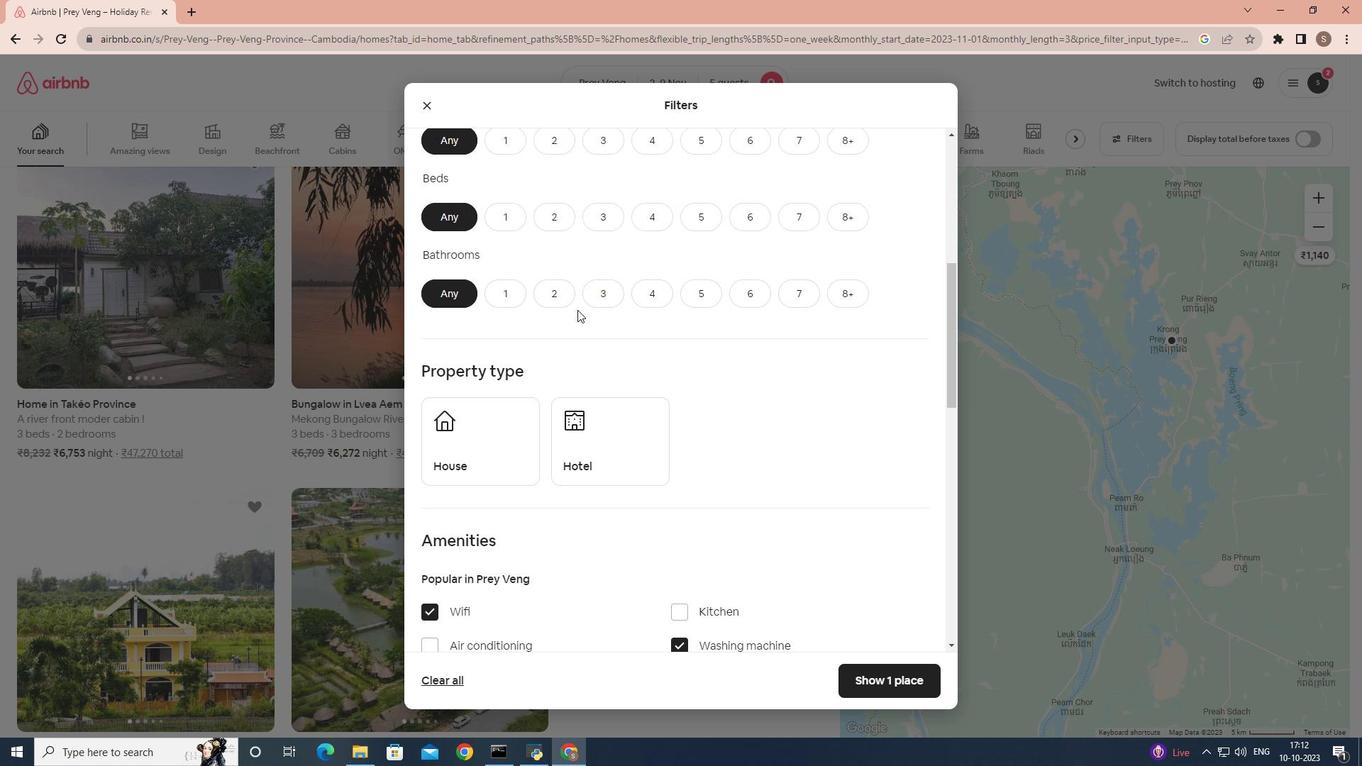 
Action: Mouse scrolled (577, 310) with delta (0, 0)
Screenshot: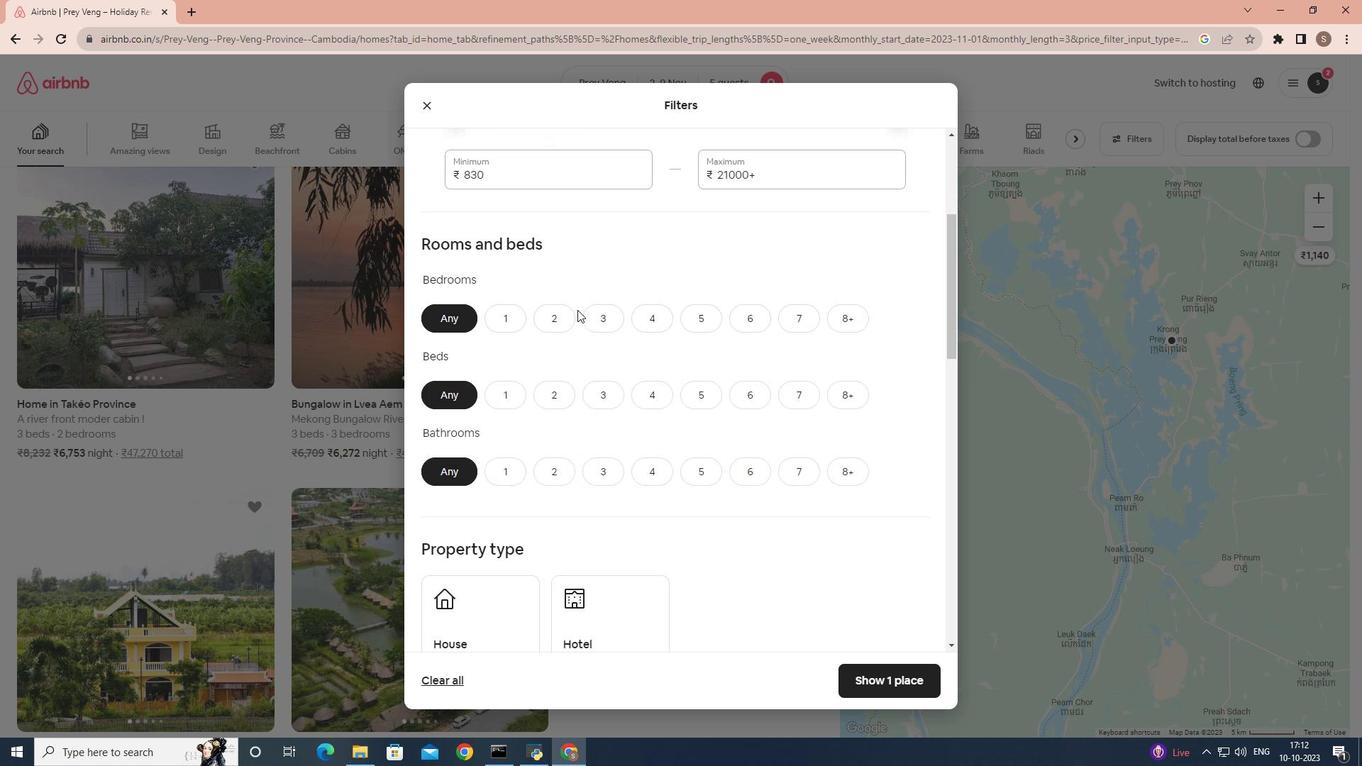 
Action: Mouse moved to (544, 375)
Screenshot: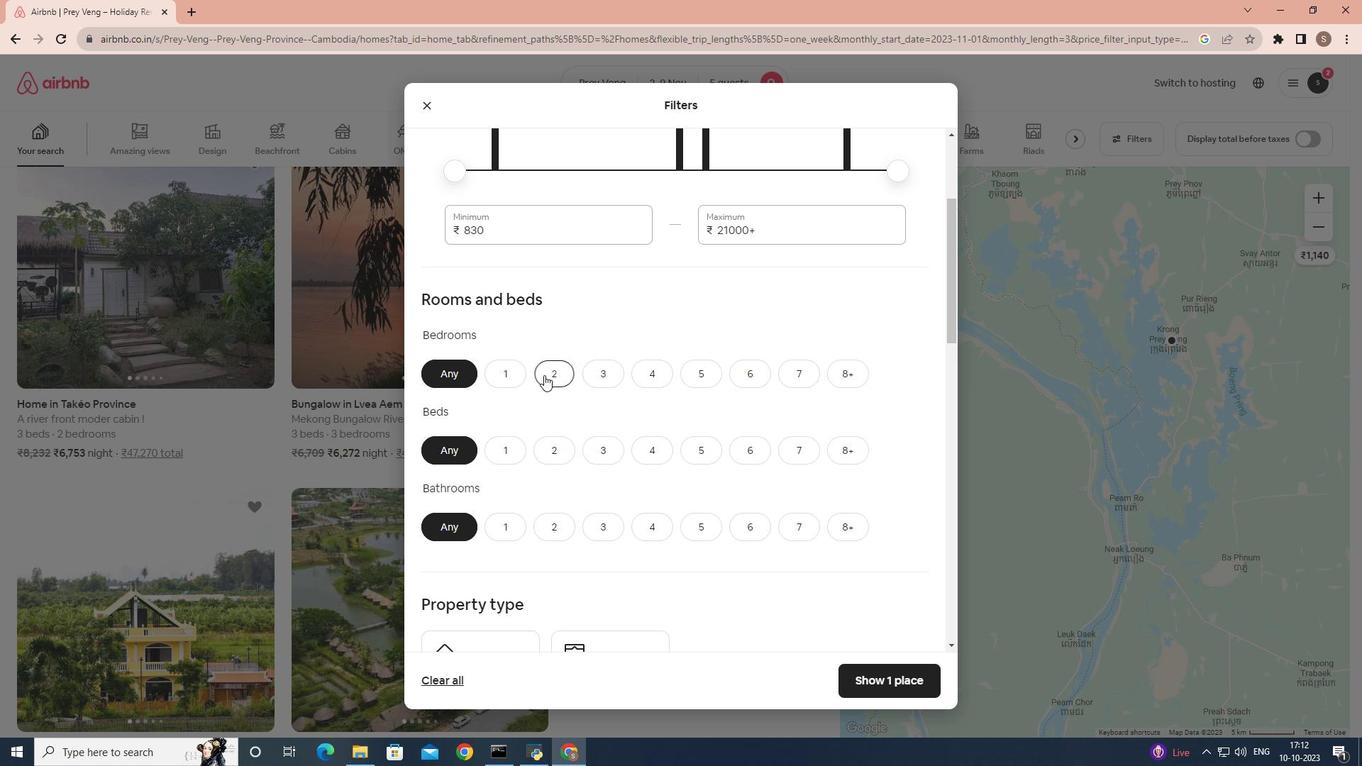 
Action: Mouse pressed left at (544, 375)
Screenshot: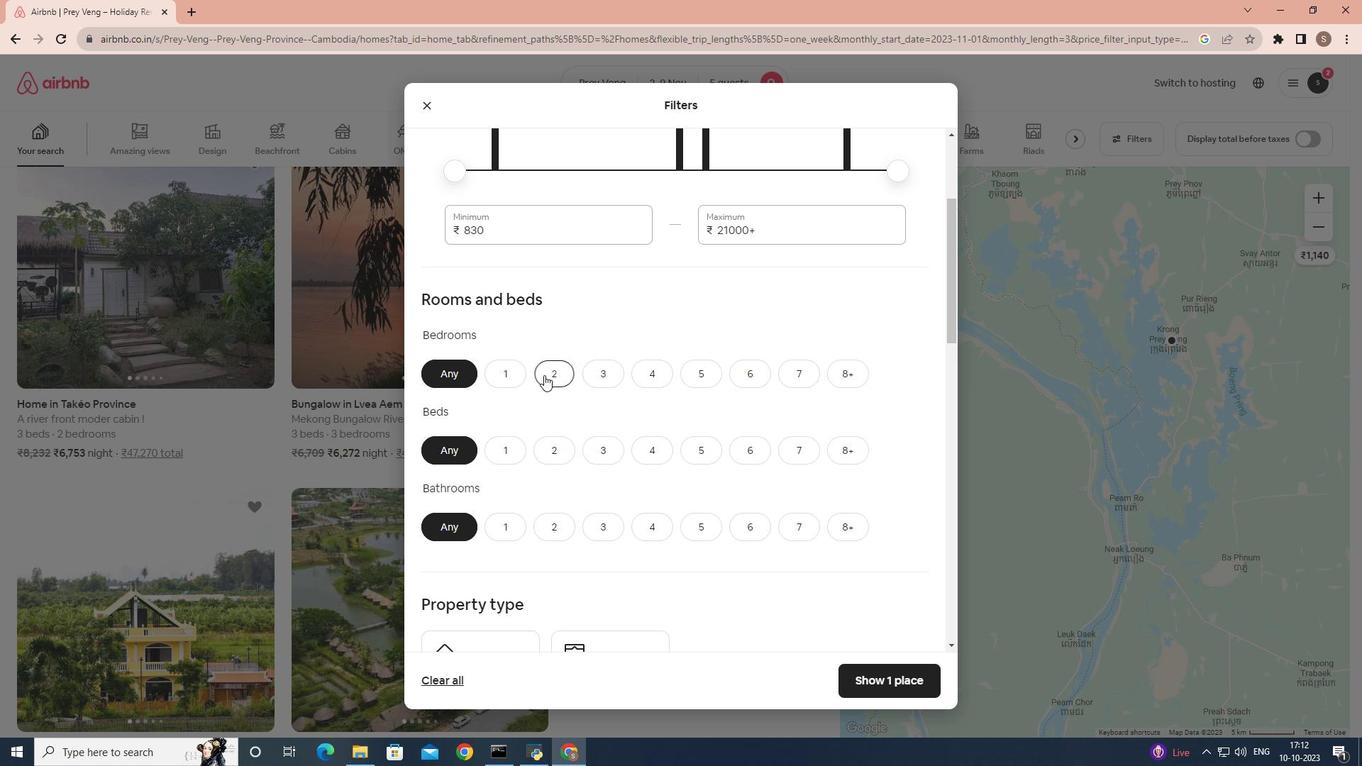 
Action: Mouse moved to (695, 444)
Screenshot: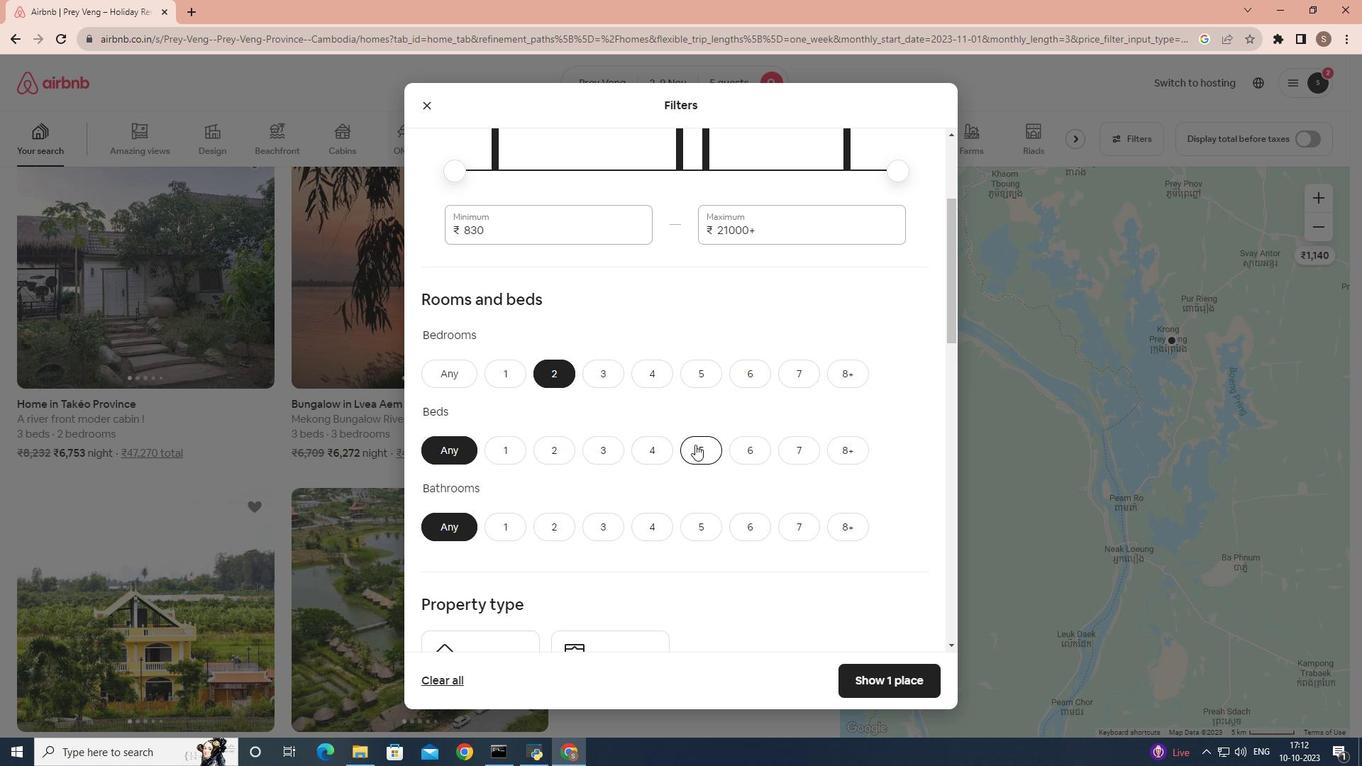 
Action: Mouse pressed left at (695, 444)
Screenshot: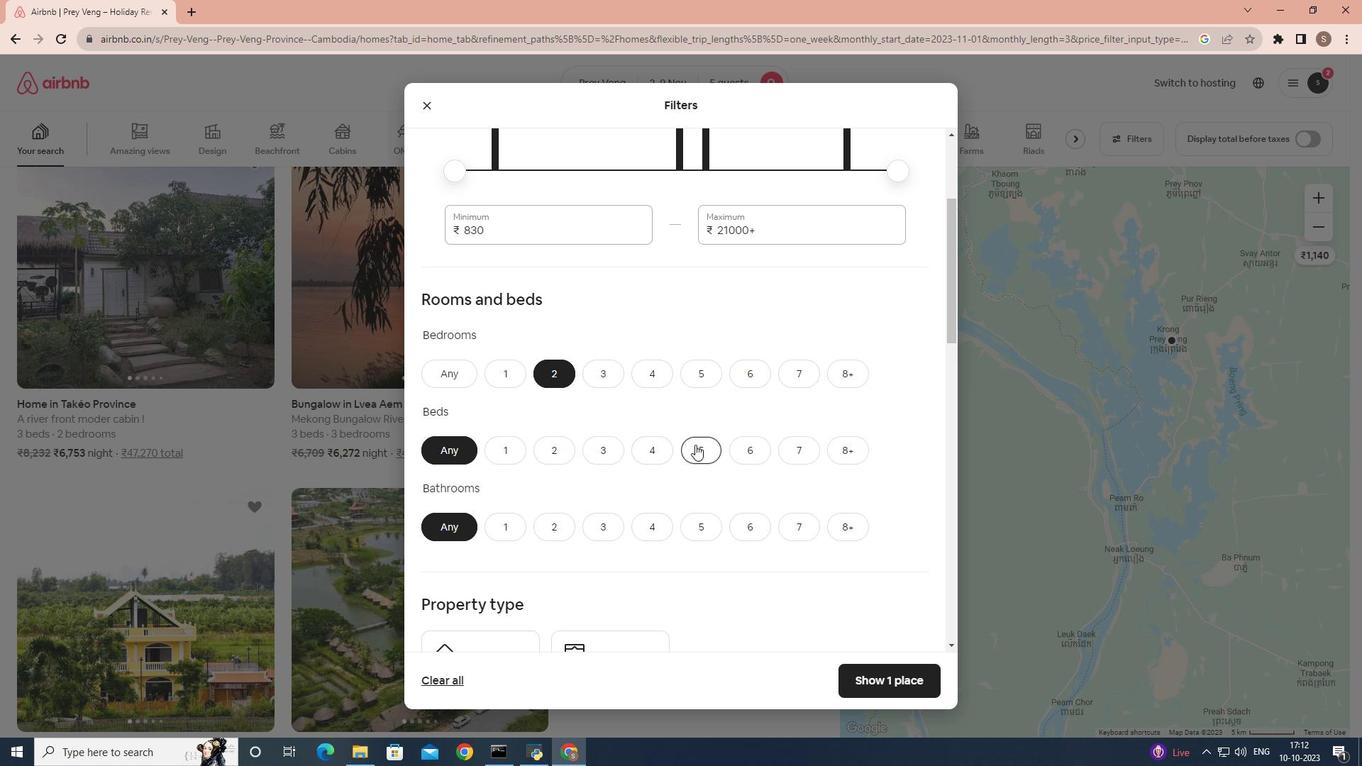 
Action: Mouse moved to (553, 531)
Screenshot: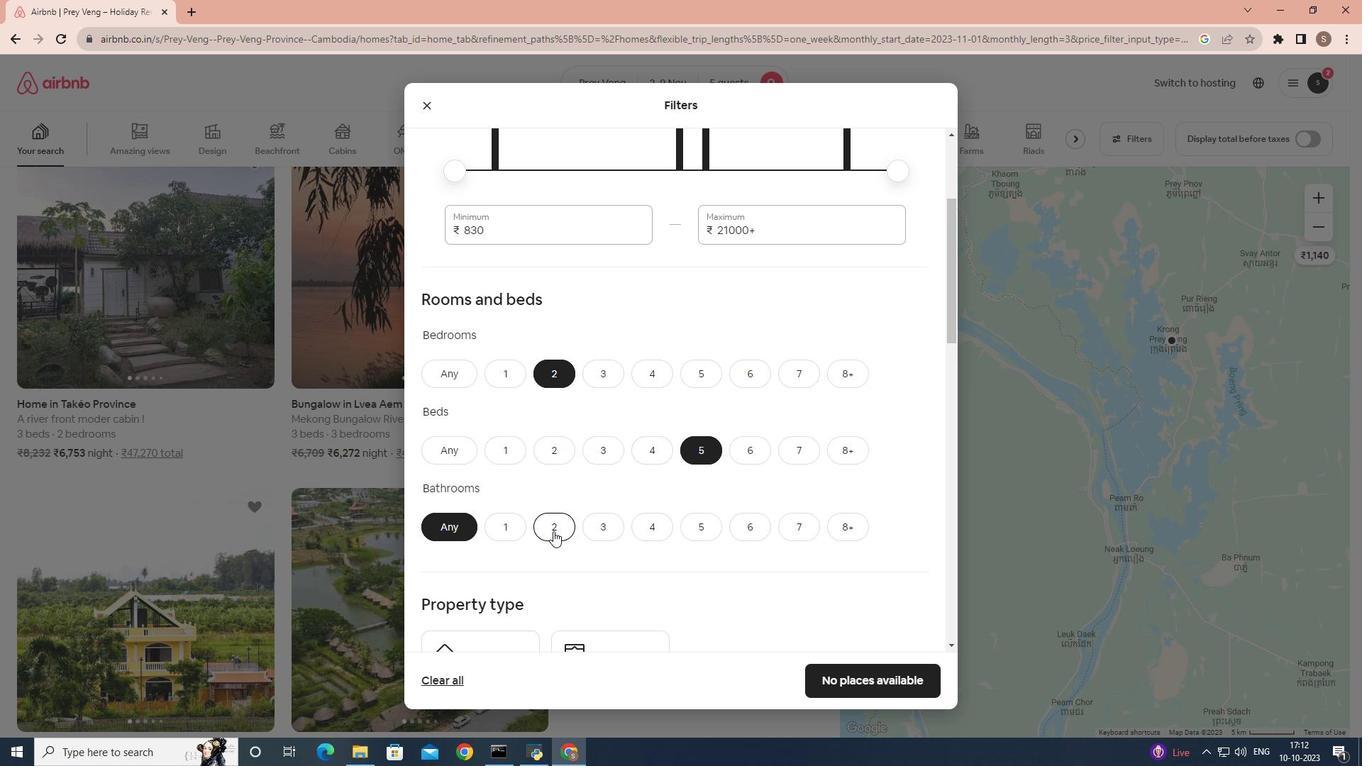 
Action: Mouse pressed left at (553, 531)
Screenshot: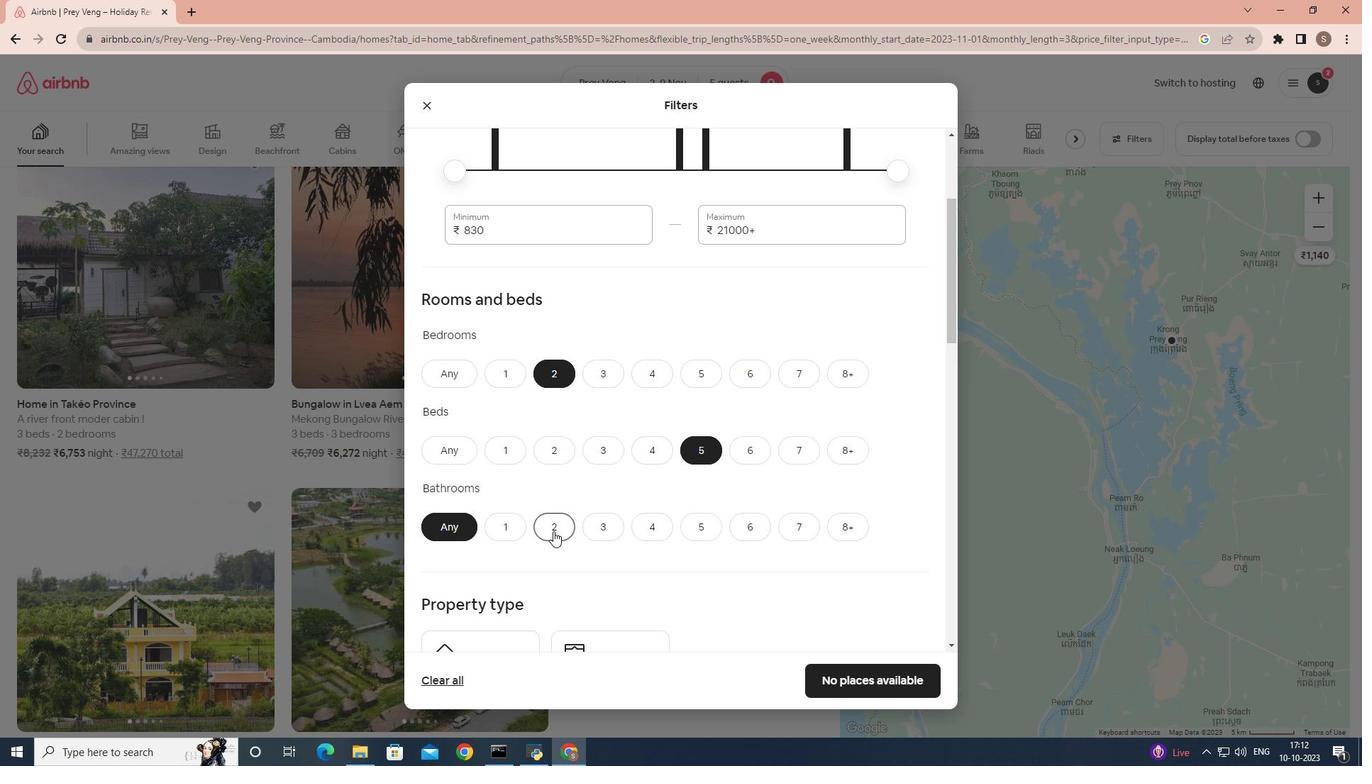 
Action: Mouse moved to (842, 683)
Screenshot: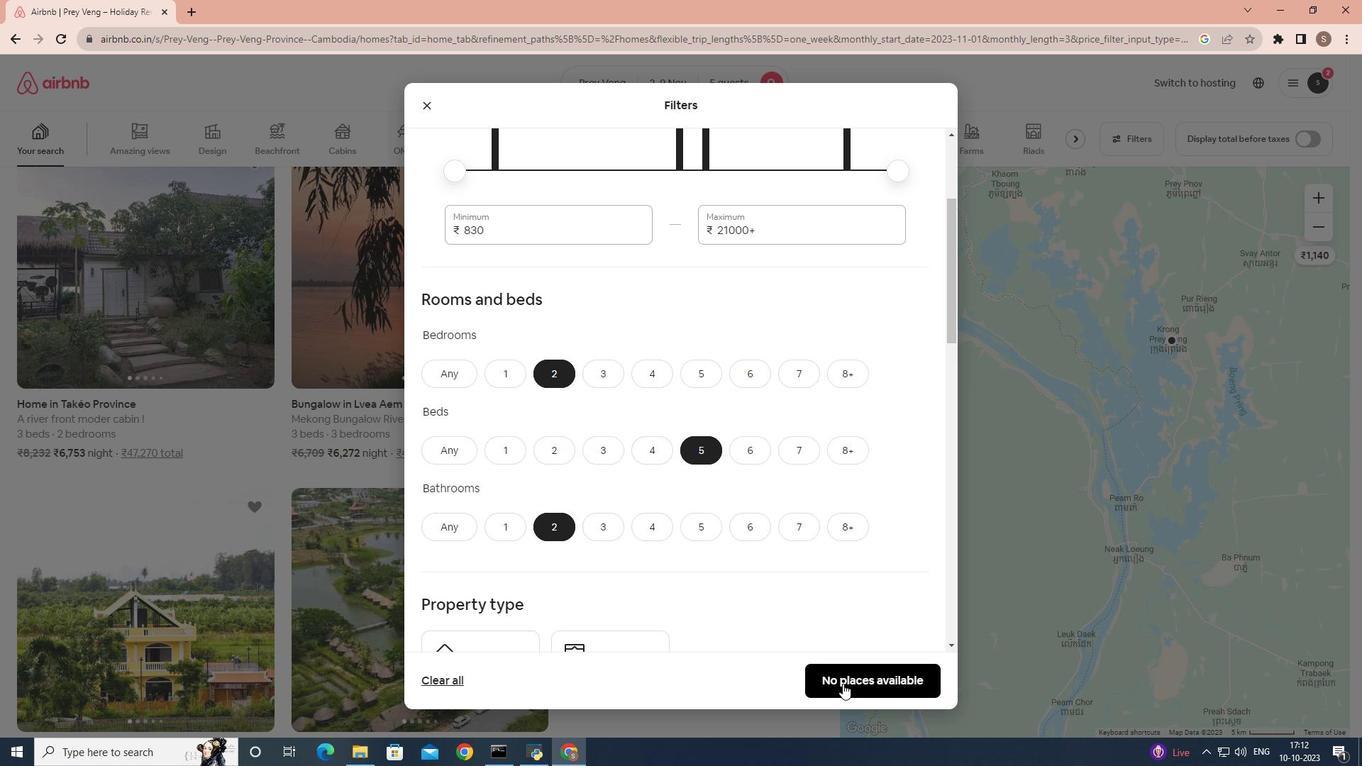 
Action: Mouse pressed left at (842, 683)
Screenshot: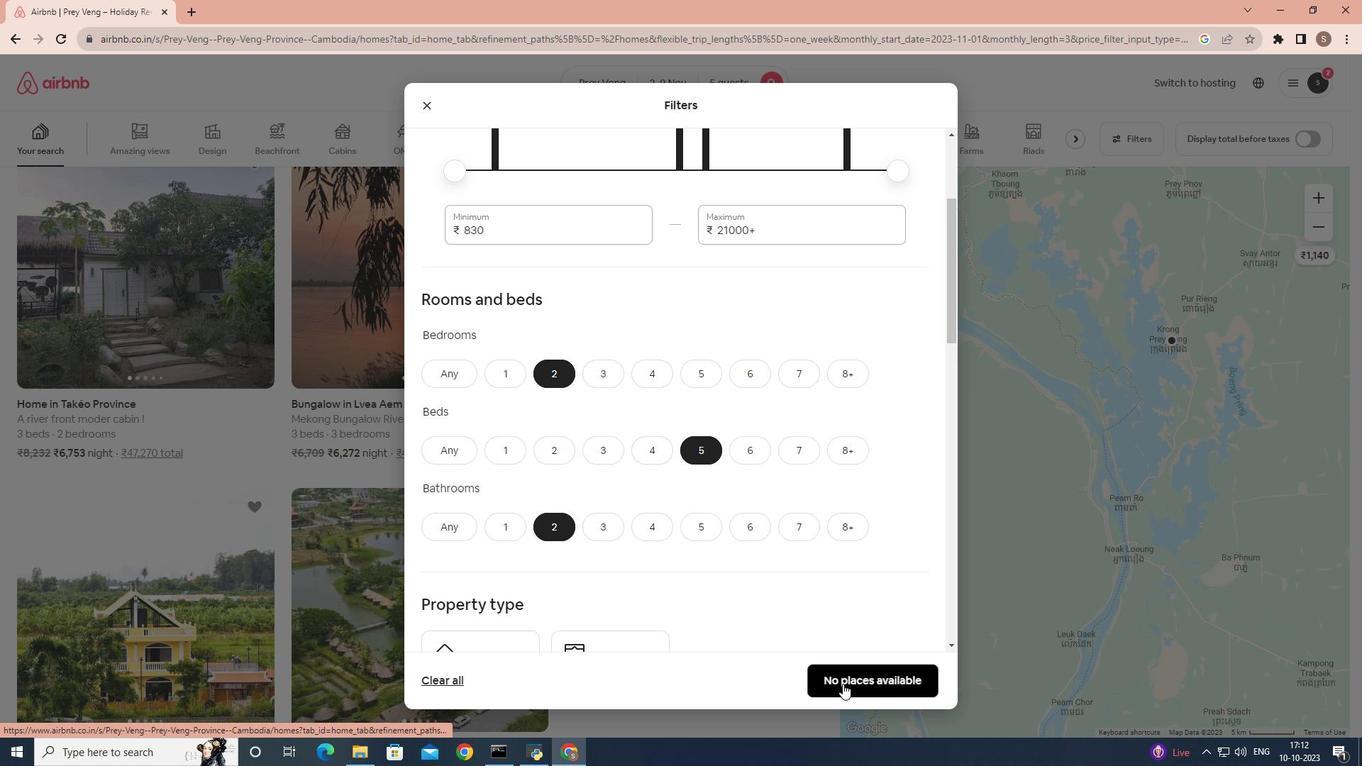 
Action: Mouse moved to (846, 666)
Screenshot: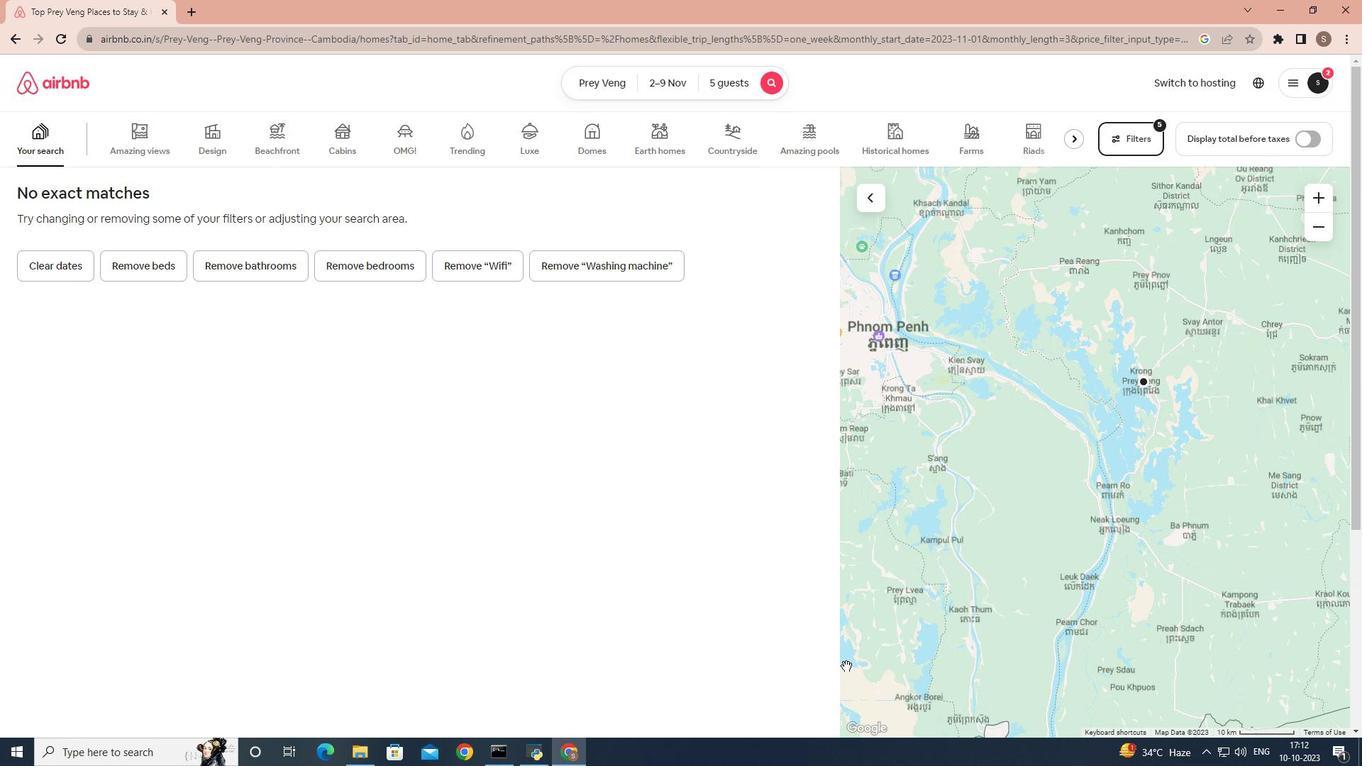 
